 Task: Send an email with the signature Gianna Martinez with the subject Update on a day off and the message Please send me the finalized version of the project proposal for approval. from softage.8@softage.net to softage.7@softage.net and softage.9@softage.net
Action: Mouse moved to (1077, 58)
Screenshot: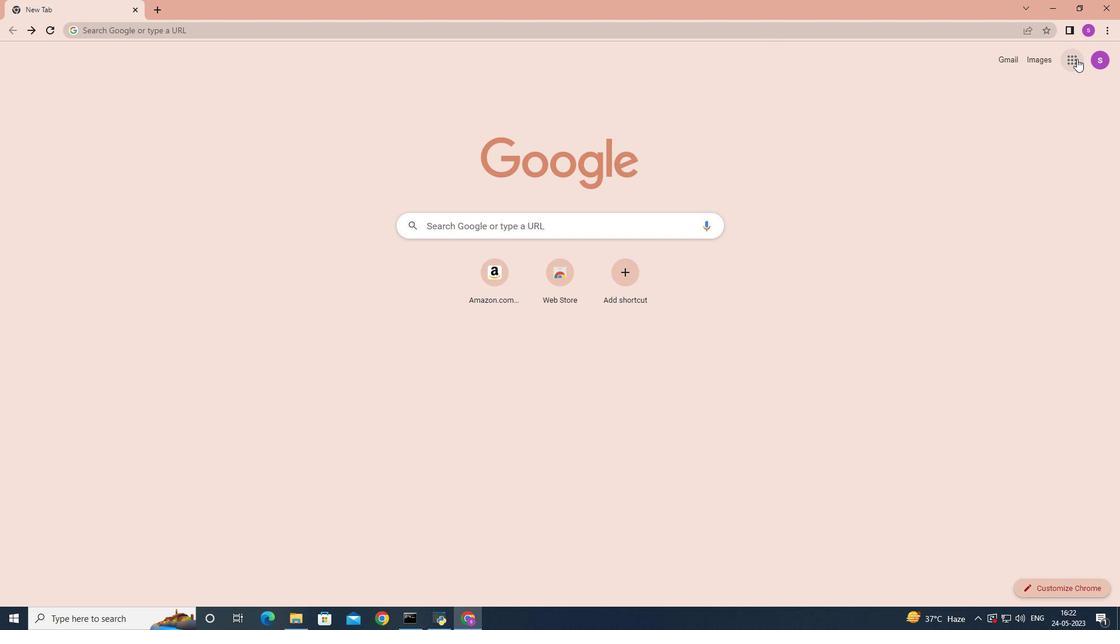 
Action: Mouse pressed left at (1077, 58)
Screenshot: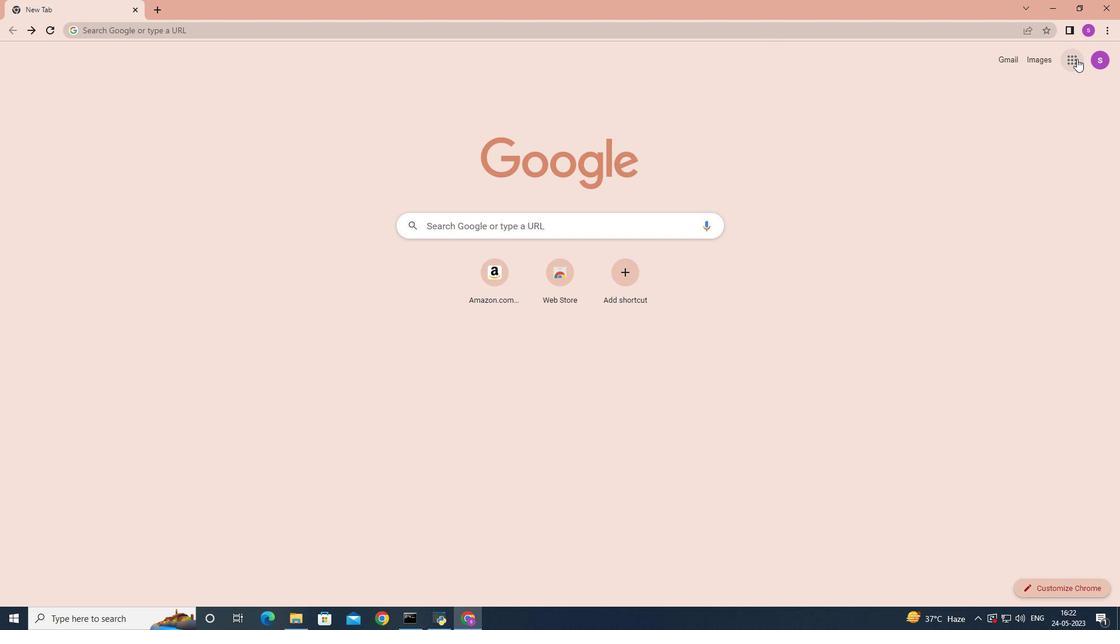 
Action: Mouse moved to (1029, 116)
Screenshot: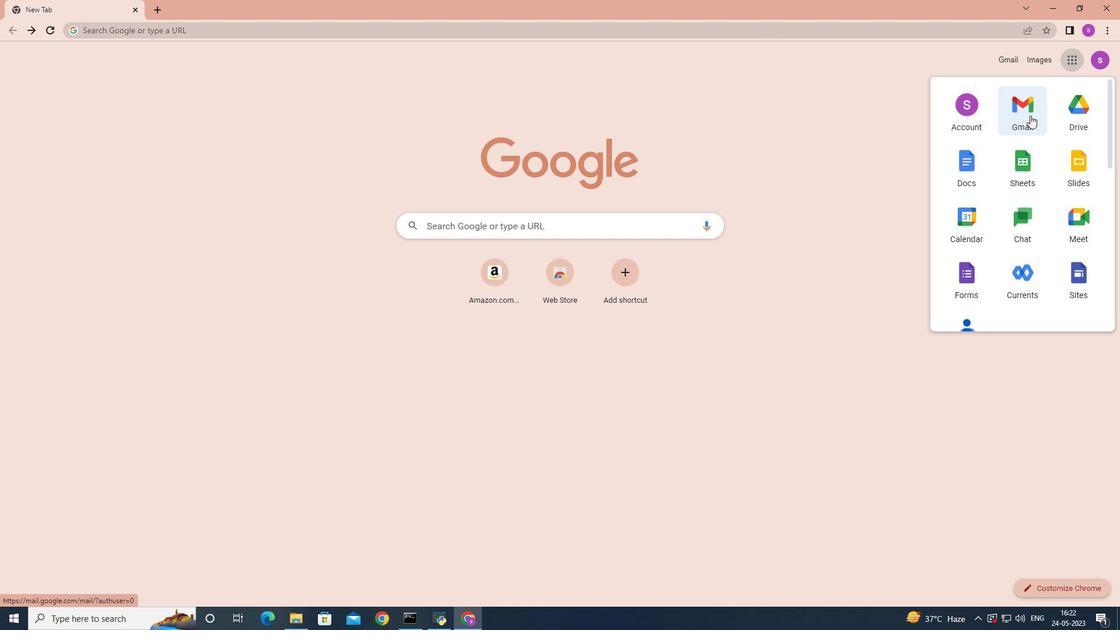 
Action: Mouse pressed left at (1029, 116)
Screenshot: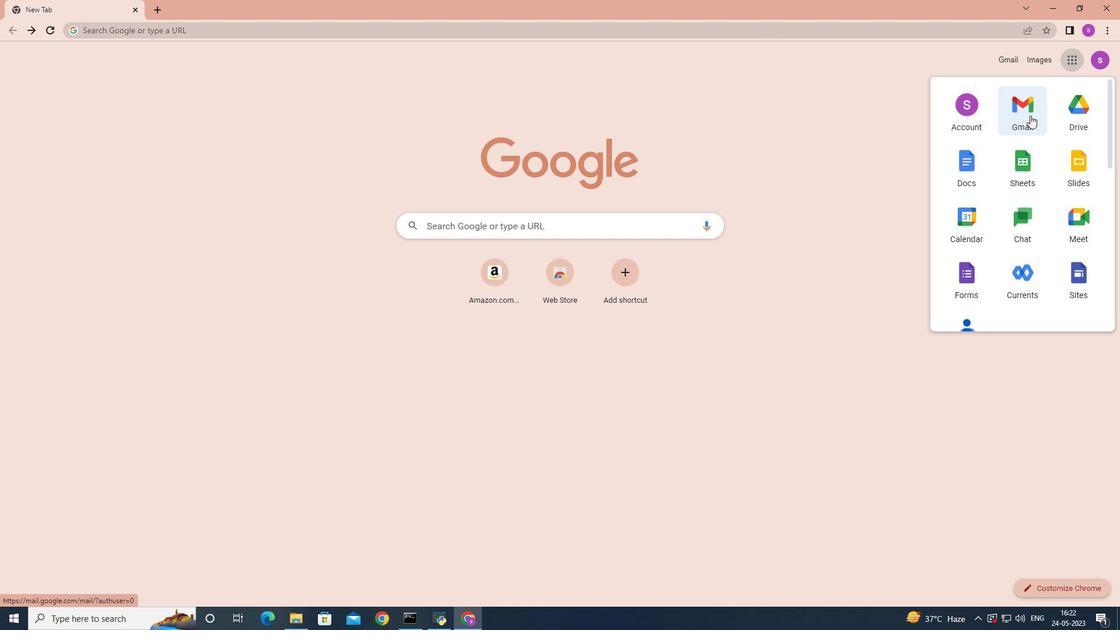 
Action: Mouse moved to (995, 63)
Screenshot: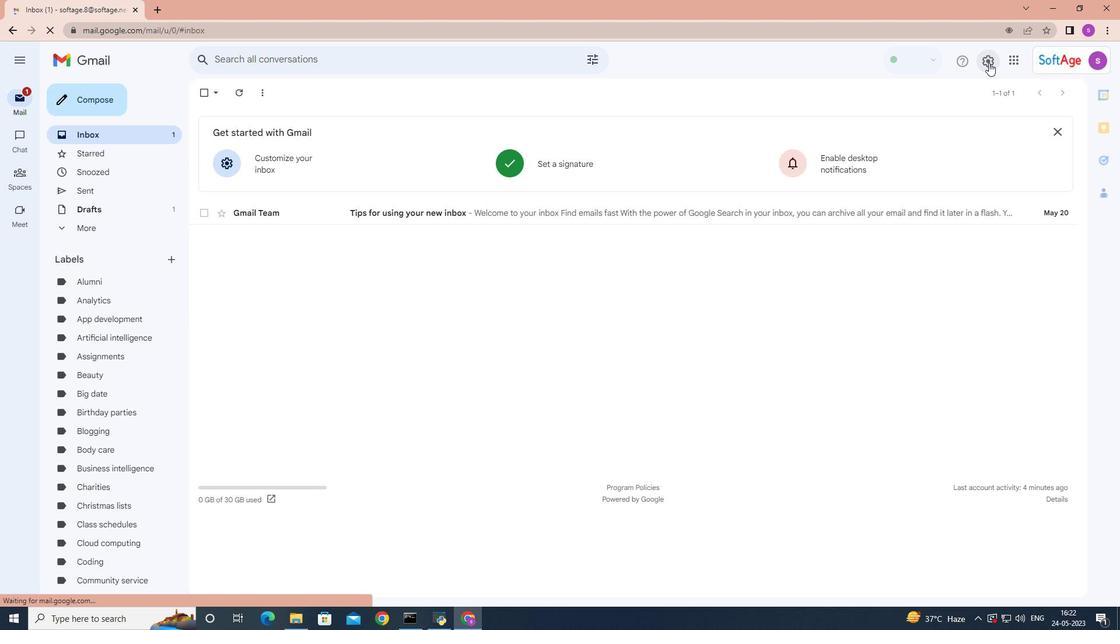 
Action: Mouse pressed left at (995, 63)
Screenshot: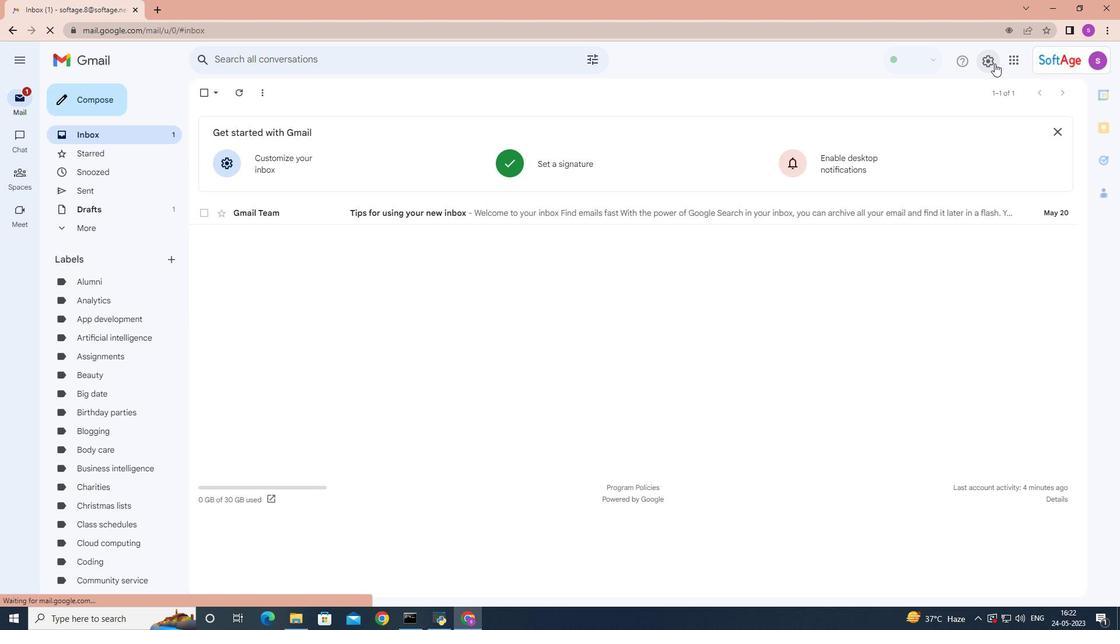 
Action: Mouse moved to (1004, 119)
Screenshot: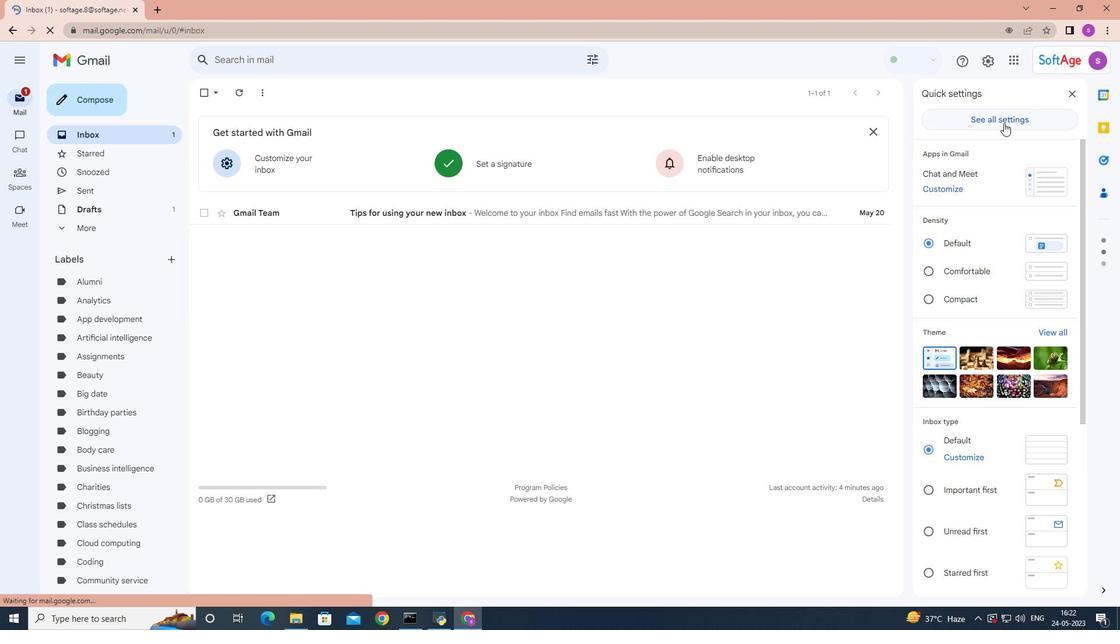 
Action: Mouse pressed left at (1004, 119)
Screenshot: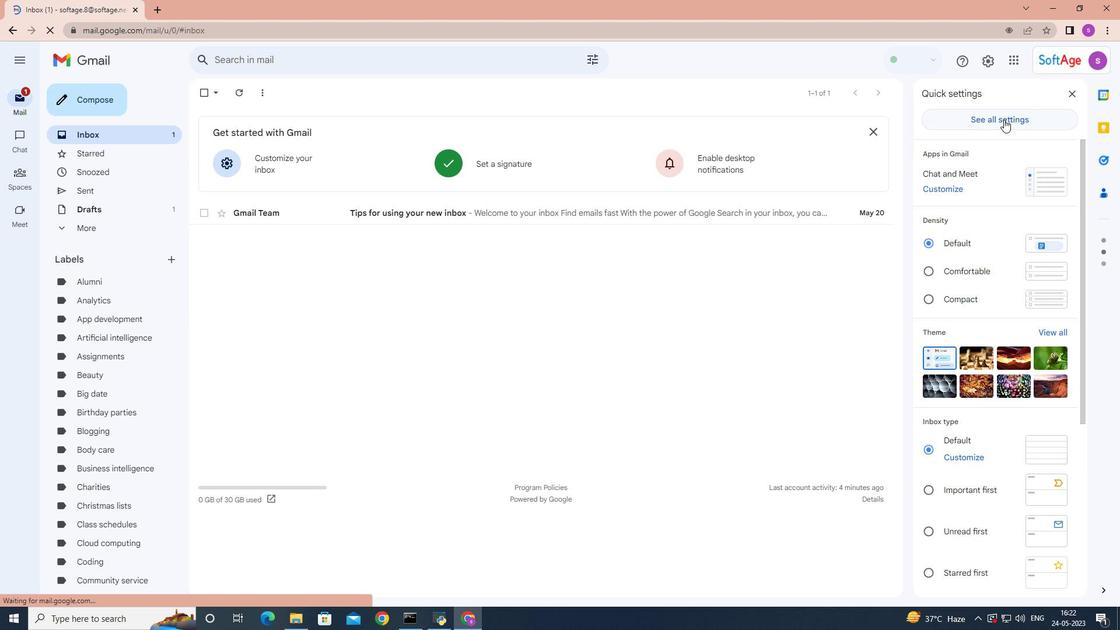 
Action: Mouse moved to (779, 239)
Screenshot: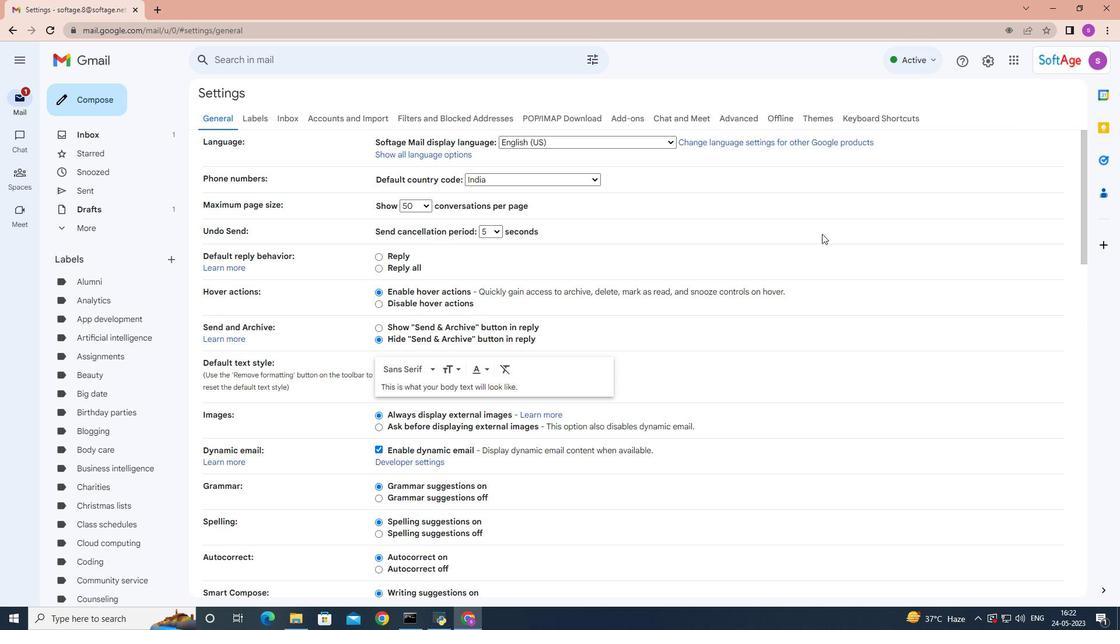
Action: Mouse scrolled (783, 239) with delta (0, 0)
Screenshot: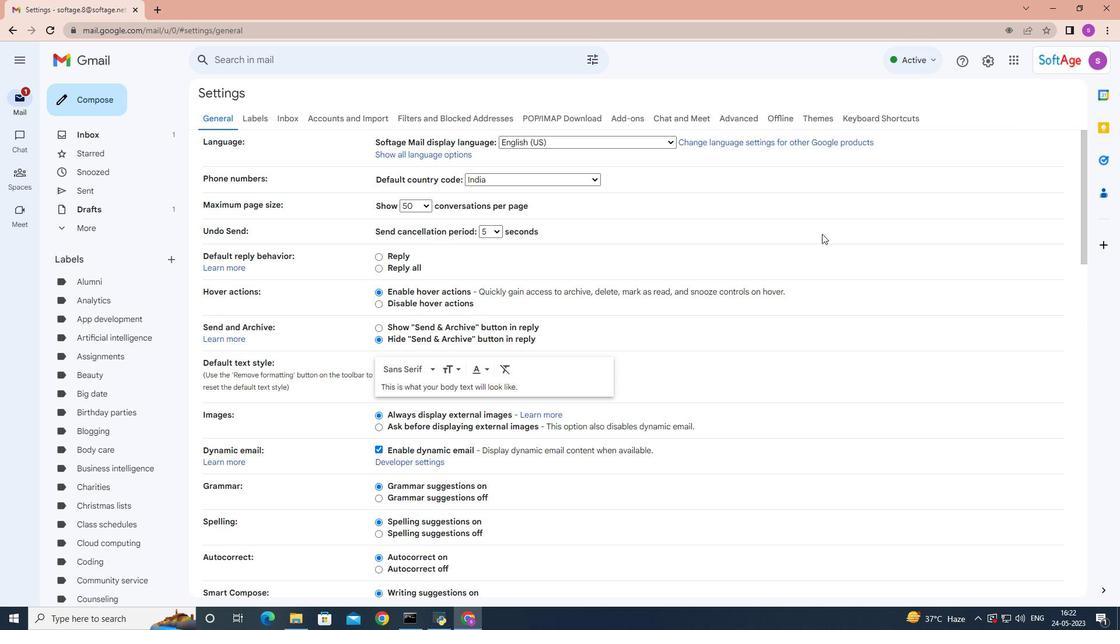 
Action: Mouse moved to (777, 237)
Screenshot: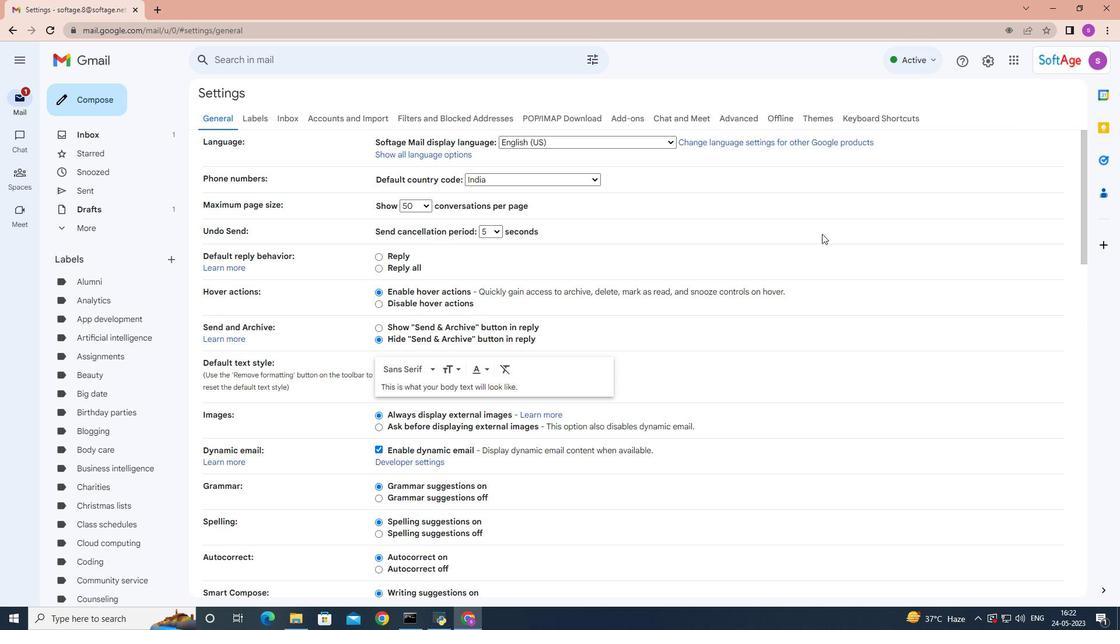
Action: Mouse scrolled (783, 239) with delta (0, 0)
Screenshot: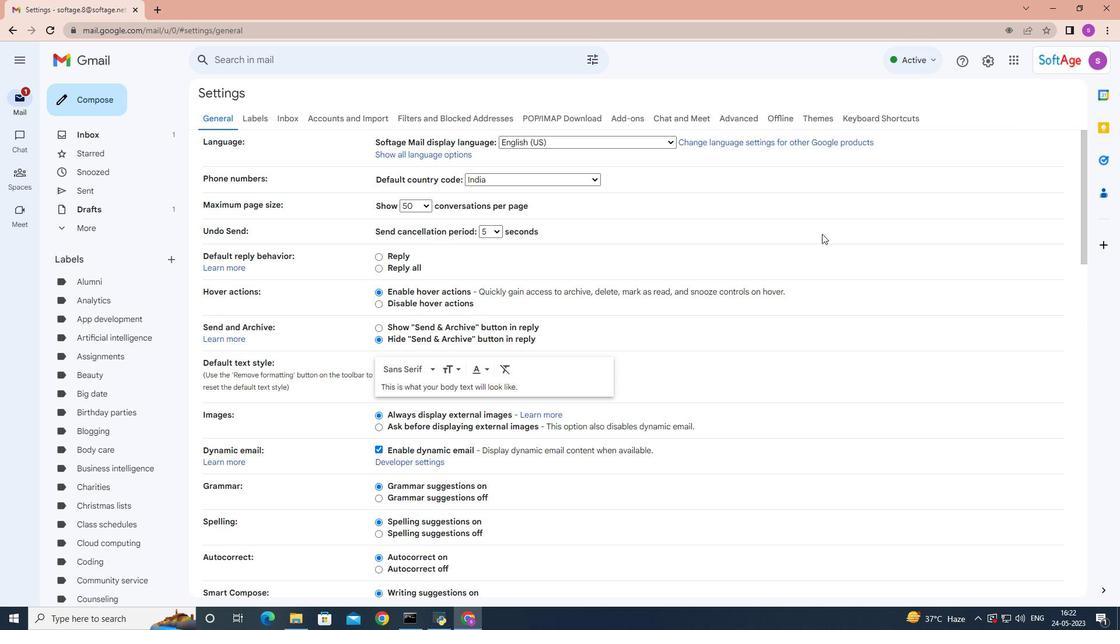 
Action: Mouse moved to (774, 236)
Screenshot: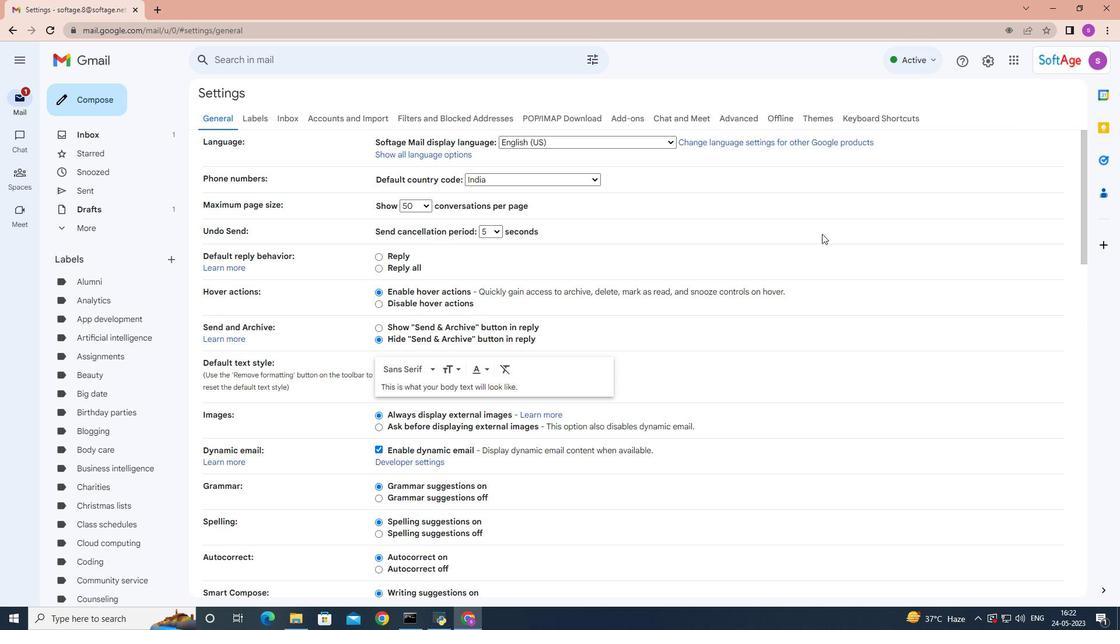 
Action: Mouse scrolled (782, 239) with delta (0, 0)
Screenshot: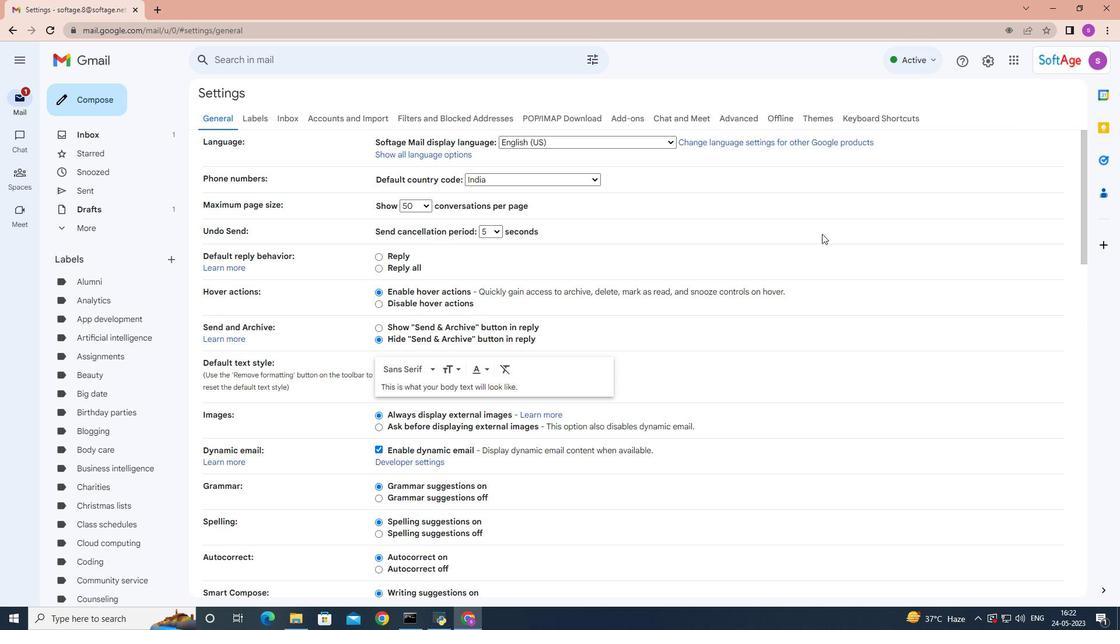 
Action: Mouse moved to (773, 235)
Screenshot: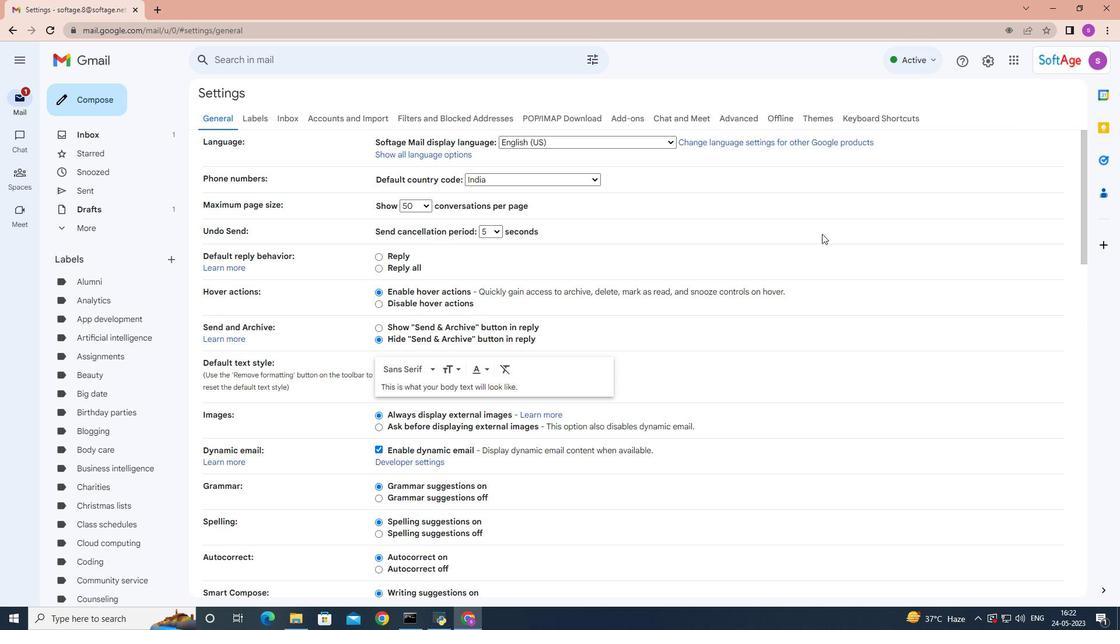 
Action: Mouse scrolled (779, 238) with delta (0, 0)
Screenshot: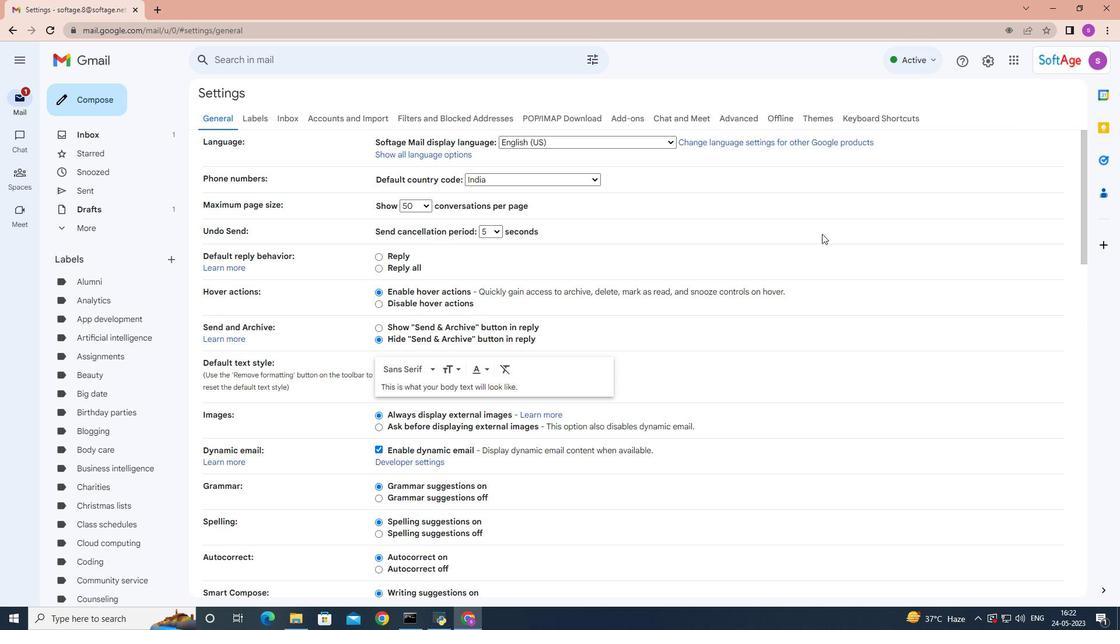 
Action: Mouse moved to (769, 232)
Screenshot: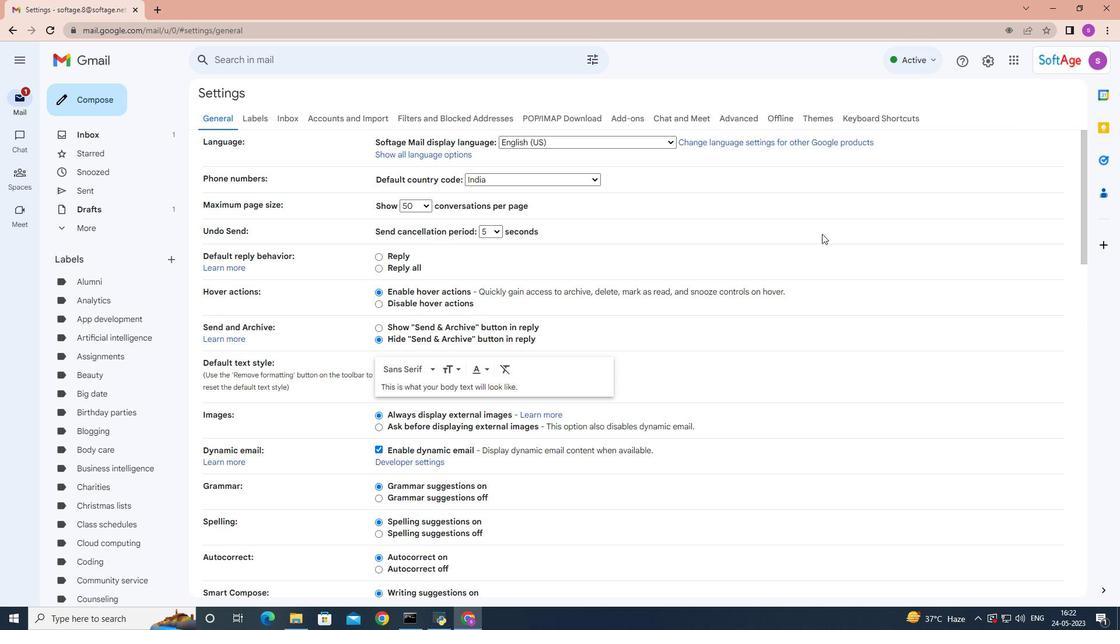 
Action: Mouse scrolled (773, 234) with delta (0, 0)
Screenshot: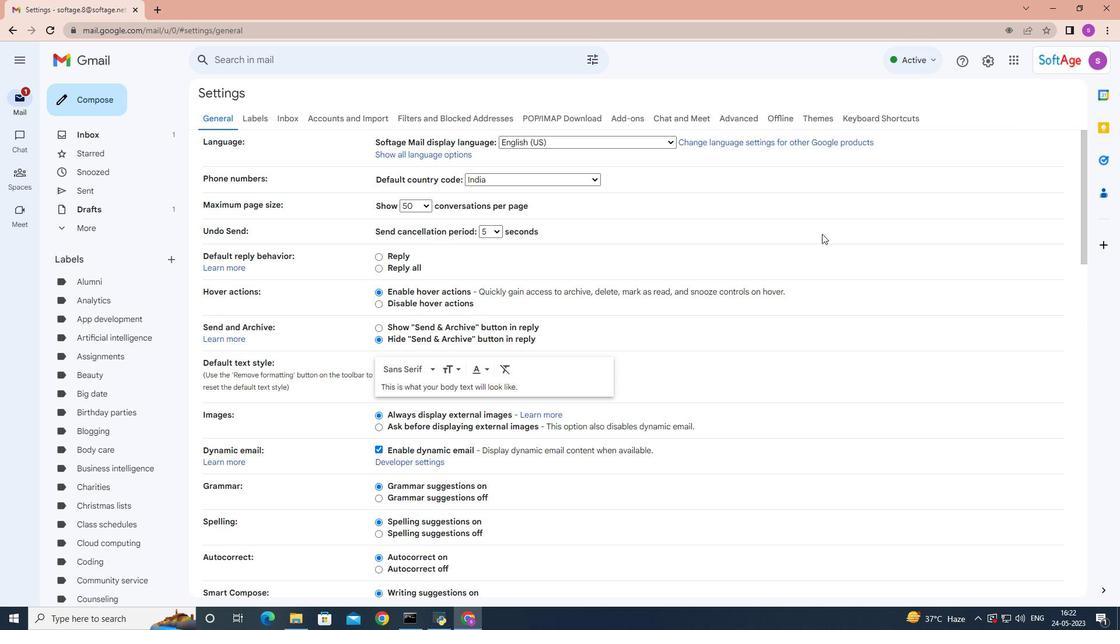 
Action: Mouse moved to (760, 226)
Screenshot: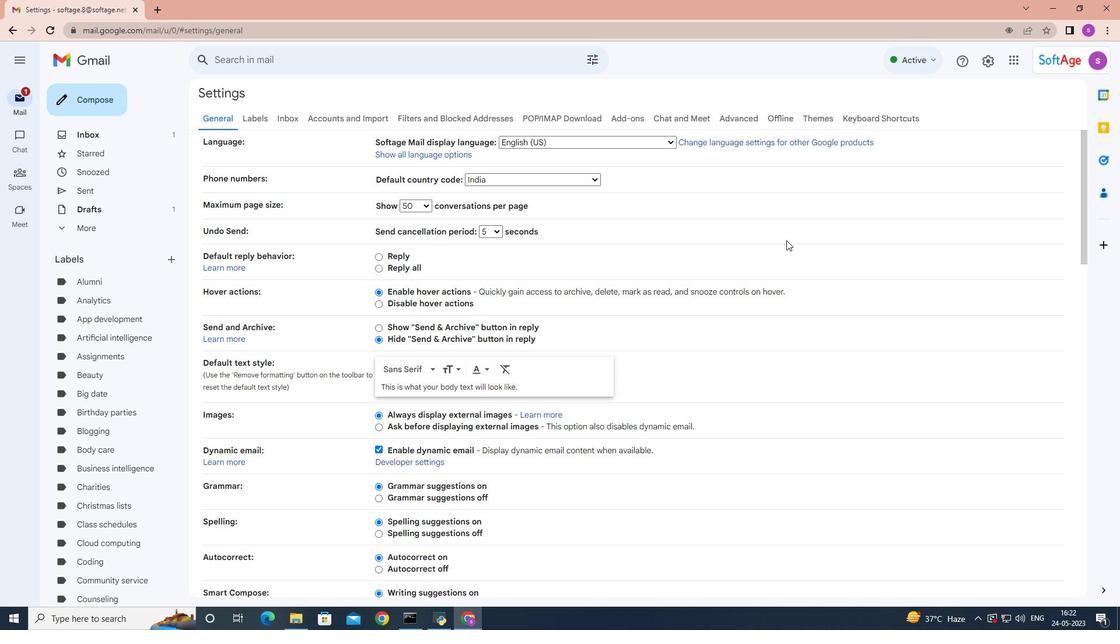 
Action: Mouse scrolled (764, 229) with delta (0, 0)
Screenshot: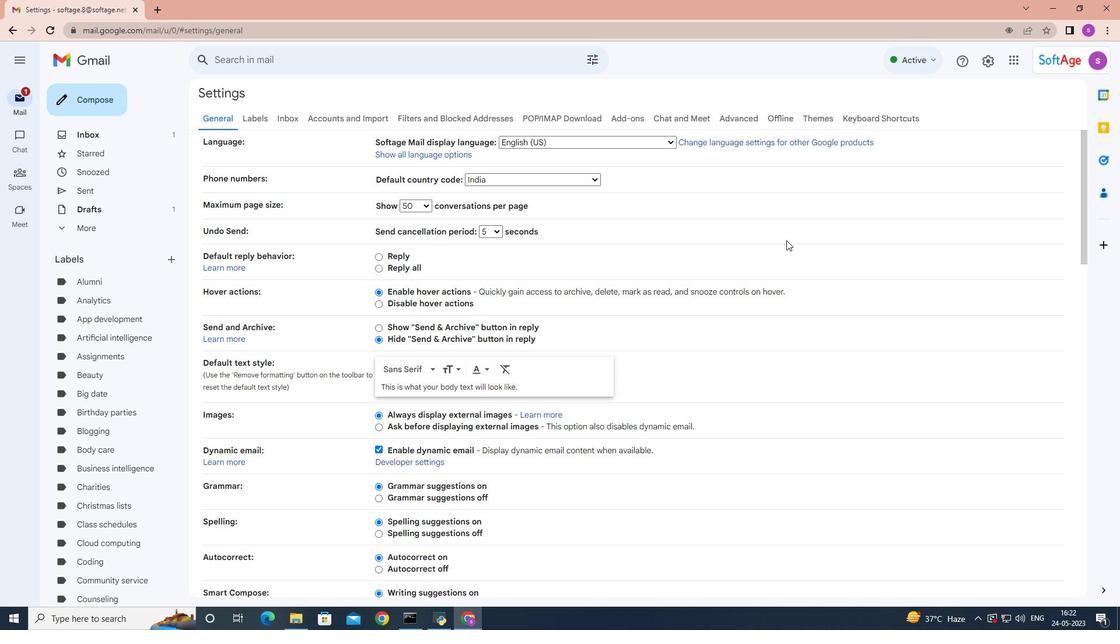 
Action: Mouse moved to (678, 216)
Screenshot: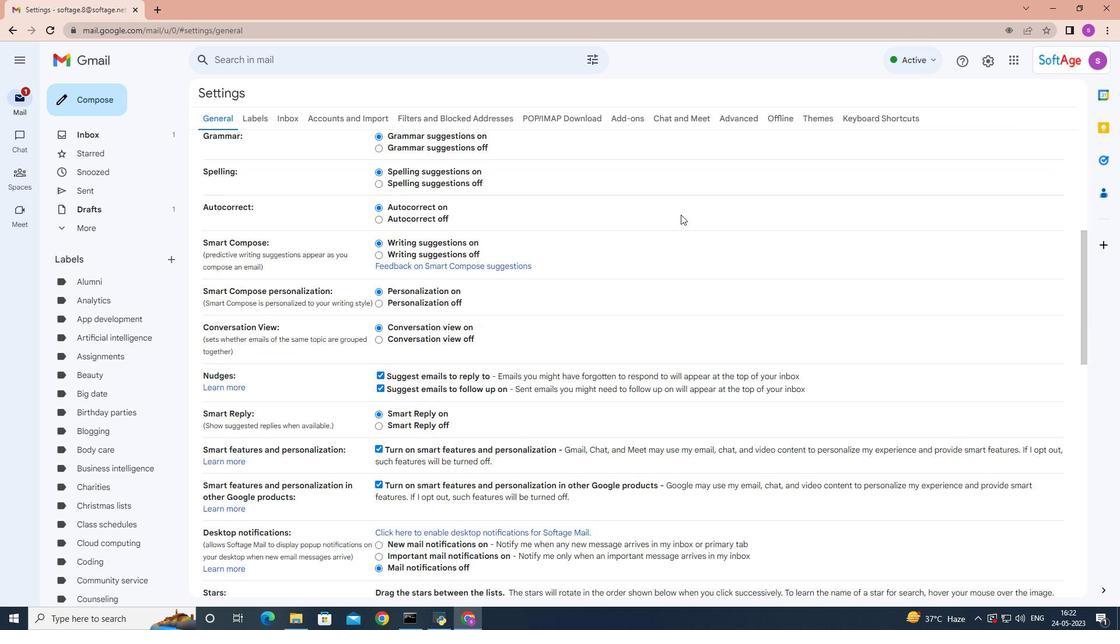 
Action: Mouse scrolled (678, 215) with delta (0, 0)
Screenshot: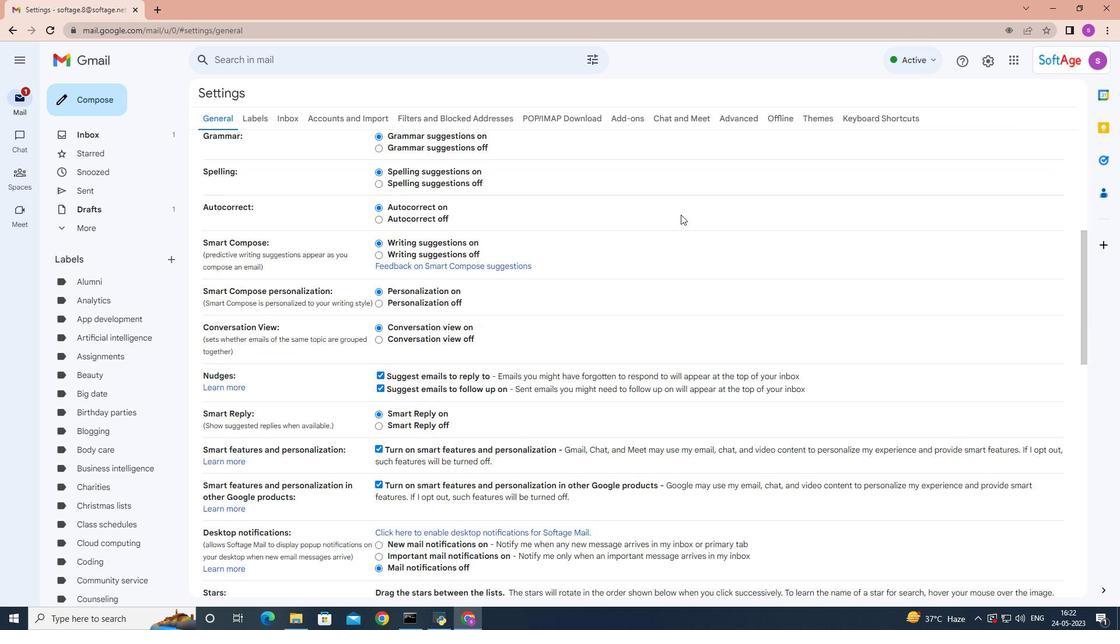 
Action: Mouse moved to (678, 217)
Screenshot: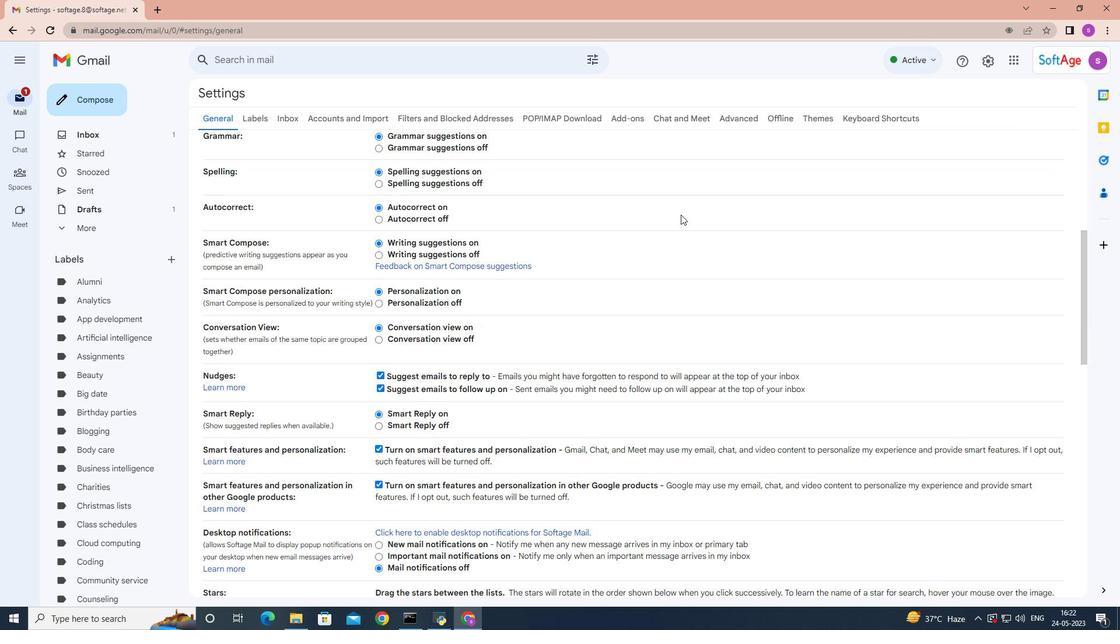 
Action: Mouse scrolled (678, 216) with delta (0, 0)
Screenshot: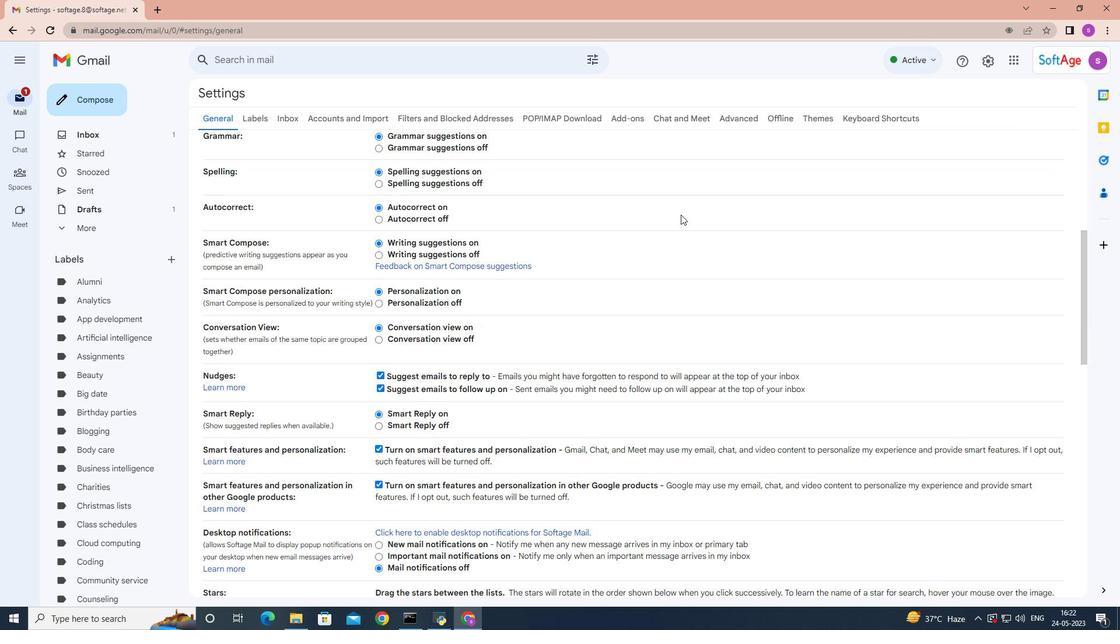 
Action: Mouse moved to (678, 217)
Screenshot: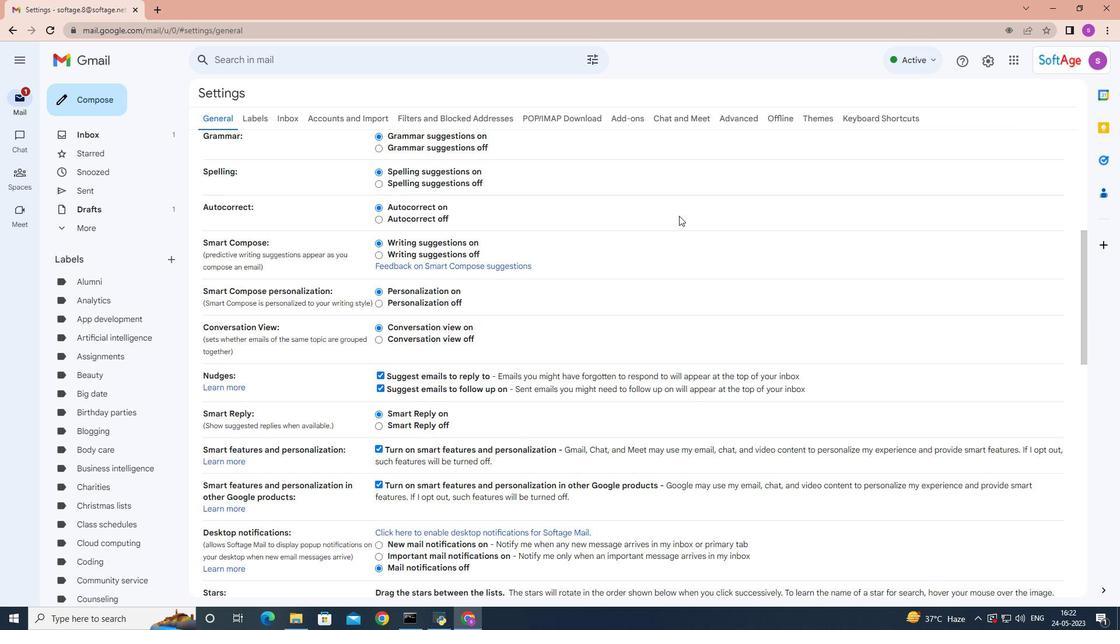
Action: Mouse scrolled (678, 216) with delta (0, 0)
Screenshot: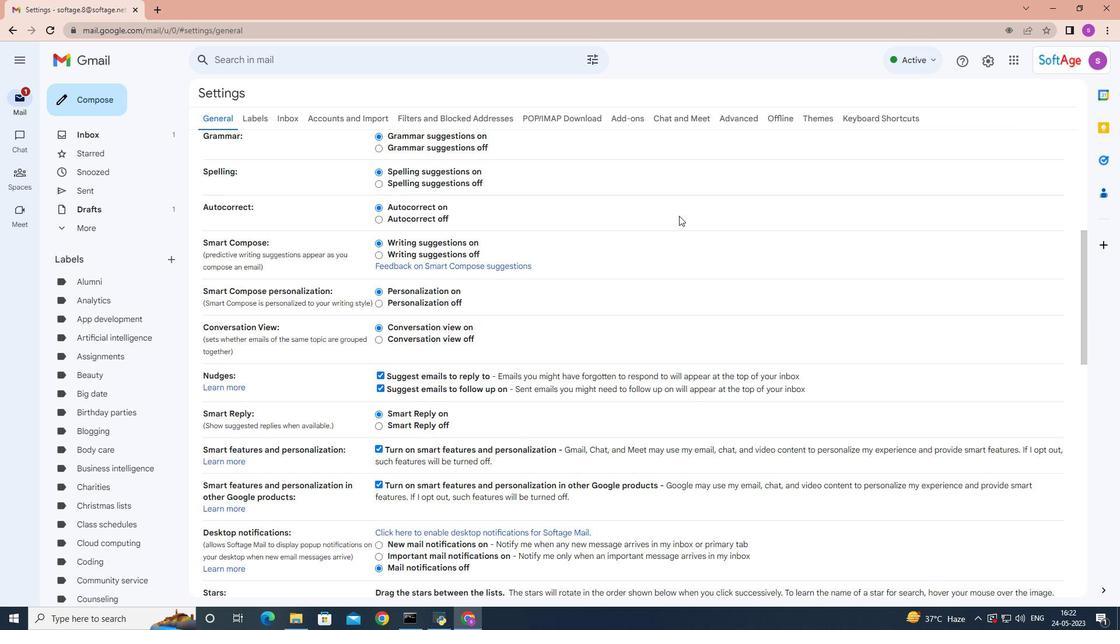 
Action: Mouse moved to (677, 217)
Screenshot: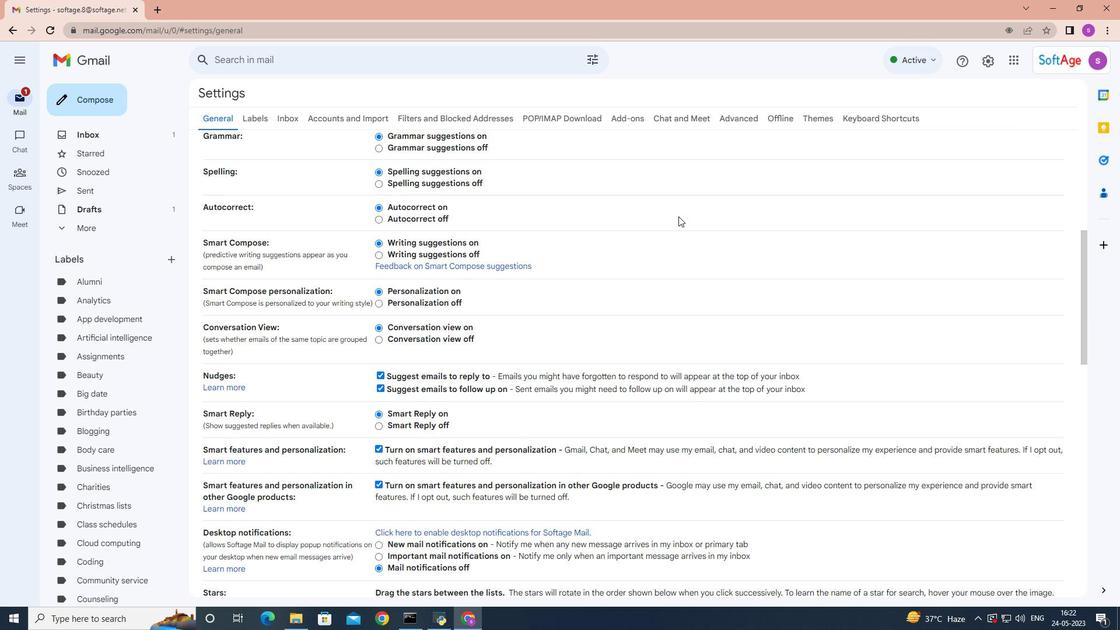 
Action: Mouse scrolled (677, 217) with delta (0, 0)
Screenshot: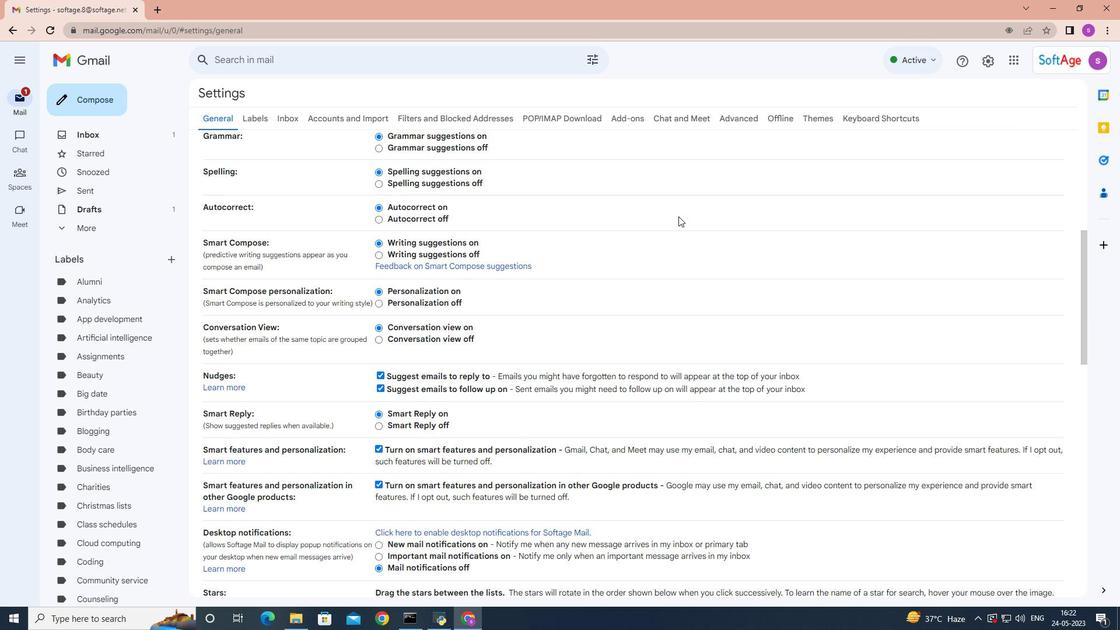 
Action: Mouse moved to (677, 217)
Screenshot: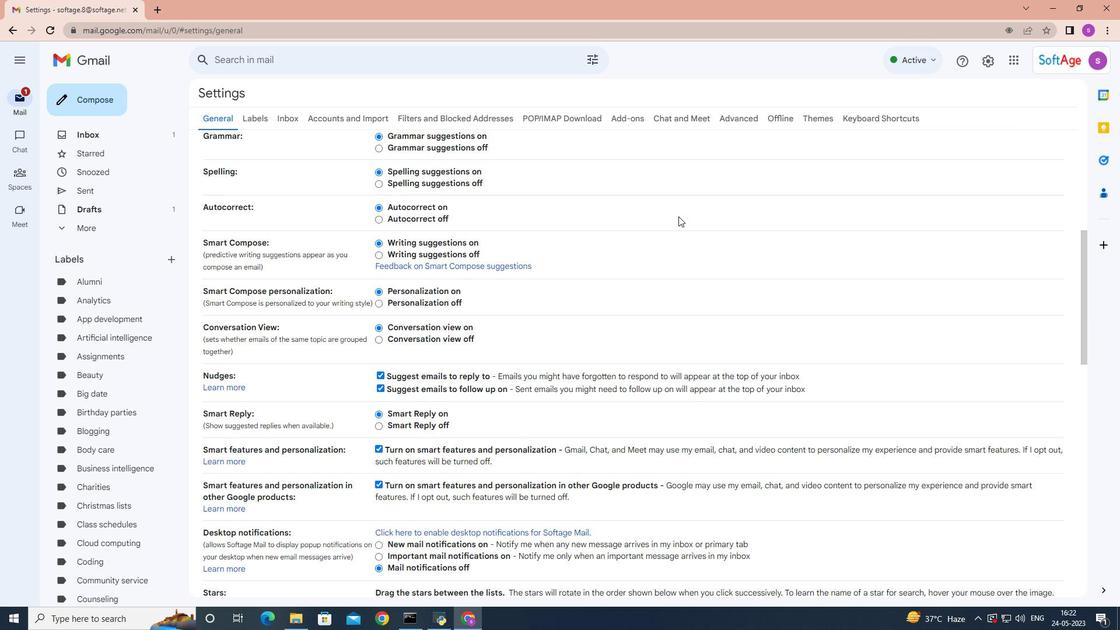 
Action: Mouse scrolled (677, 217) with delta (0, 0)
Screenshot: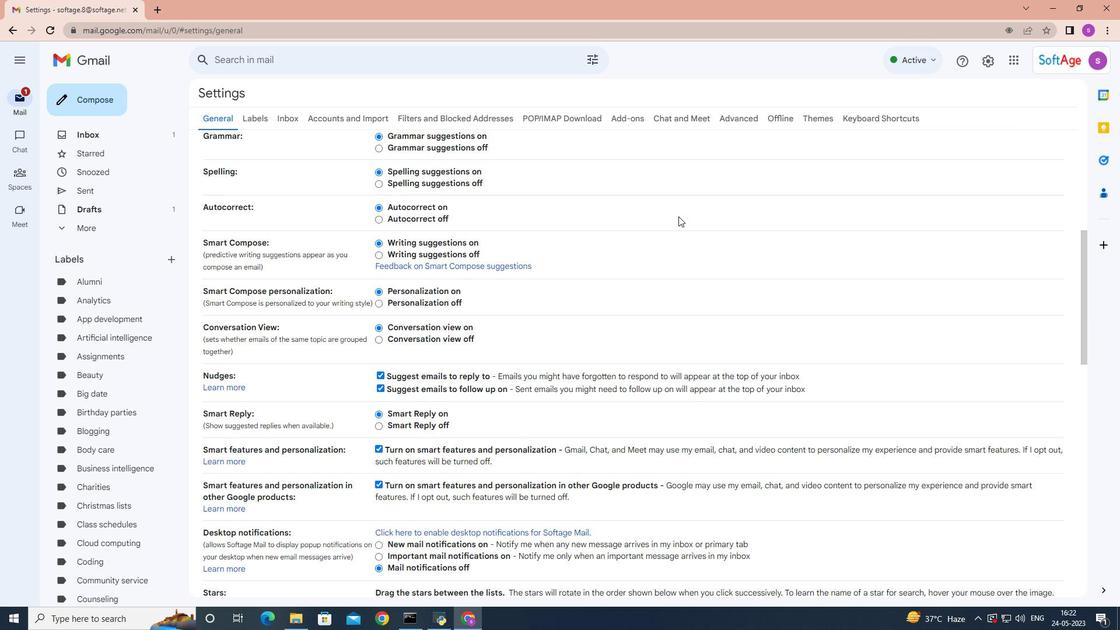 
Action: Mouse moved to (676, 217)
Screenshot: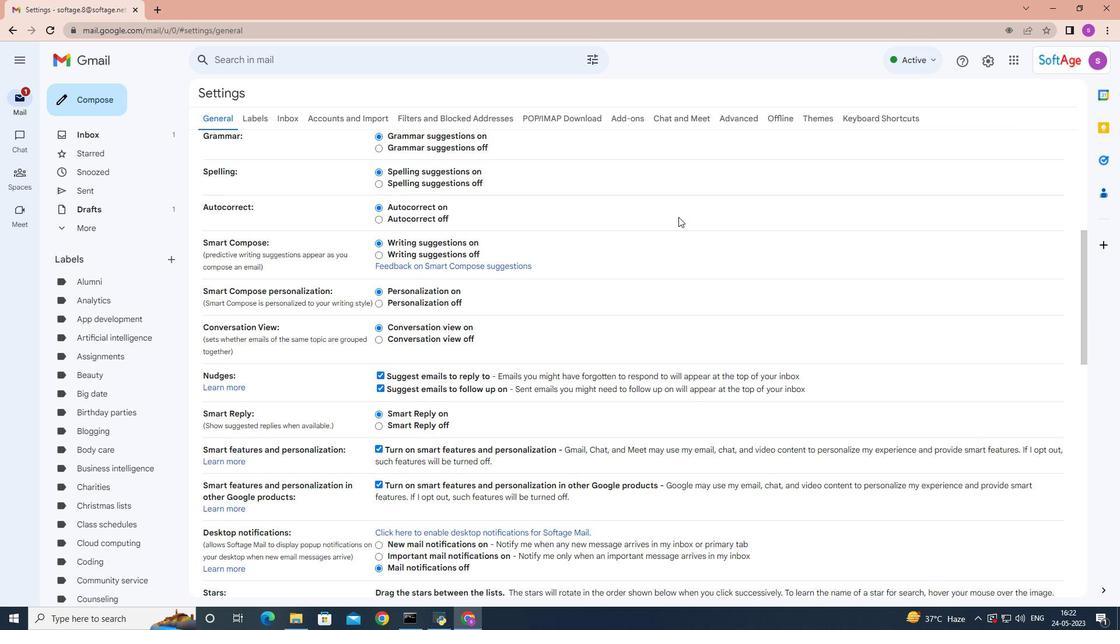 
Action: Mouse scrolled (676, 217) with delta (0, 0)
Screenshot: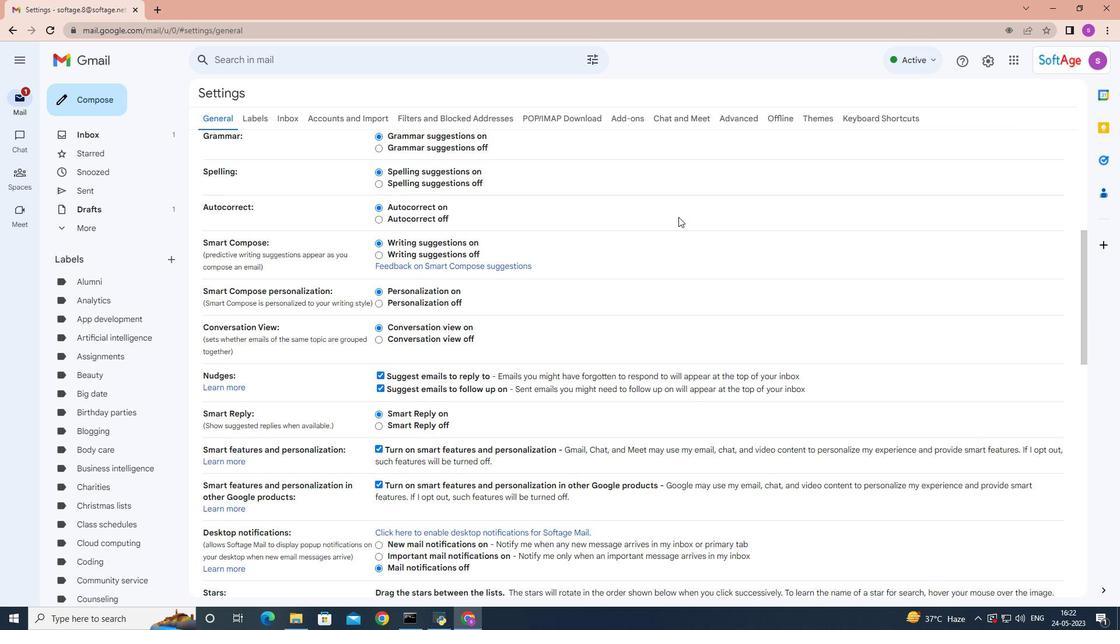 
Action: Mouse moved to (601, 215)
Screenshot: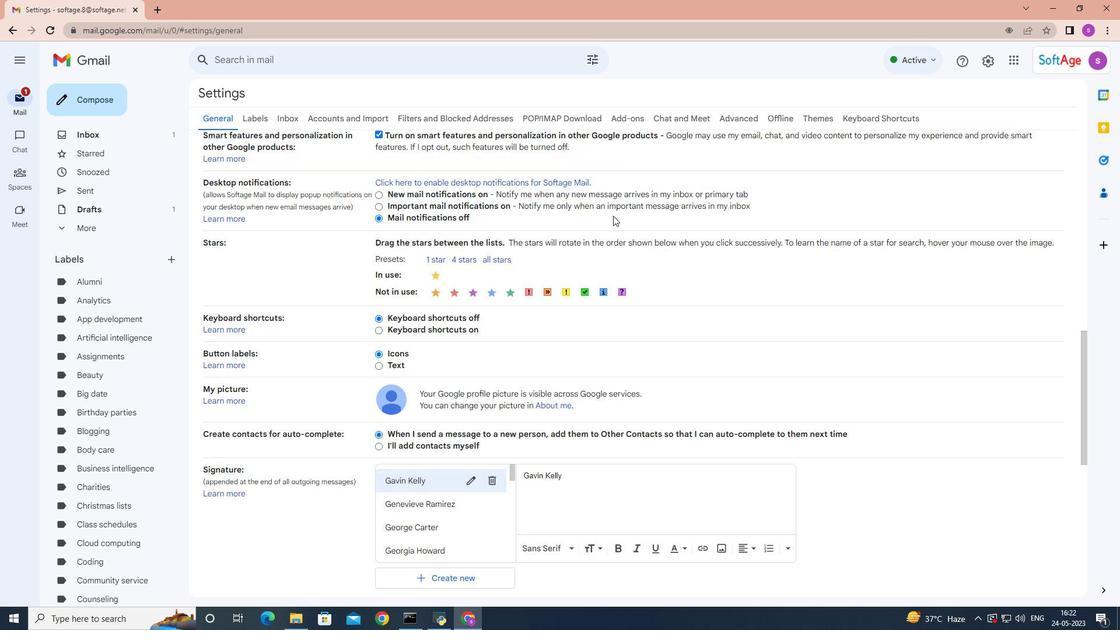 
Action: Mouse scrolled (601, 215) with delta (0, 0)
Screenshot: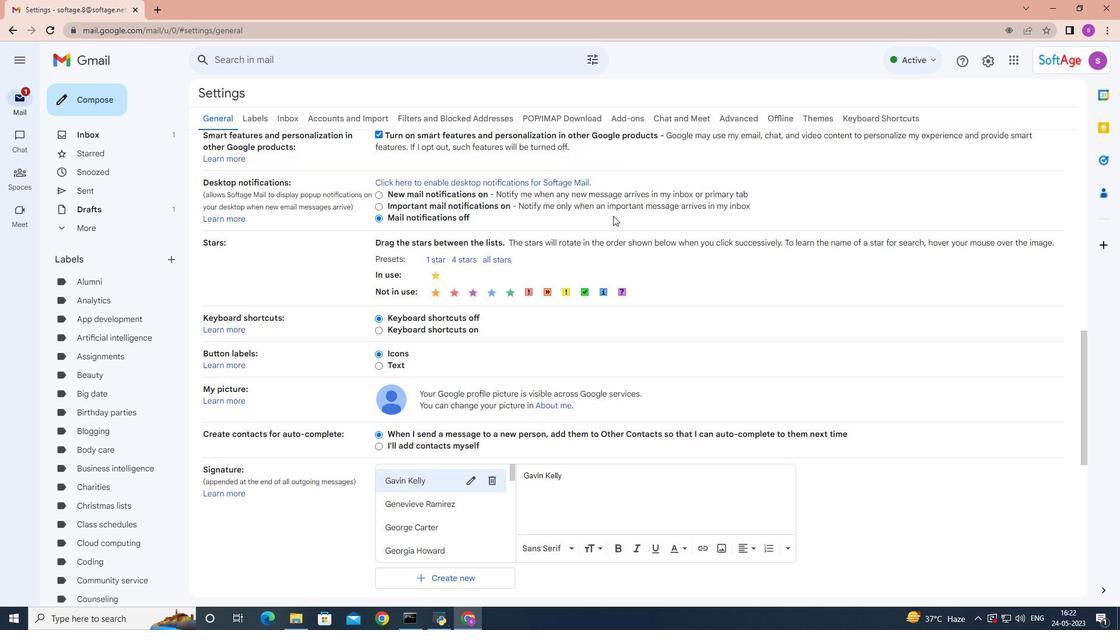 
Action: Mouse scrolled (601, 215) with delta (0, 0)
Screenshot: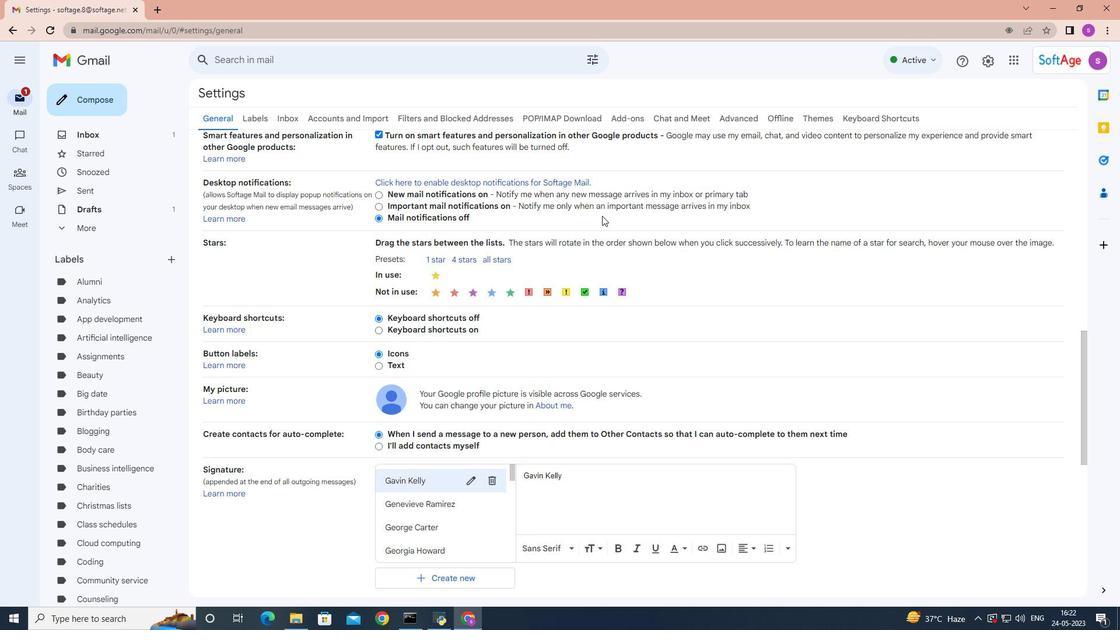 
Action: Mouse scrolled (601, 215) with delta (0, 0)
Screenshot: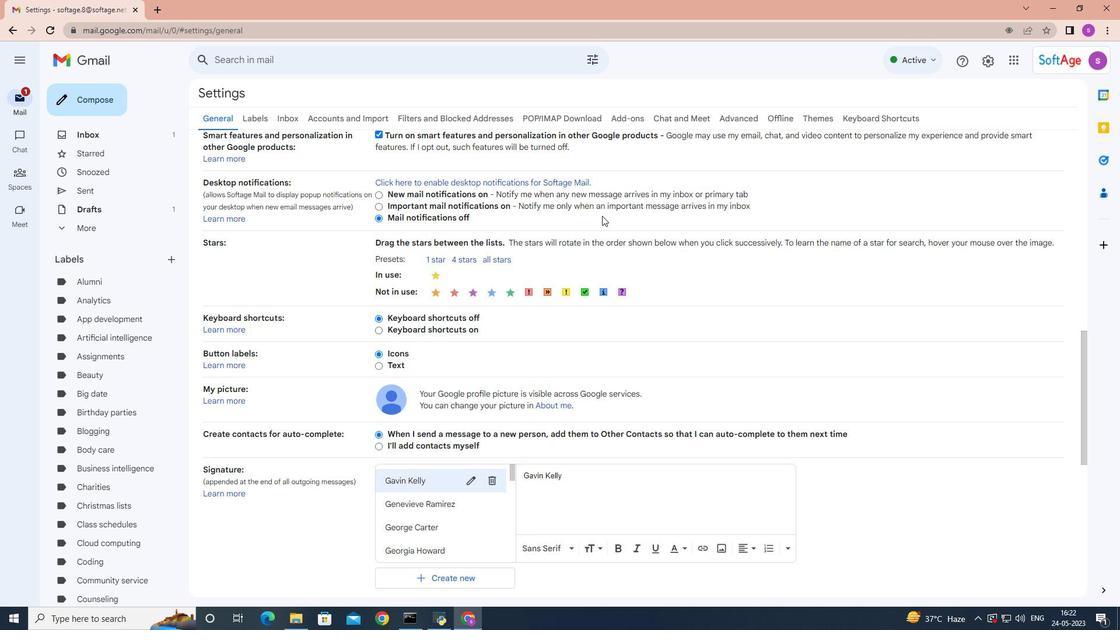 
Action: Mouse moved to (601, 215)
Screenshot: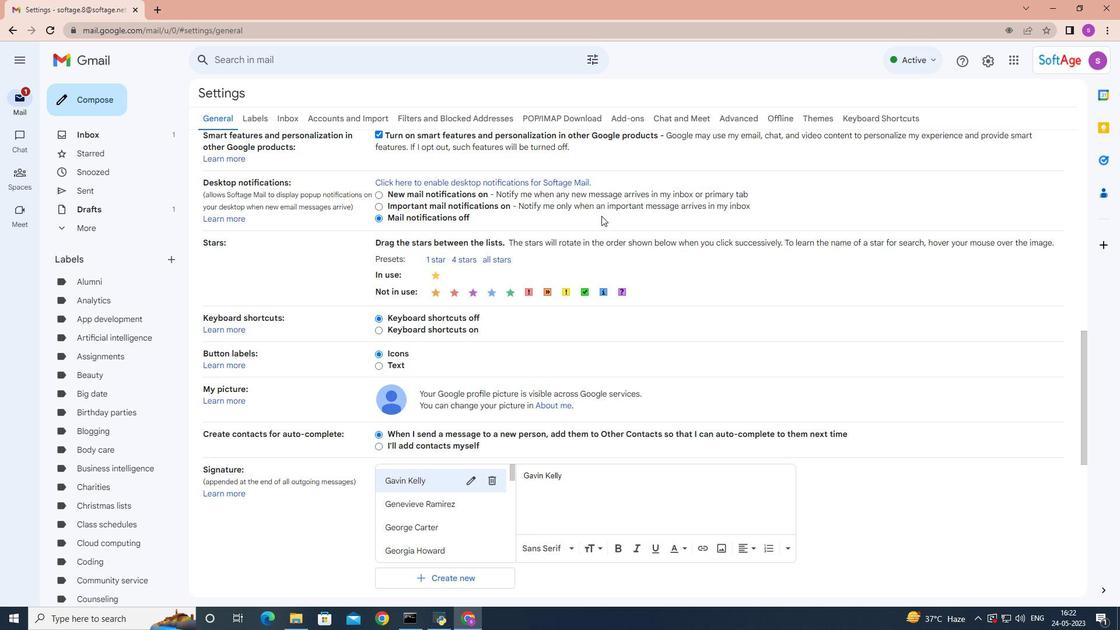 
Action: Mouse scrolled (601, 215) with delta (0, 0)
Screenshot: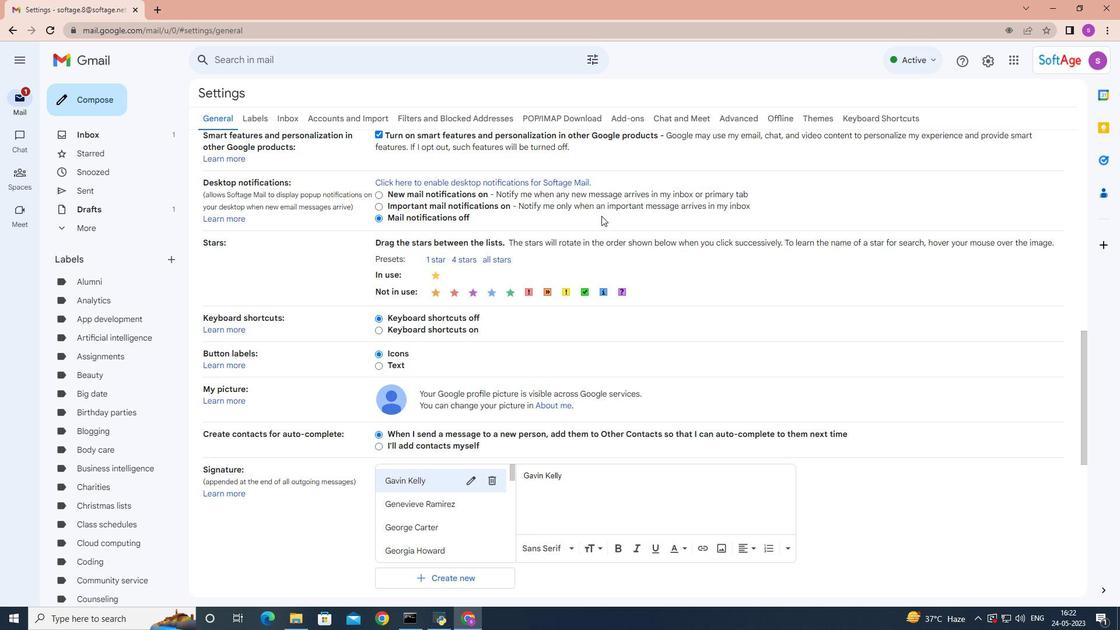 
Action: Mouse moved to (474, 288)
Screenshot: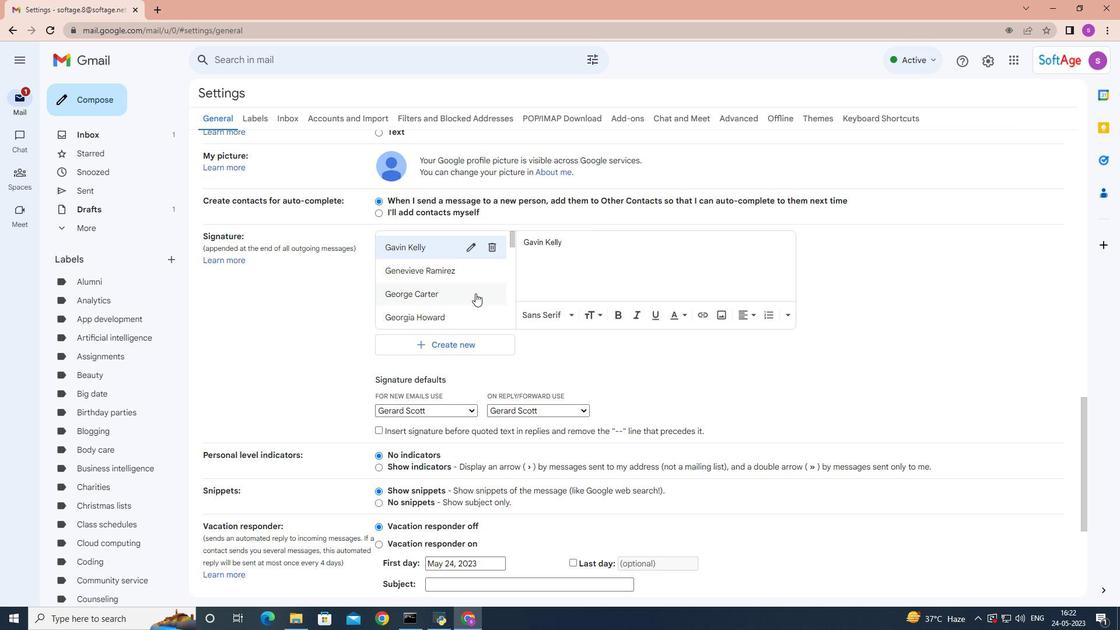 
Action: Mouse scrolled (474, 288) with delta (0, 0)
Screenshot: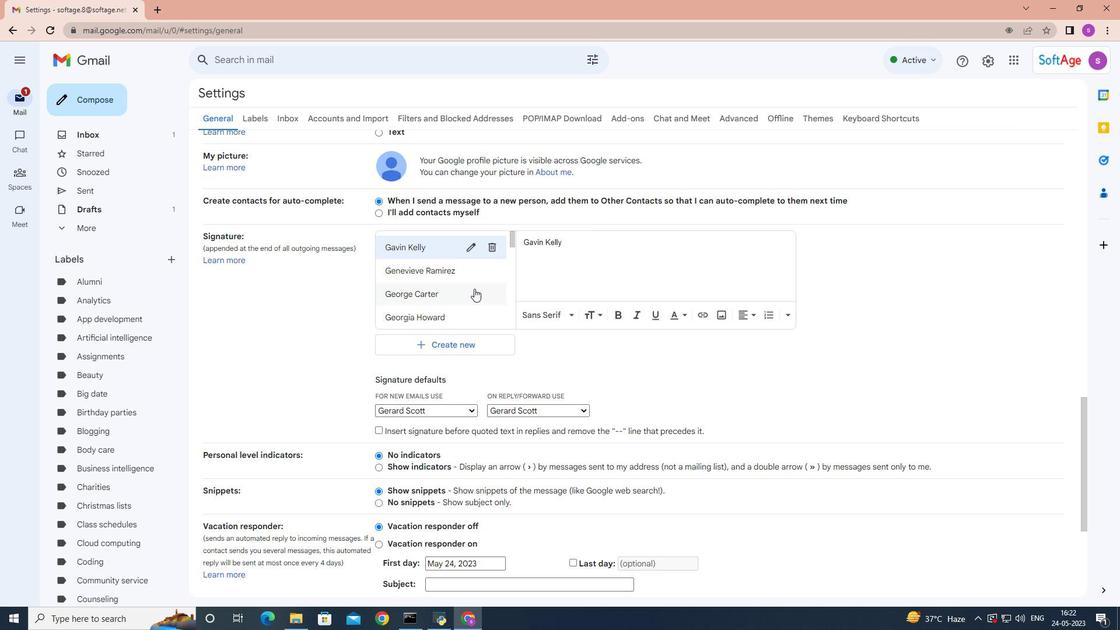 
Action: Mouse moved to (473, 299)
Screenshot: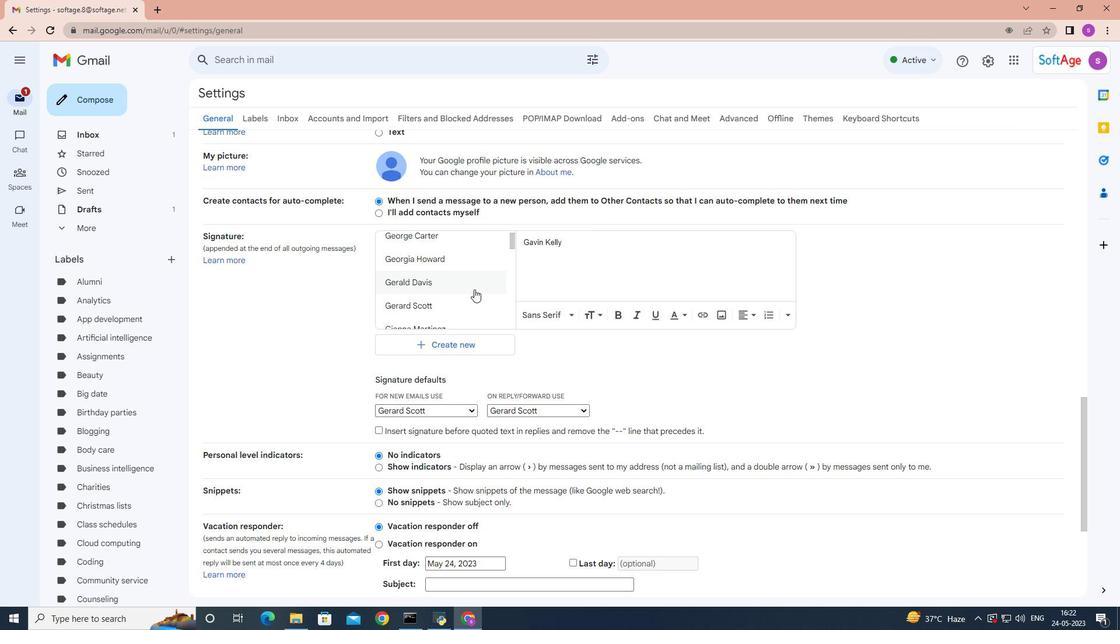 
Action: Mouse scrolled (473, 299) with delta (0, 0)
Screenshot: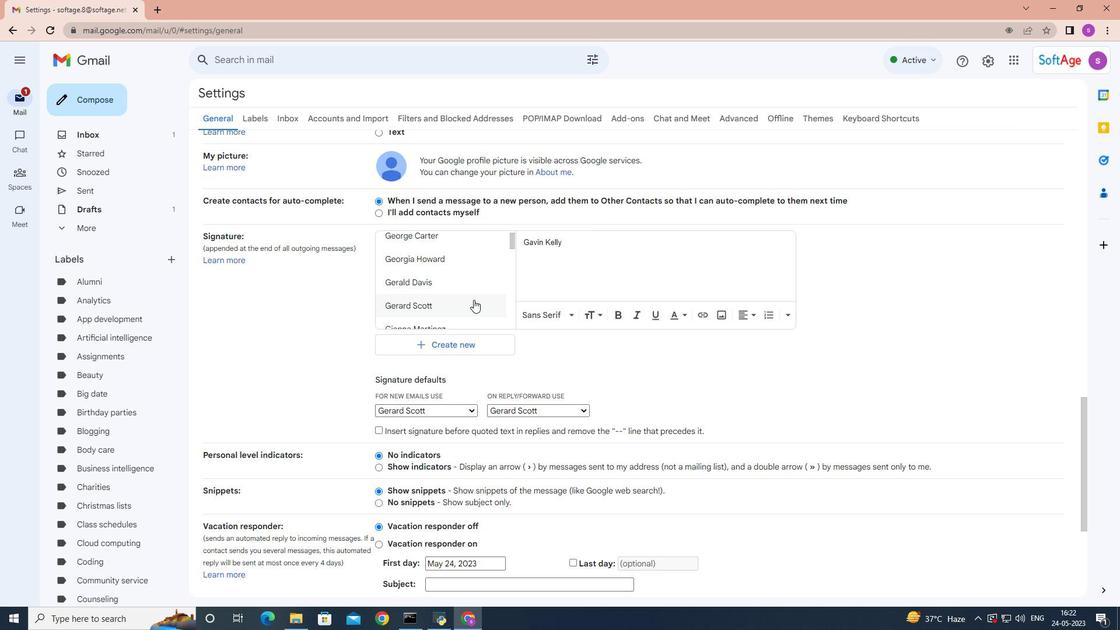 
Action: Mouse moved to (473, 271)
Screenshot: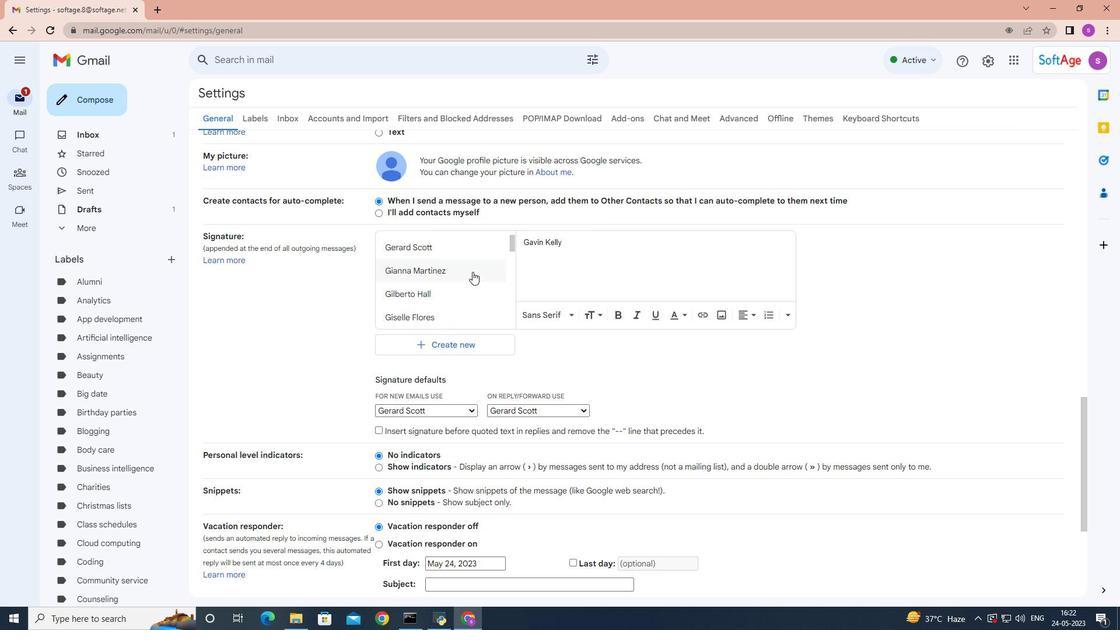 
Action: Mouse pressed left at (473, 271)
Screenshot: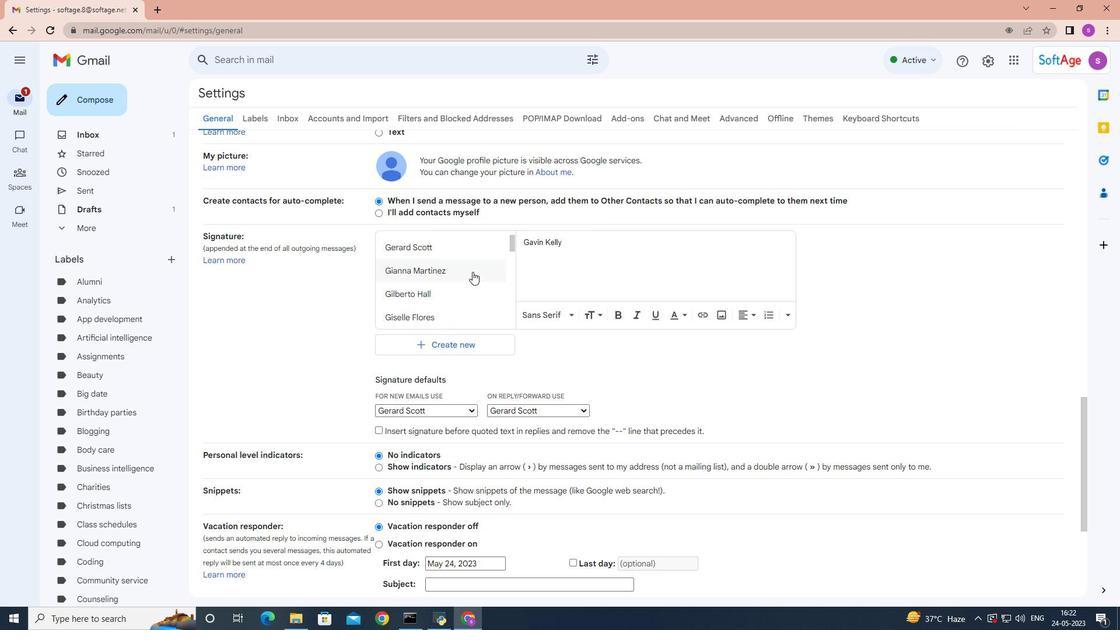 
Action: Mouse moved to (492, 269)
Screenshot: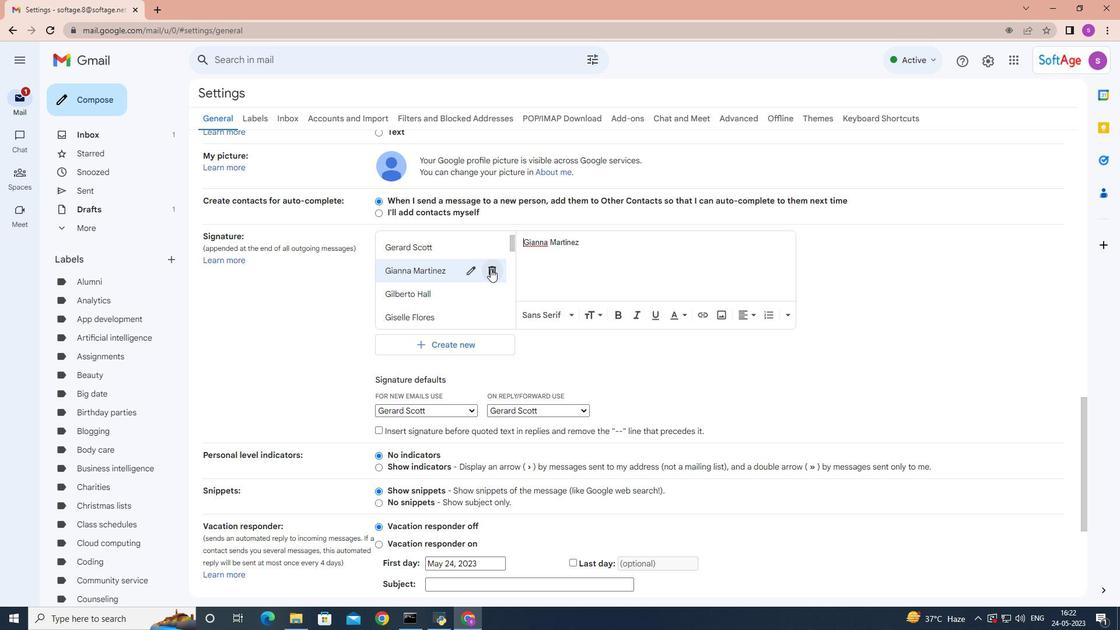 
Action: Mouse pressed left at (492, 269)
Screenshot: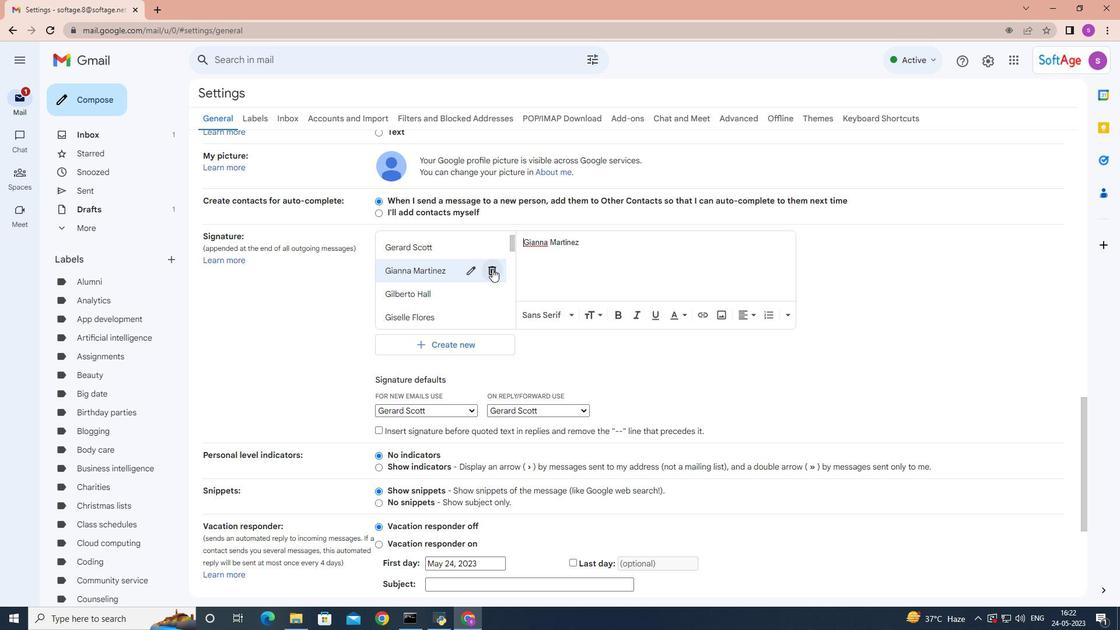 
Action: Mouse moved to (676, 347)
Screenshot: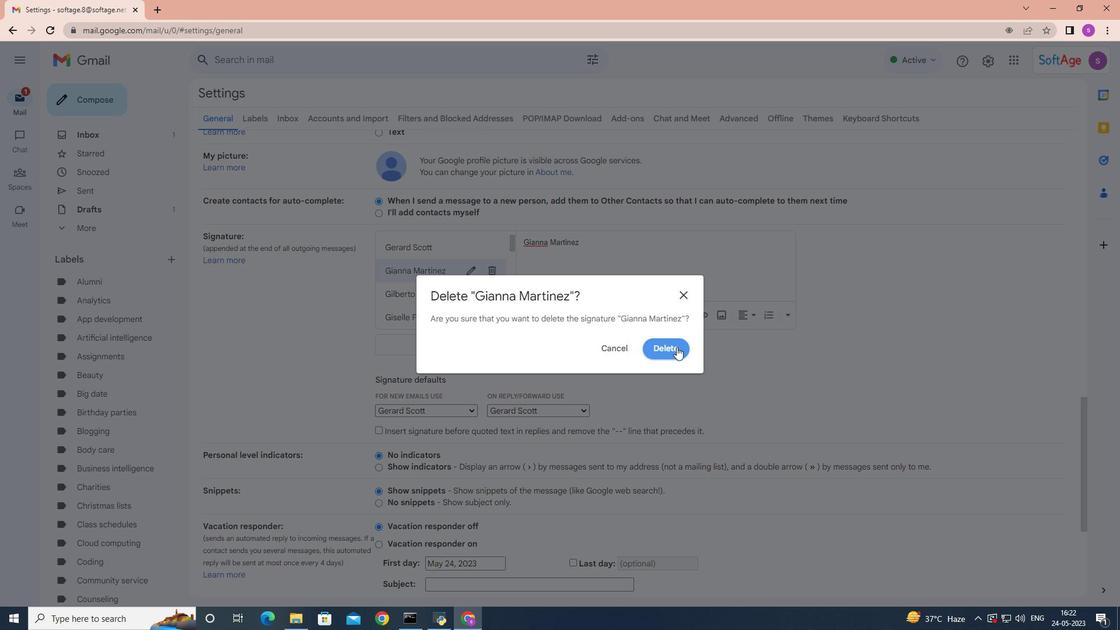 
Action: Mouse pressed left at (676, 347)
Screenshot: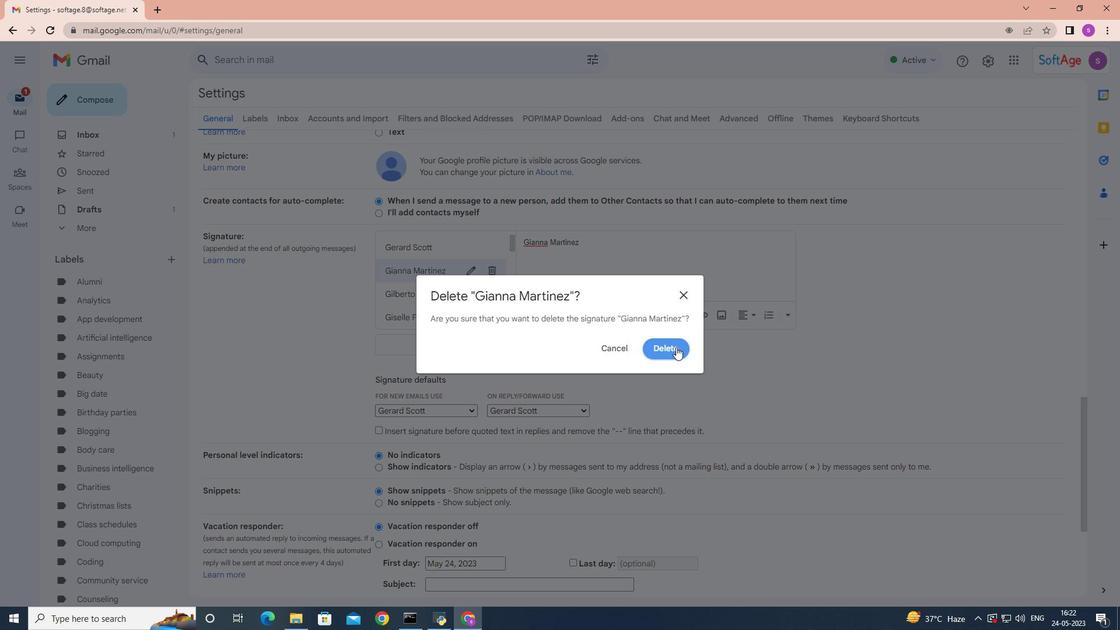 
Action: Mouse moved to (467, 340)
Screenshot: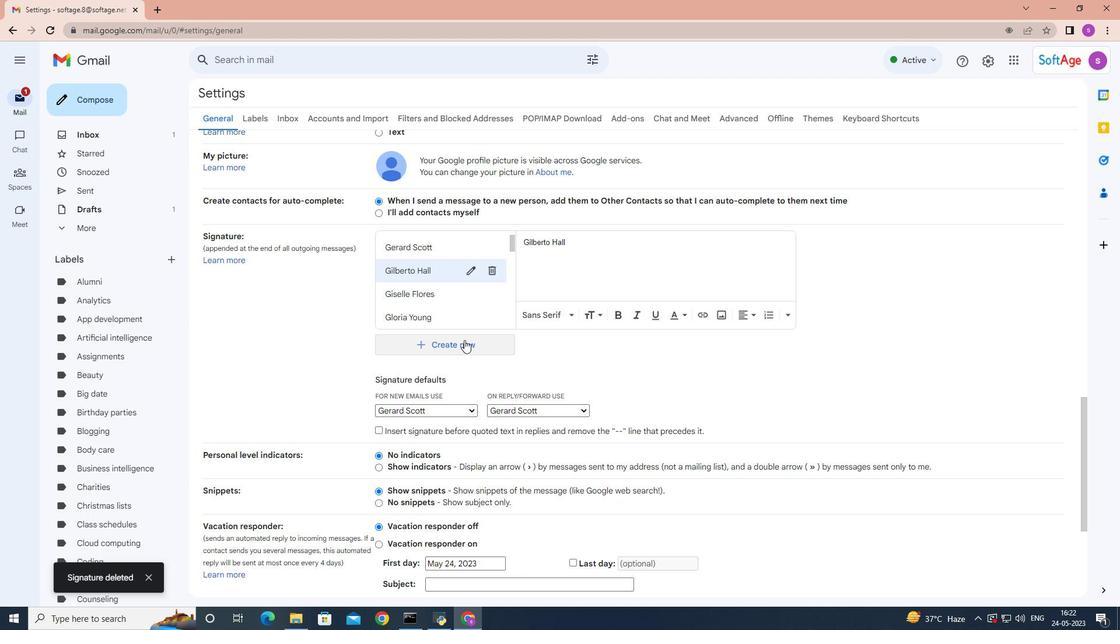 
Action: Mouse pressed left at (467, 340)
Screenshot: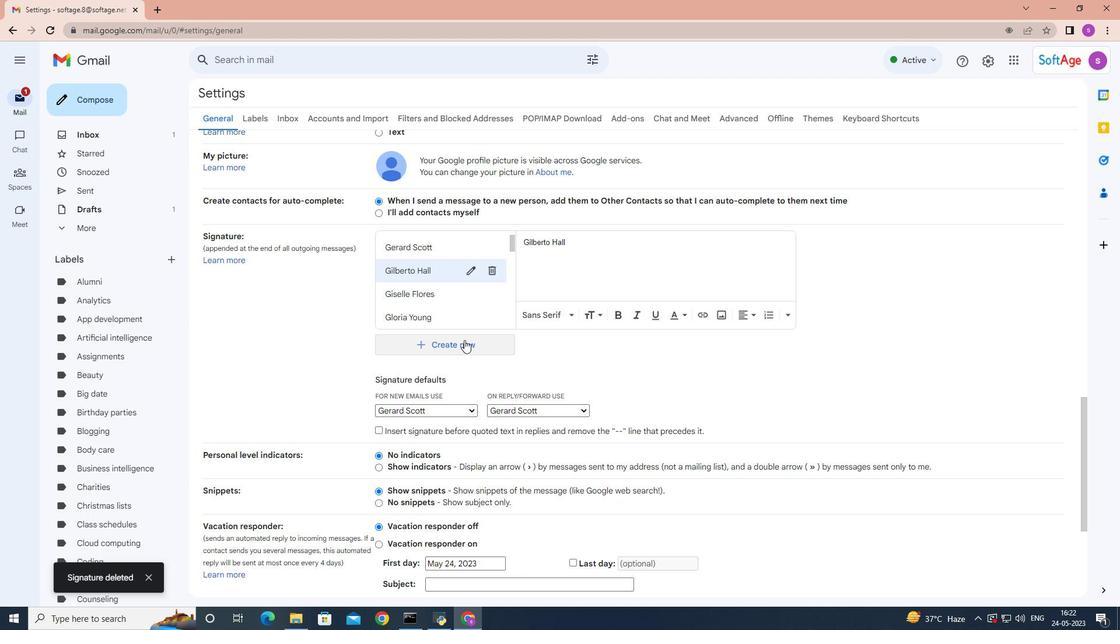 
Action: Mouse moved to (473, 320)
Screenshot: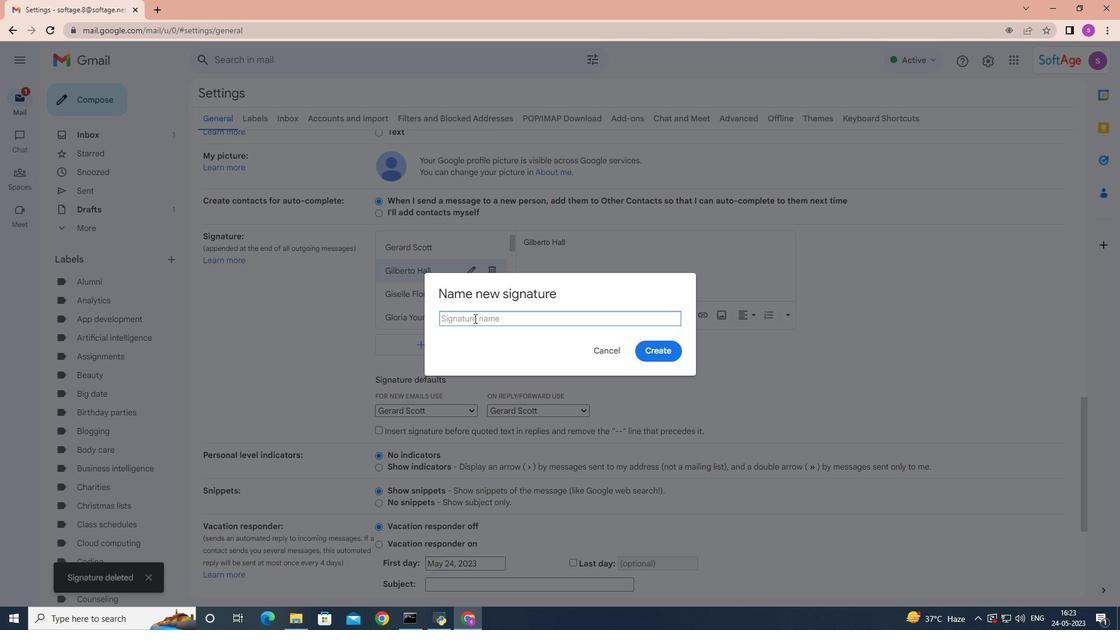 
Action: Key pressed <Key.shift>Gianna<Key.space><Key.shift>Martinez
Screenshot: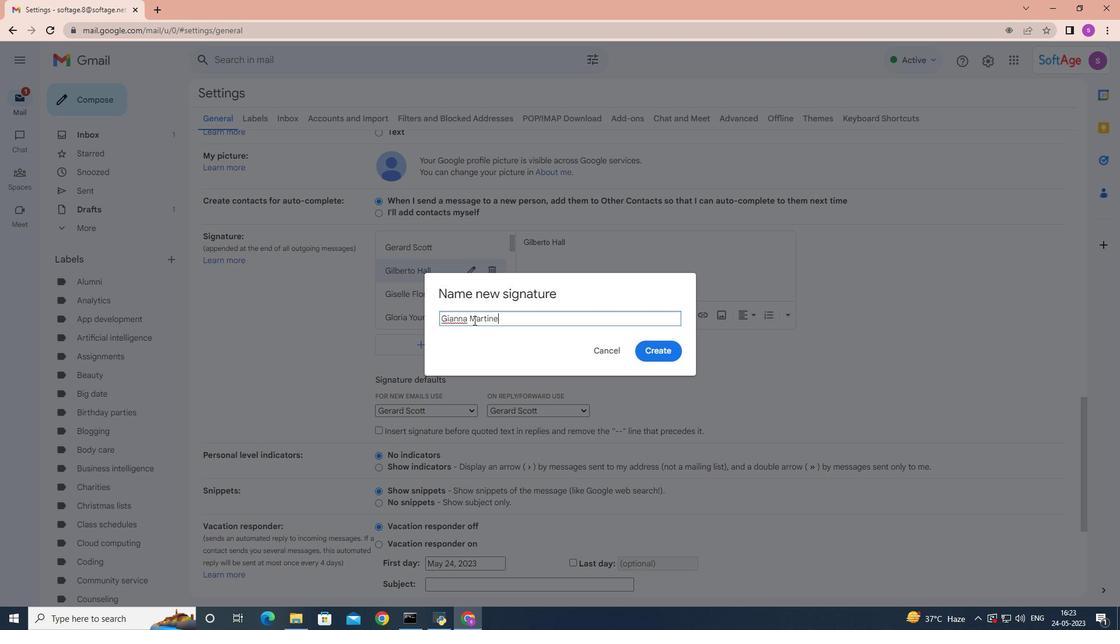 
Action: Mouse moved to (652, 351)
Screenshot: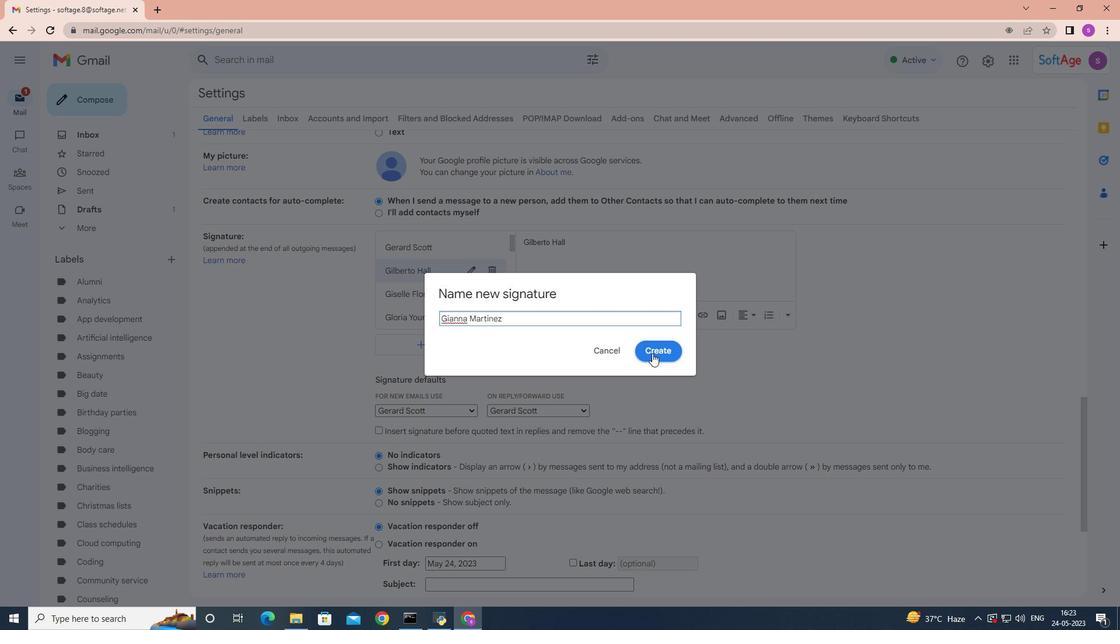 
Action: Mouse pressed left at (652, 351)
Screenshot: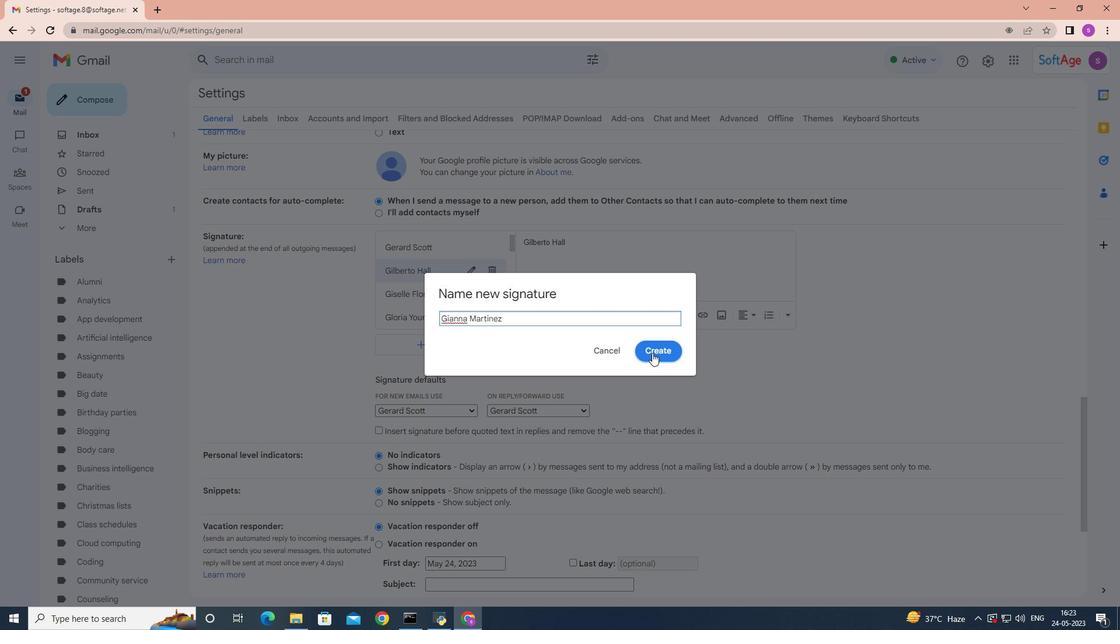 
Action: Mouse moved to (653, 352)
Screenshot: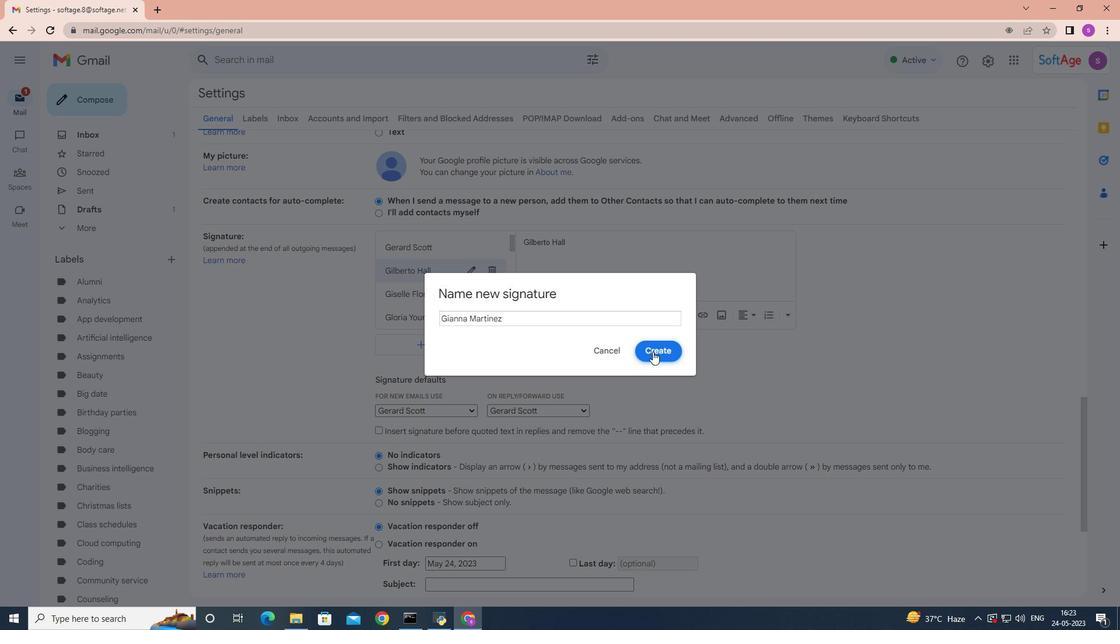 
Action: Key pressed <Key.shift>Gianna<Key.space><Key.shift>Martinez
Screenshot: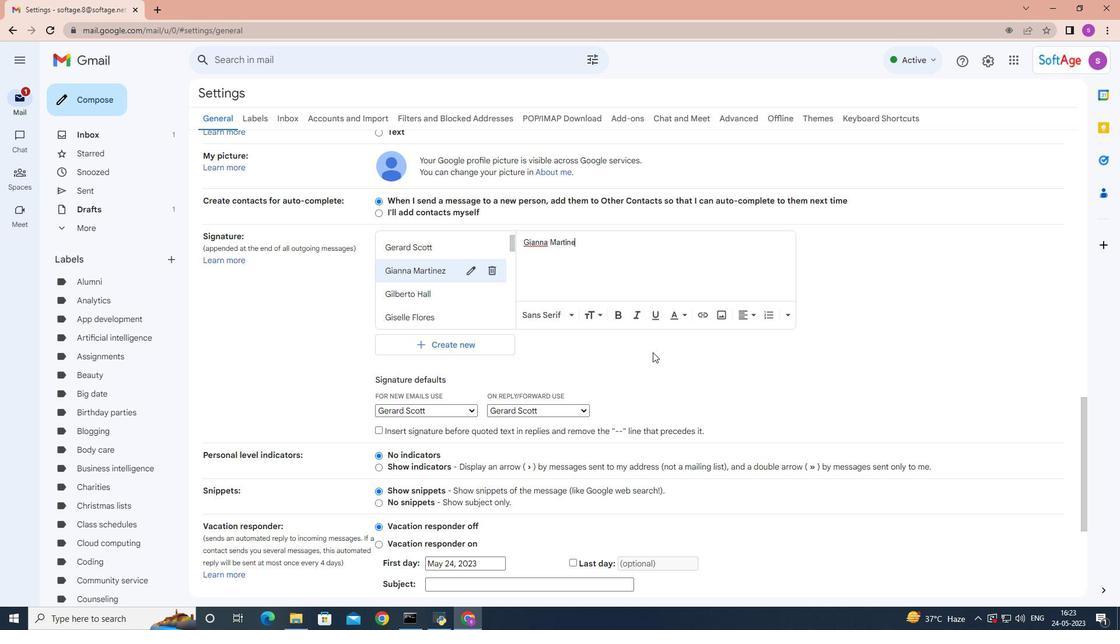 
Action: Mouse moved to (473, 410)
Screenshot: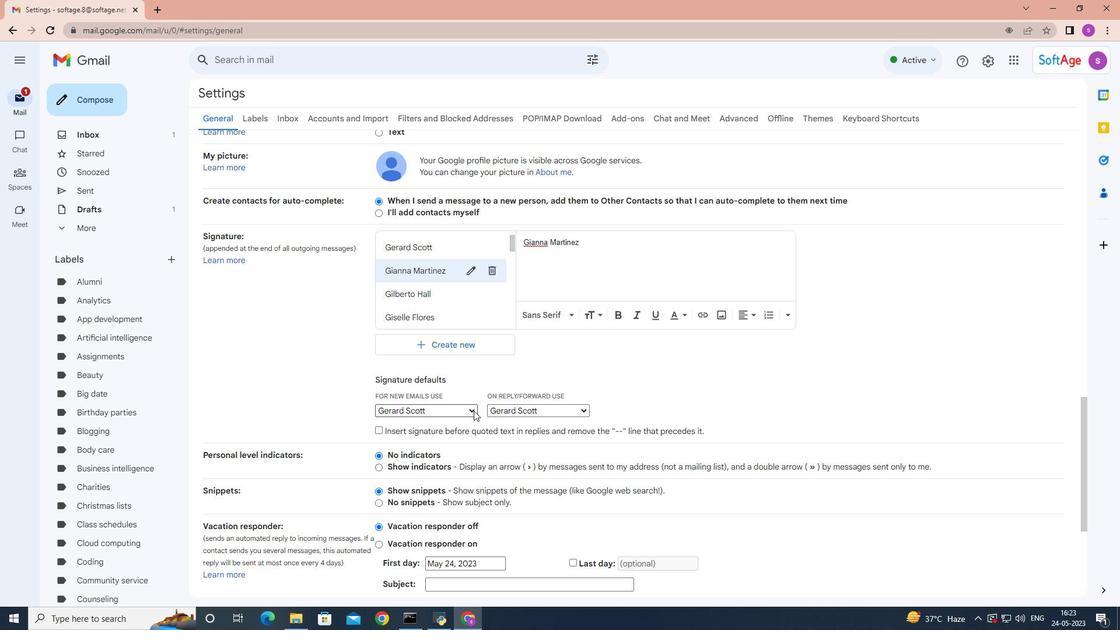 
Action: Mouse pressed left at (473, 410)
Screenshot: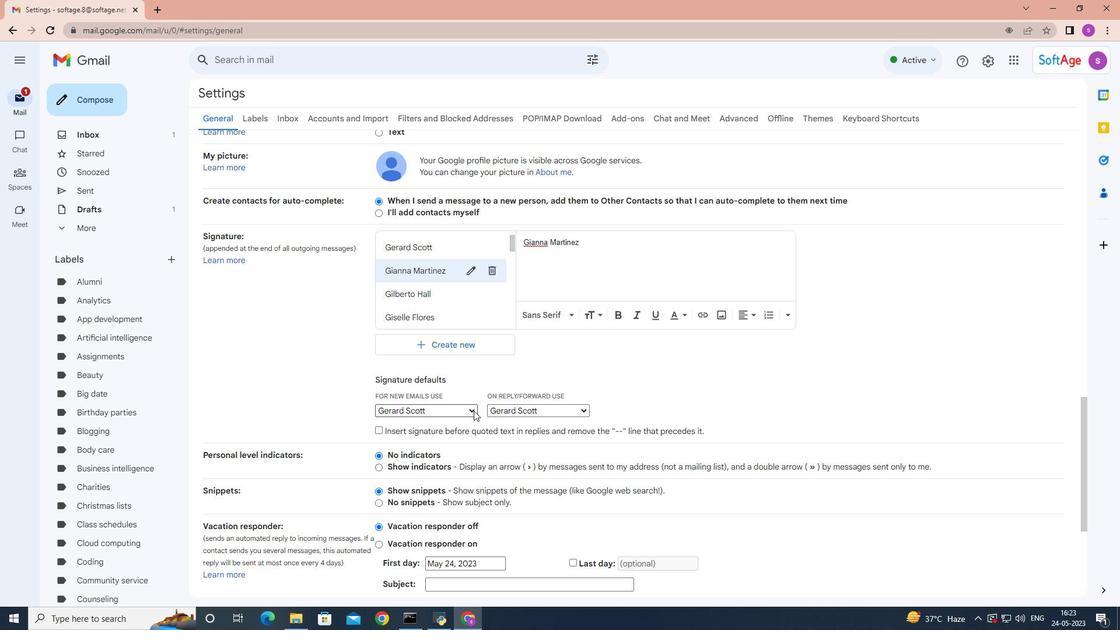
Action: Mouse moved to (426, 266)
Screenshot: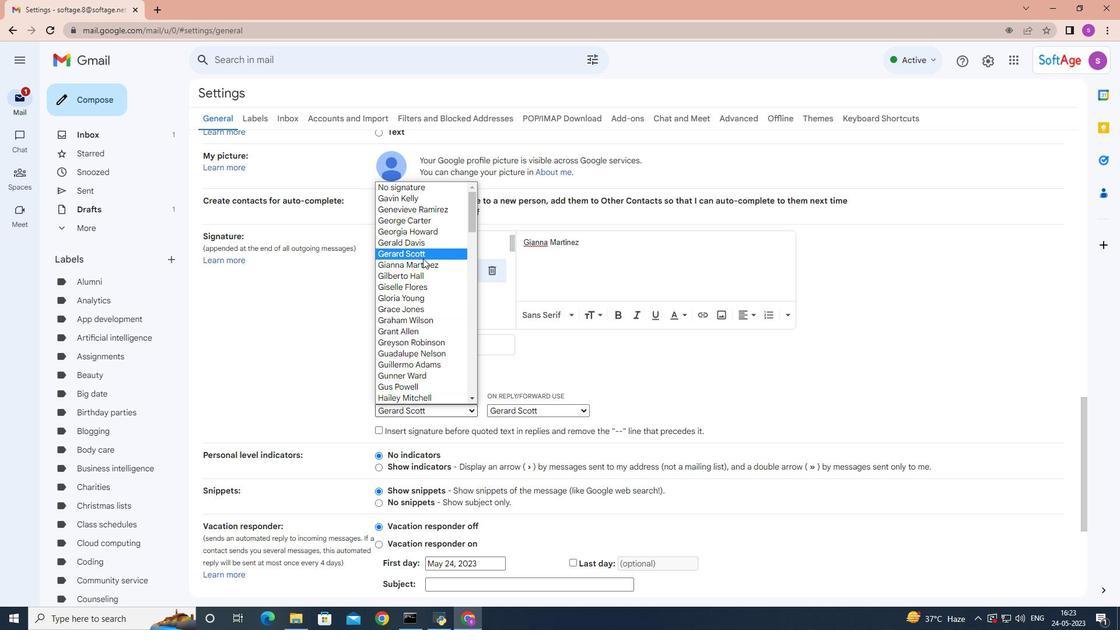 
Action: Mouse pressed left at (426, 266)
Screenshot: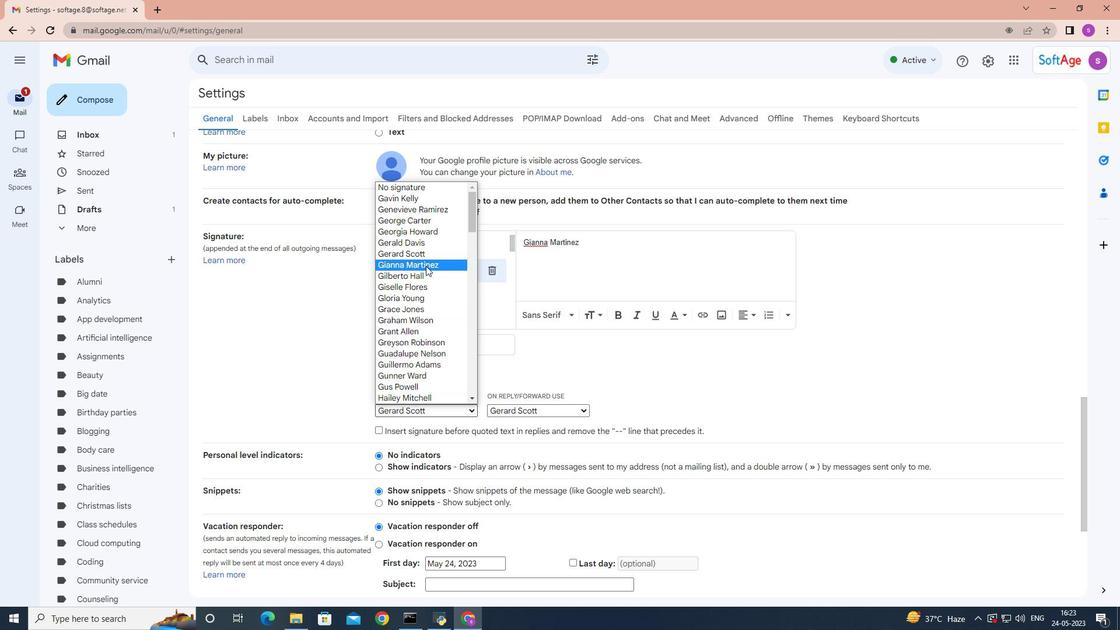 
Action: Mouse moved to (581, 412)
Screenshot: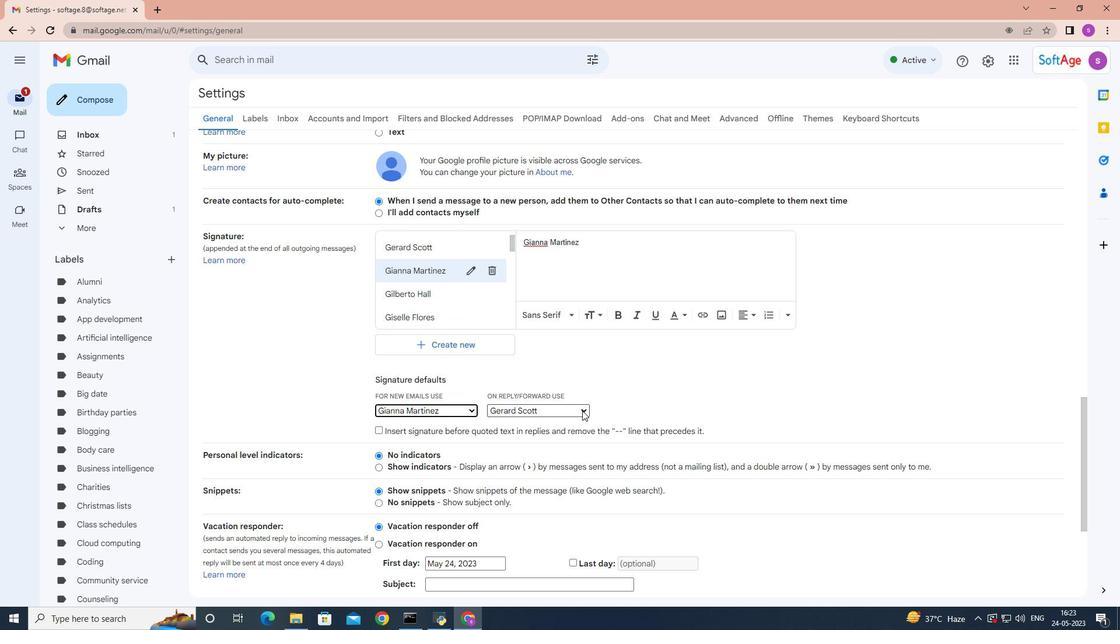 
Action: Mouse pressed left at (581, 412)
Screenshot: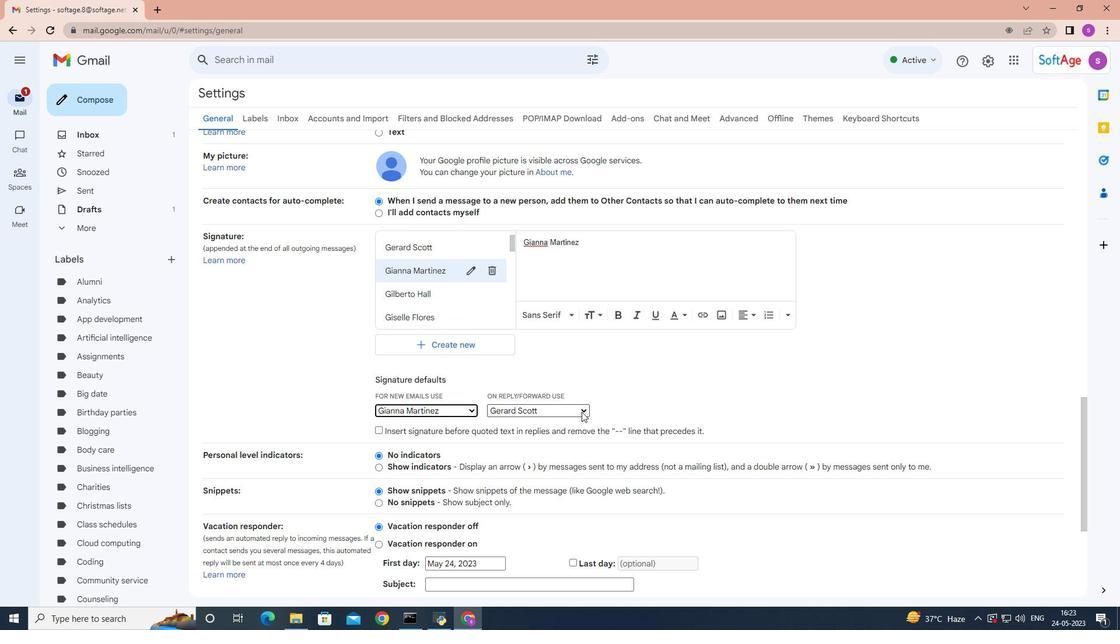 
Action: Mouse moved to (549, 267)
Screenshot: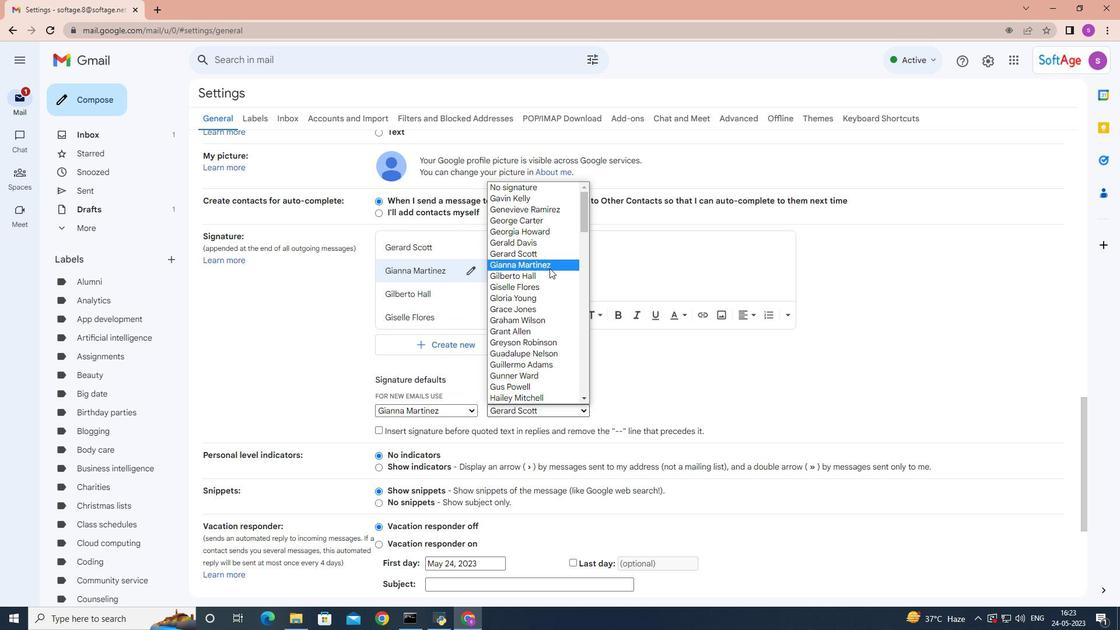 
Action: Mouse pressed left at (549, 267)
Screenshot: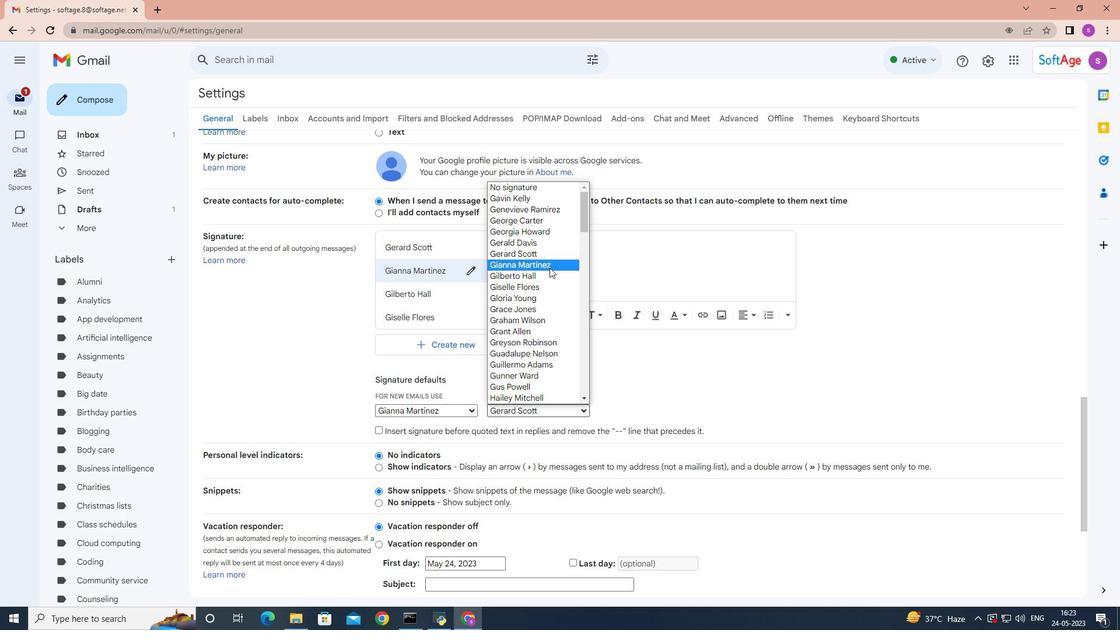 
Action: Mouse moved to (741, 373)
Screenshot: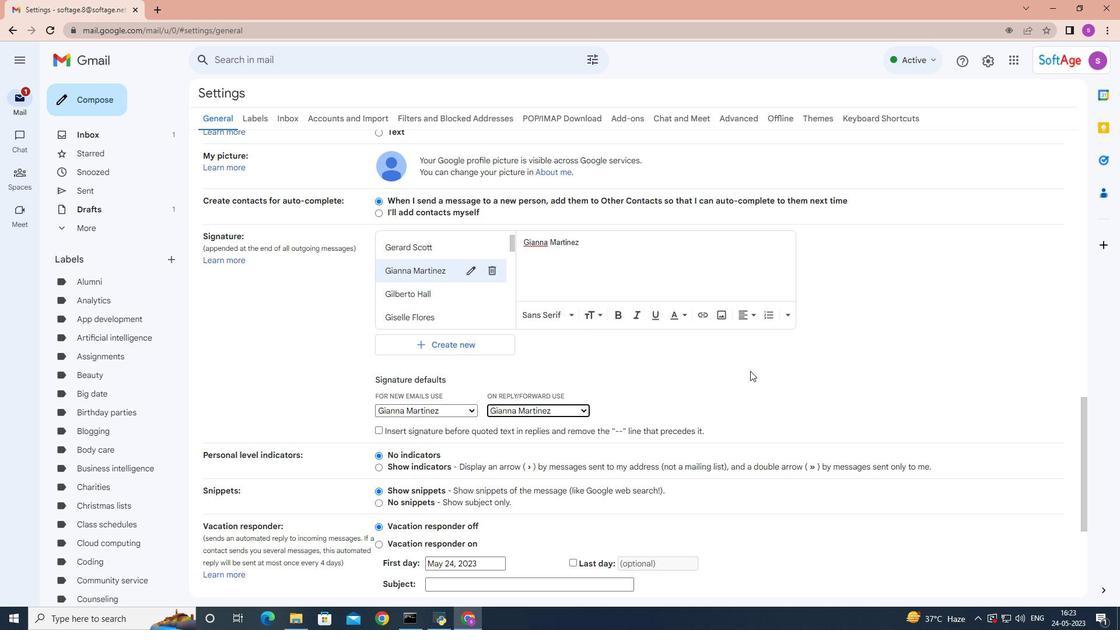 
Action: Mouse scrolled (741, 372) with delta (0, 0)
Screenshot: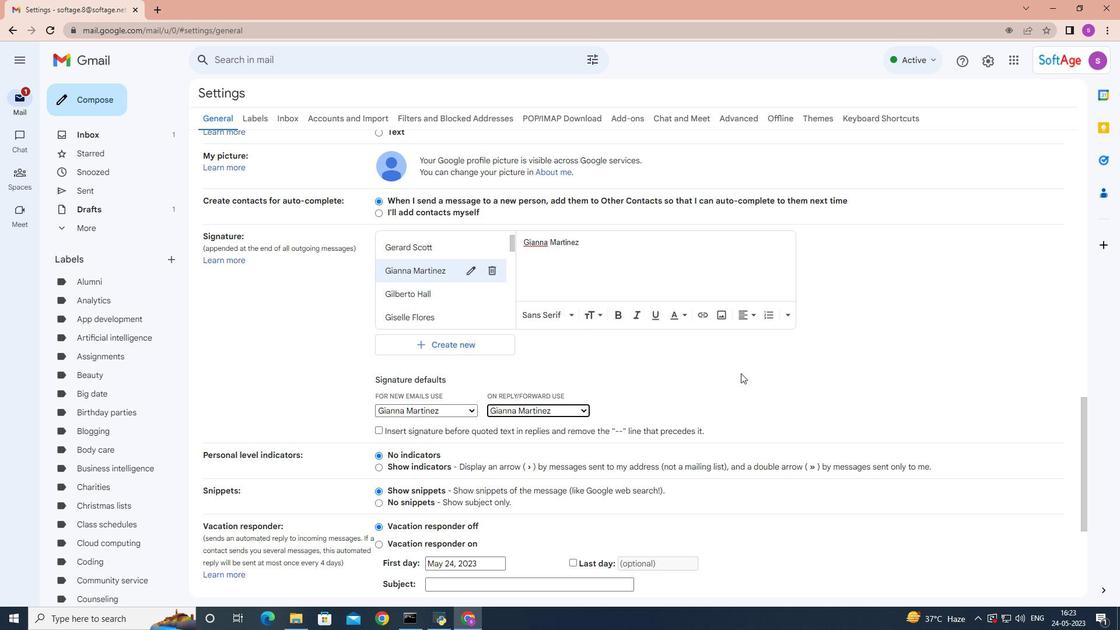 
Action: Mouse moved to (741, 373)
Screenshot: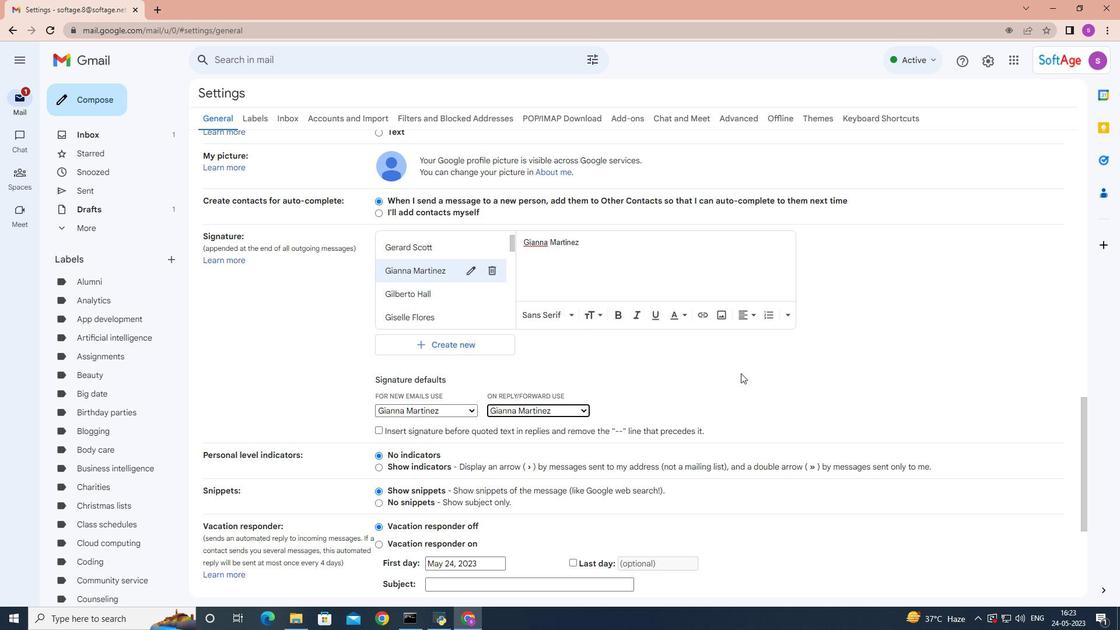 
Action: Mouse scrolled (741, 372) with delta (0, 0)
Screenshot: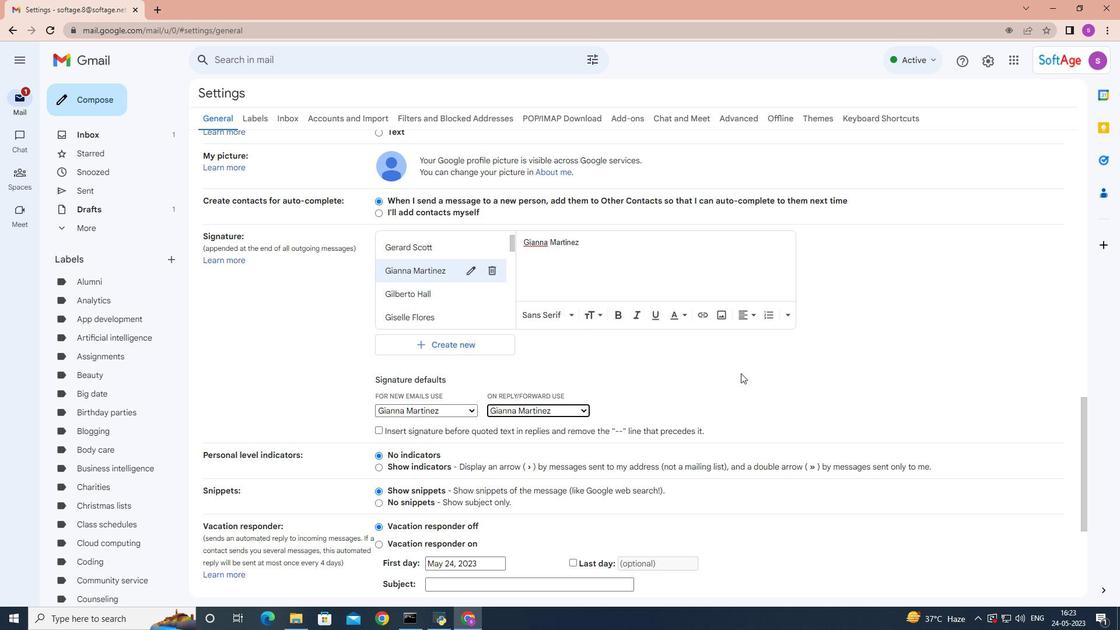 
Action: Mouse moved to (741, 373)
Screenshot: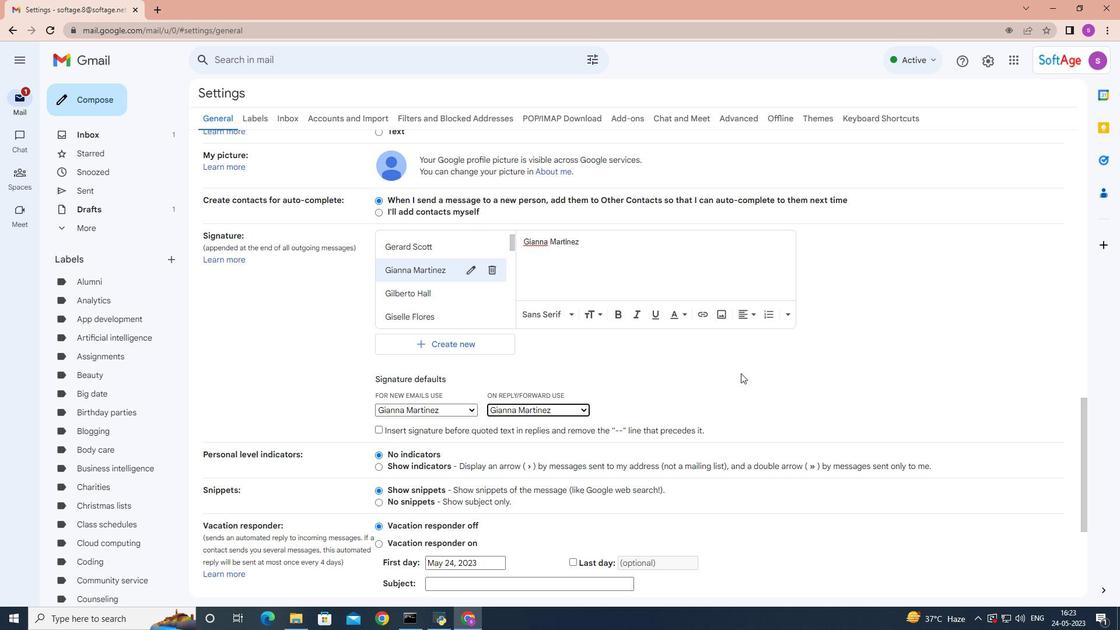 
Action: Mouse scrolled (741, 372) with delta (0, 0)
Screenshot: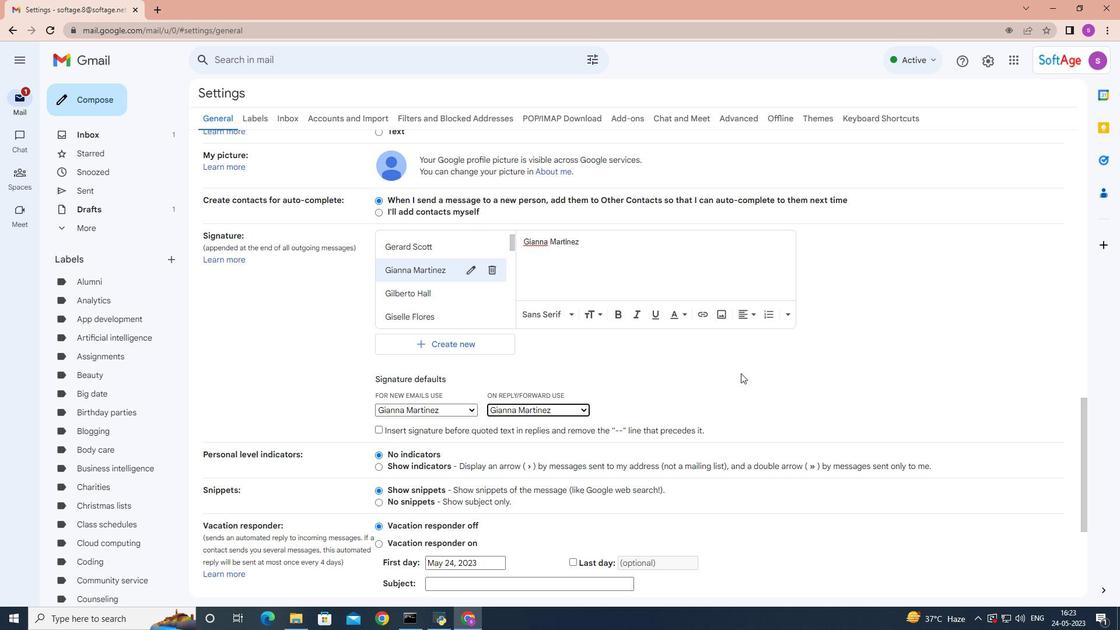 
Action: Mouse moved to (697, 435)
Screenshot: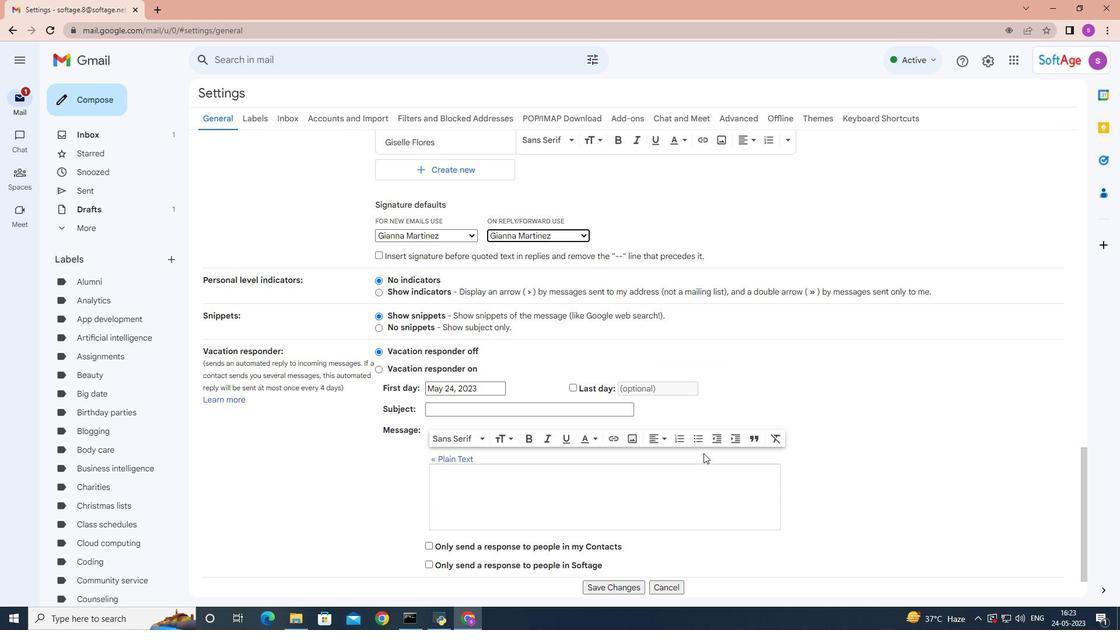 
Action: Mouse scrolled (697, 435) with delta (0, 0)
Screenshot: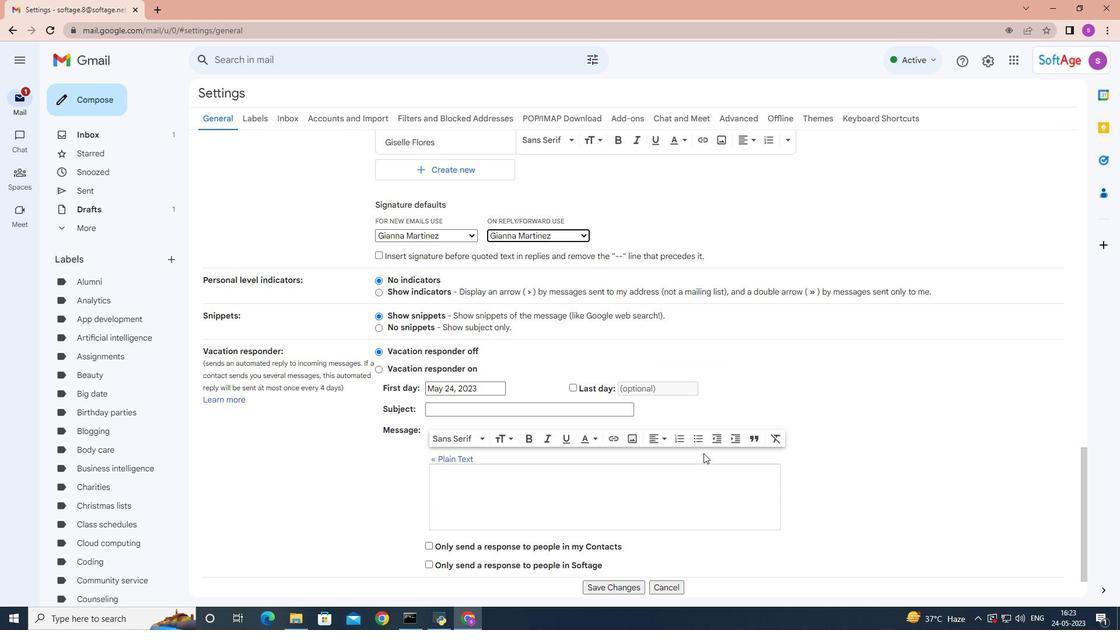 
Action: Mouse moved to (697, 433)
Screenshot: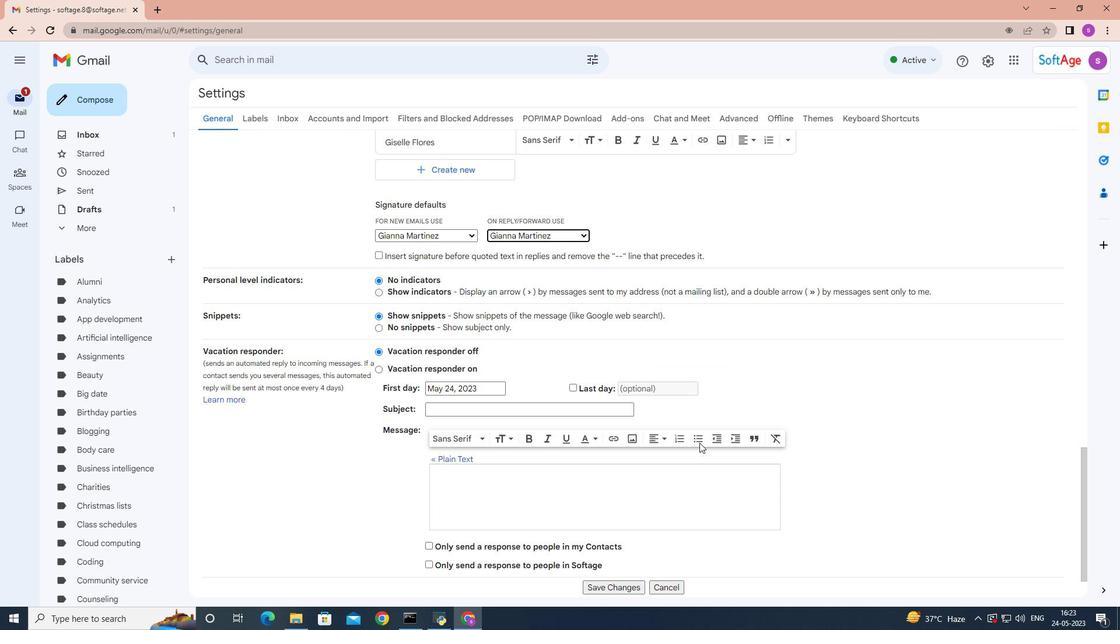 
Action: Mouse scrolled (697, 432) with delta (0, 0)
Screenshot: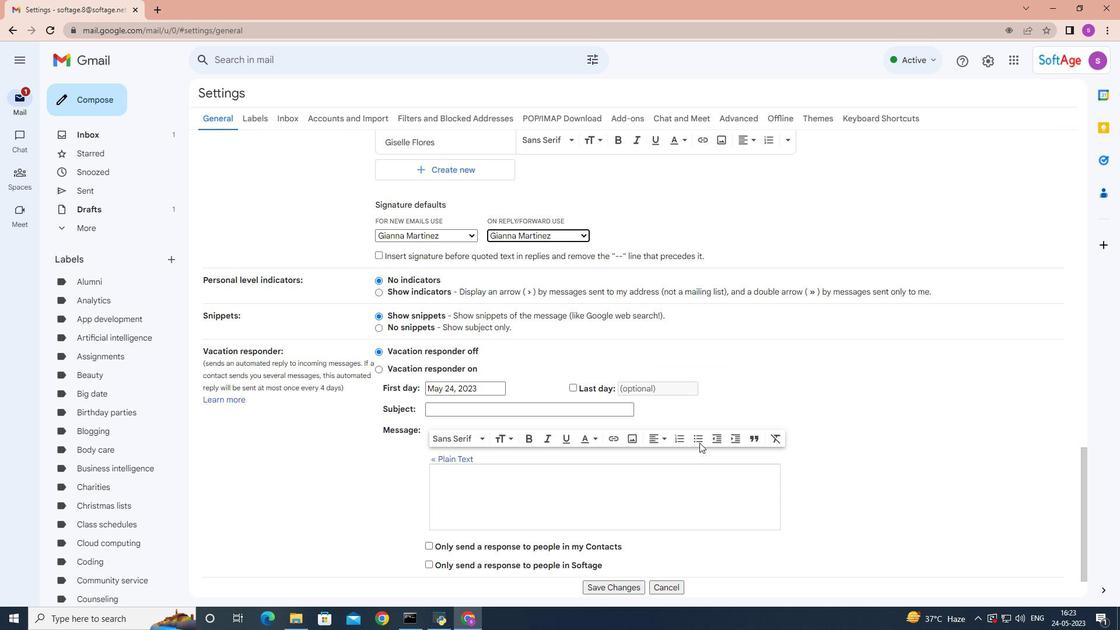 
Action: Mouse moved to (694, 423)
Screenshot: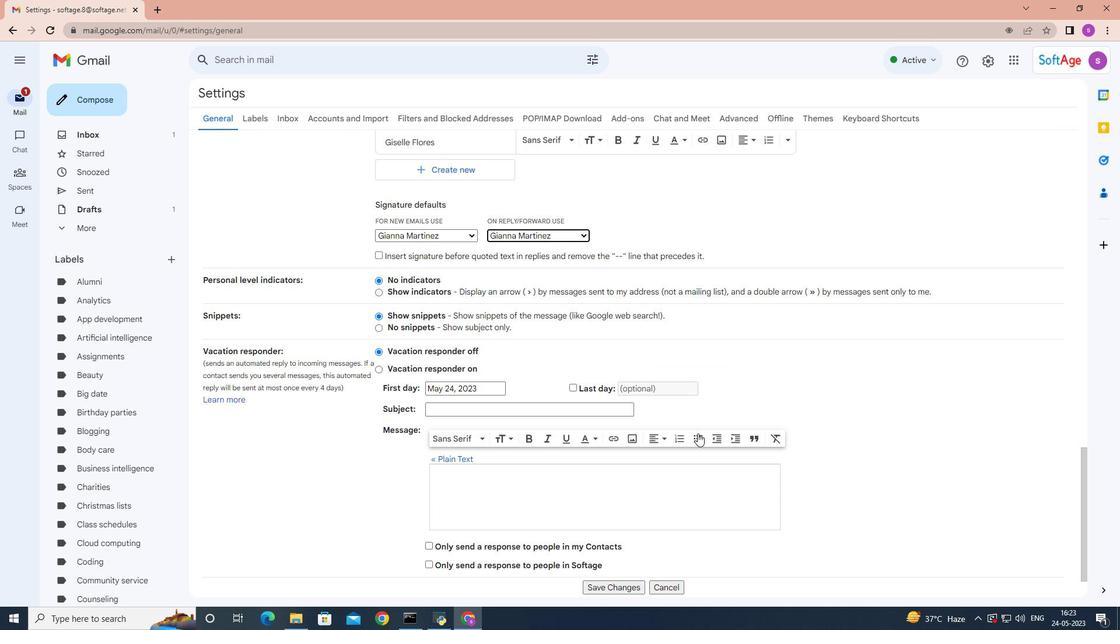 
Action: Mouse scrolled (694, 423) with delta (0, 0)
Screenshot: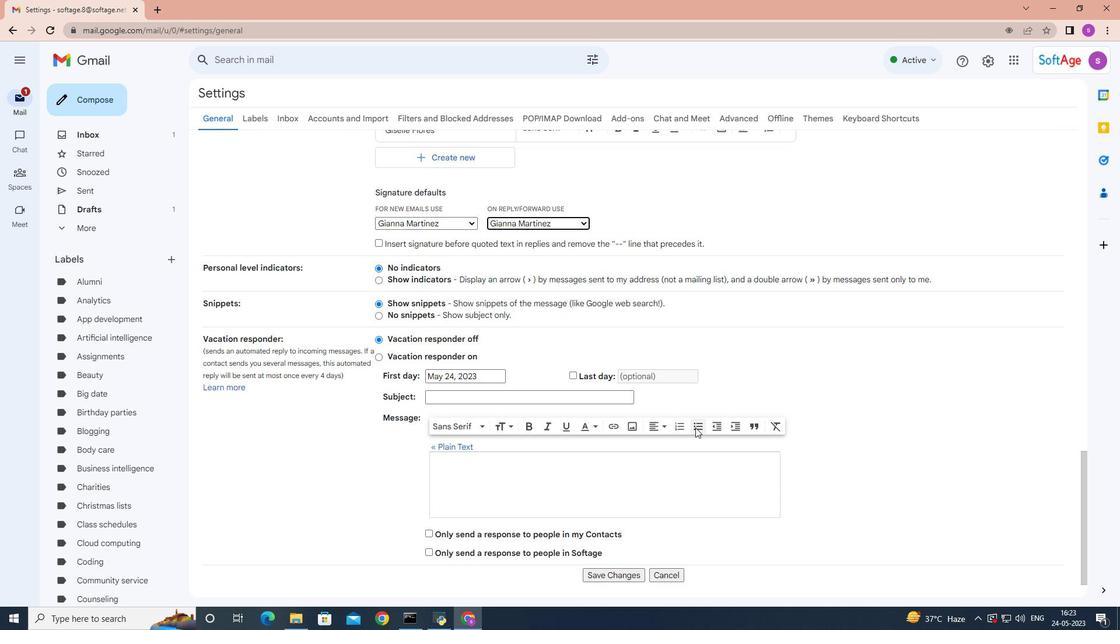 
Action: Mouse moved to (630, 535)
Screenshot: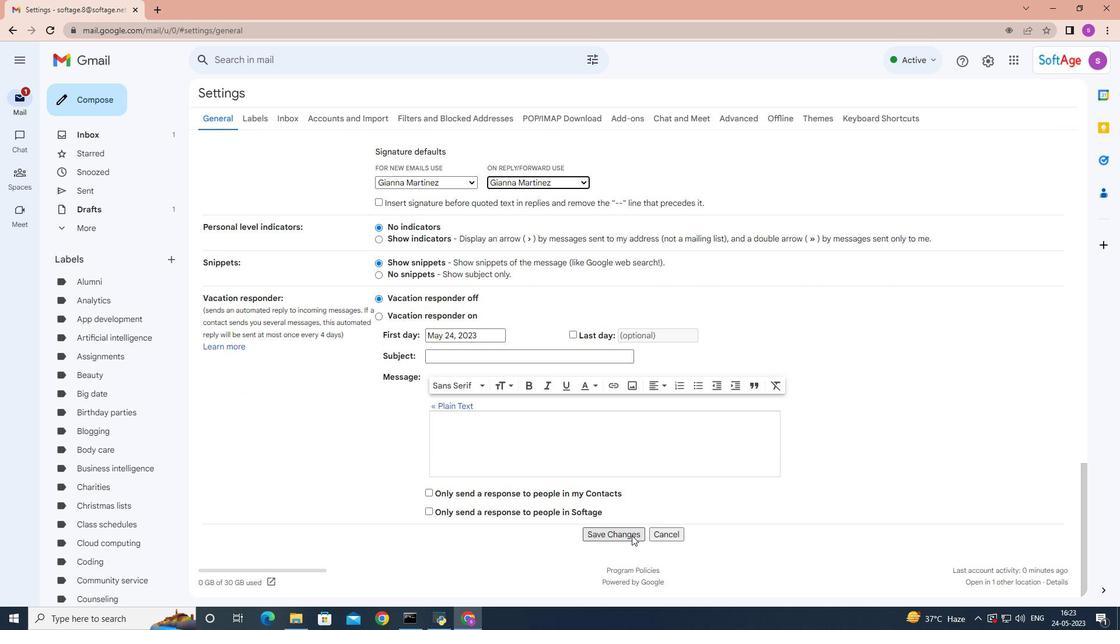 
Action: Mouse pressed left at (631, 535)
Screenshot: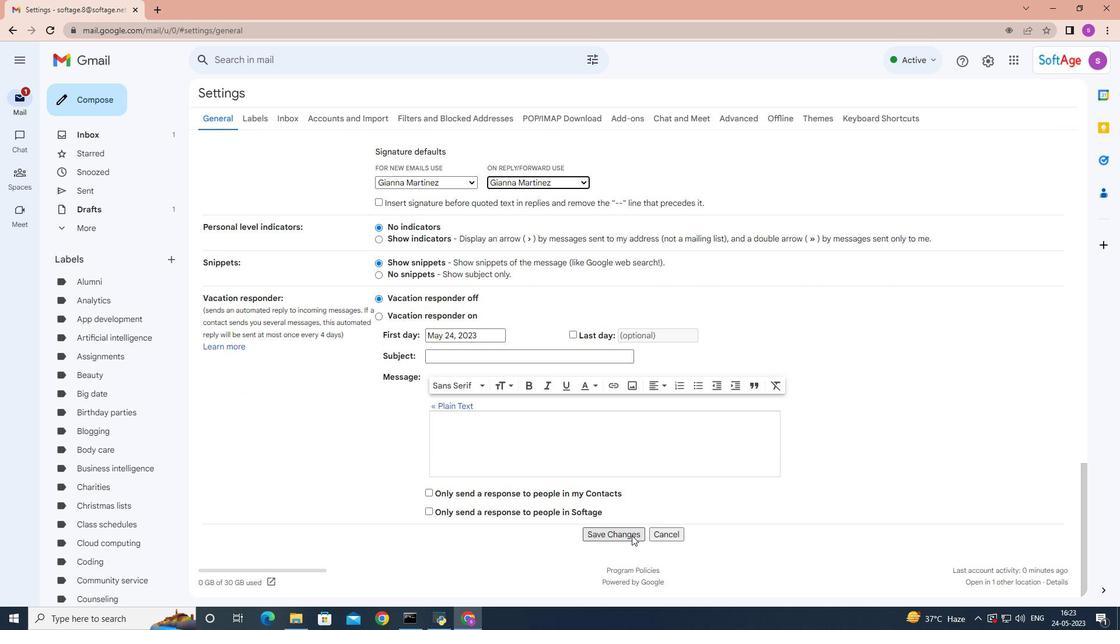 
Action: Mouse moved to (102, 101)
Screenshot: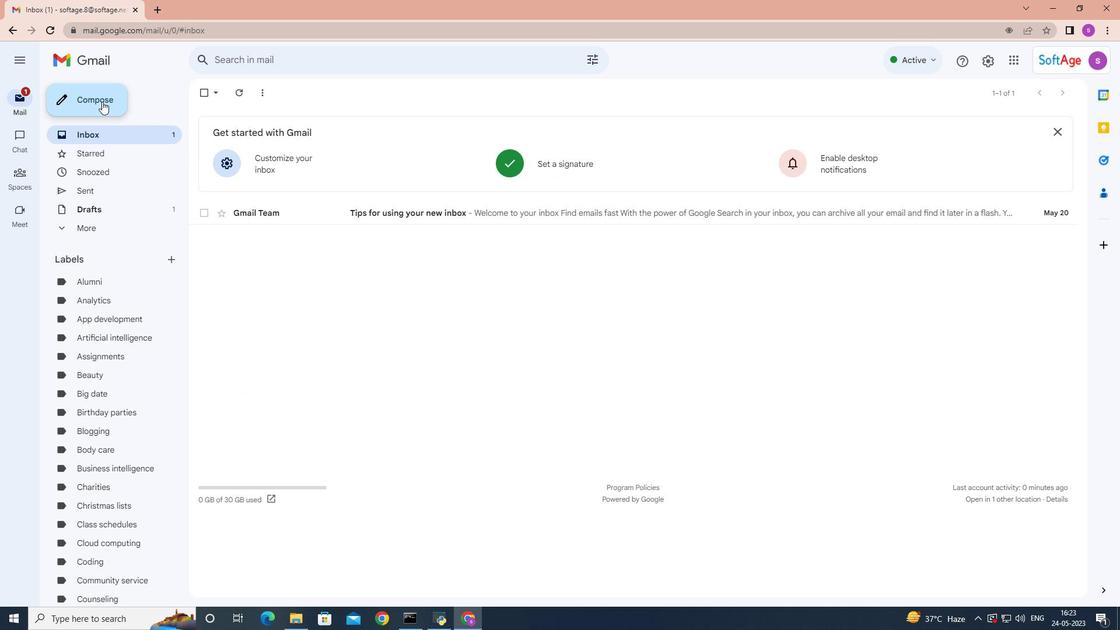 
Action: Mouse pressed left at (102, 101)
Screenshot: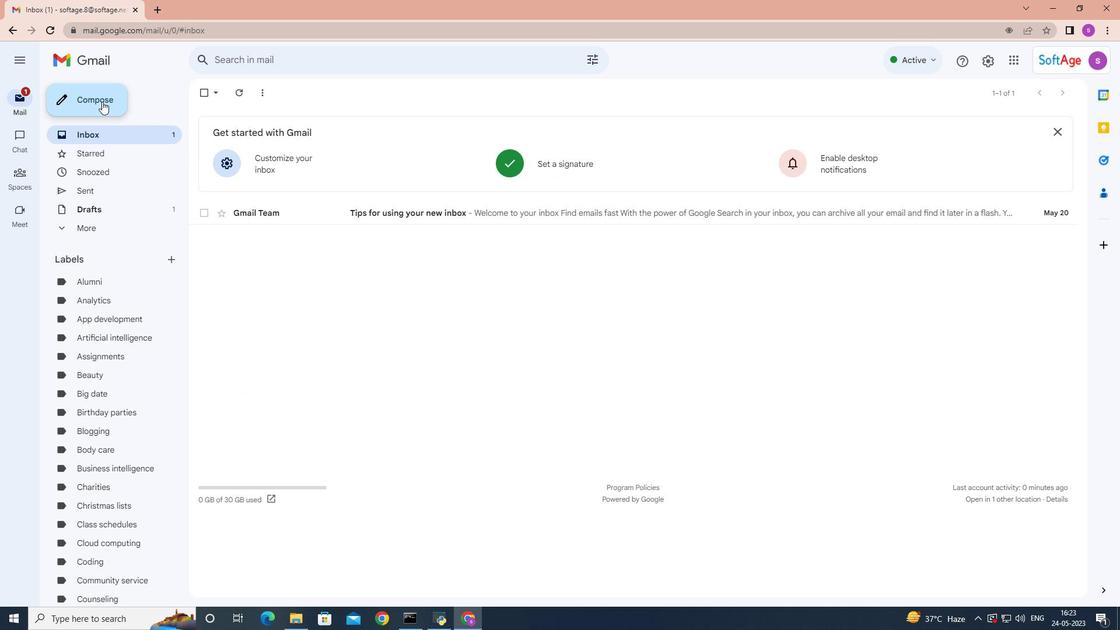 
Action: Mouse moved to (766, 305)
Screenshot: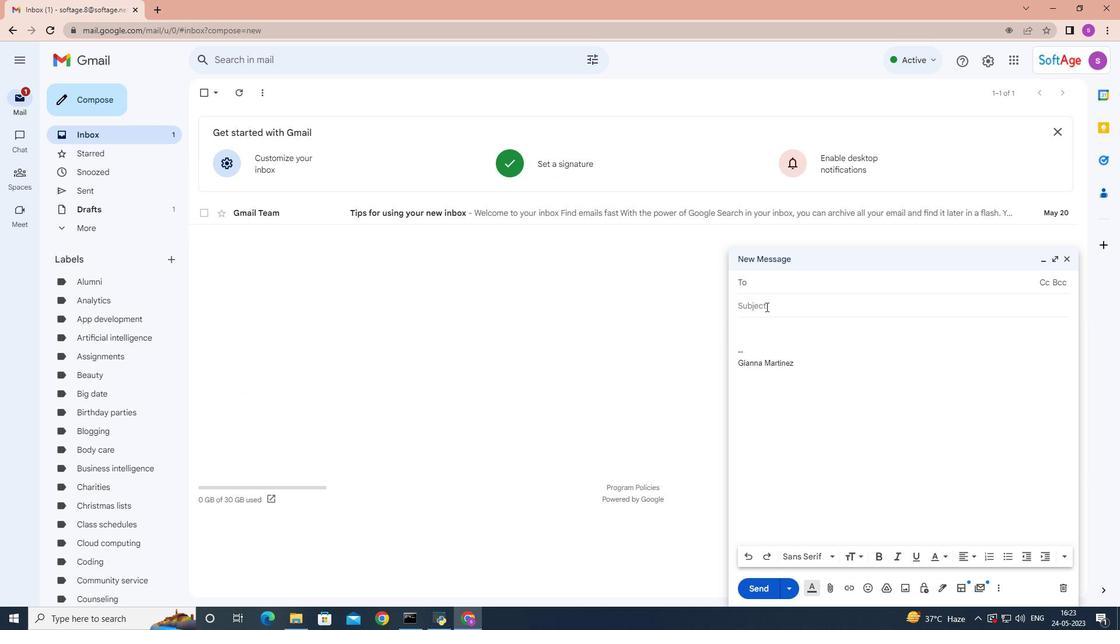 
Action: Mouse pressed left at (766, 305)
Screenshot: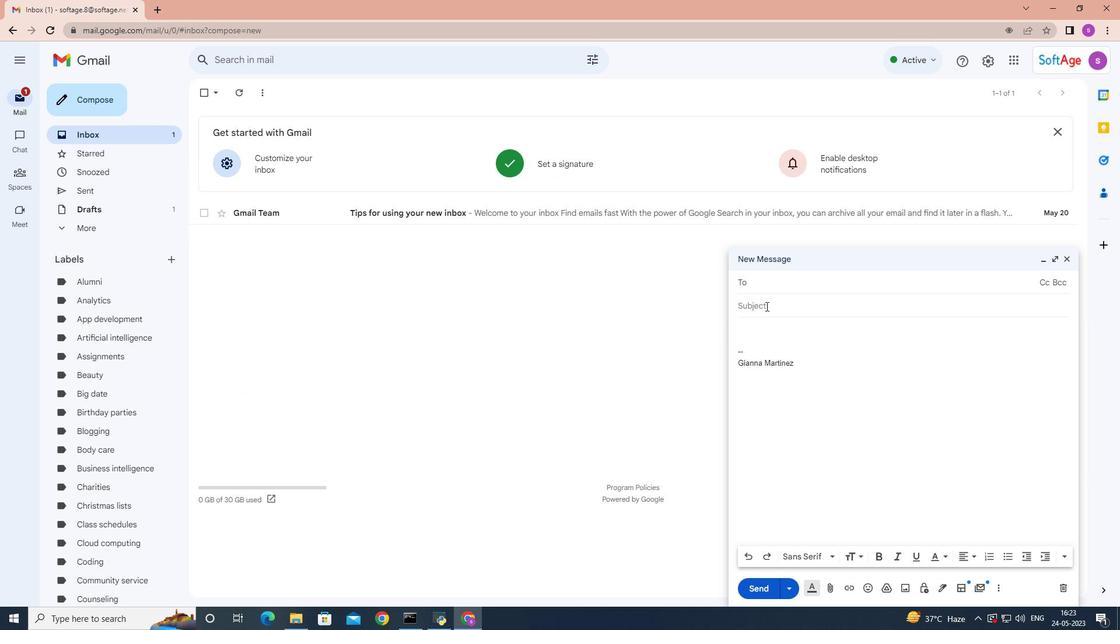 
Action: Mouse moved to (767, 305)
Screenshot: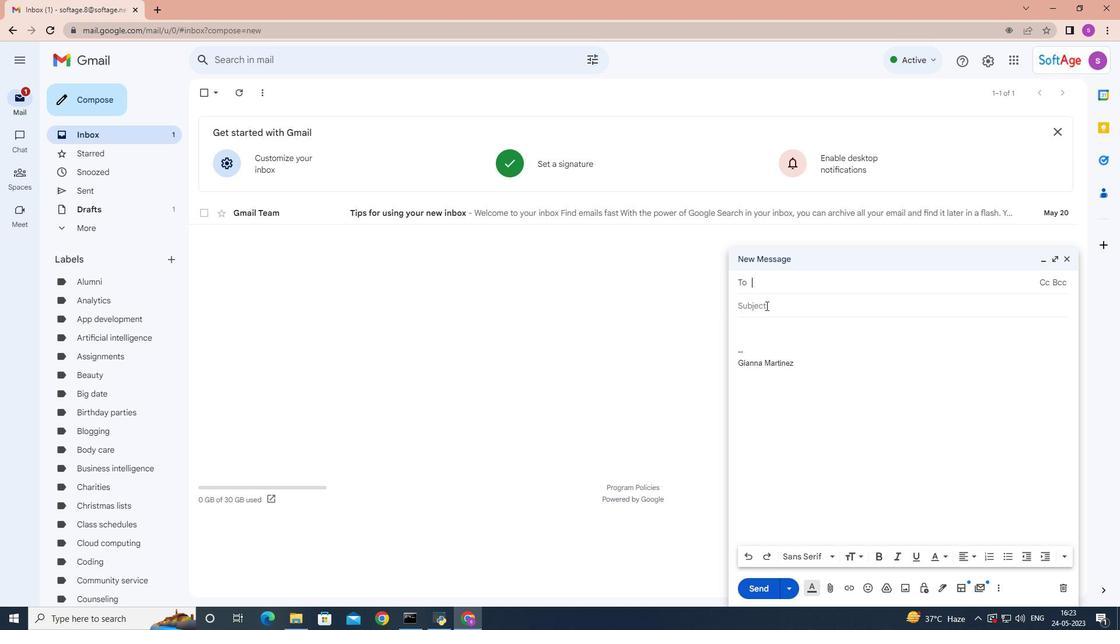 
Action: Key pressed <Key.shift>Update<Key.space>on<Key.space>a<Key.space>day<Key.space>off<Key.space>
Screenshot: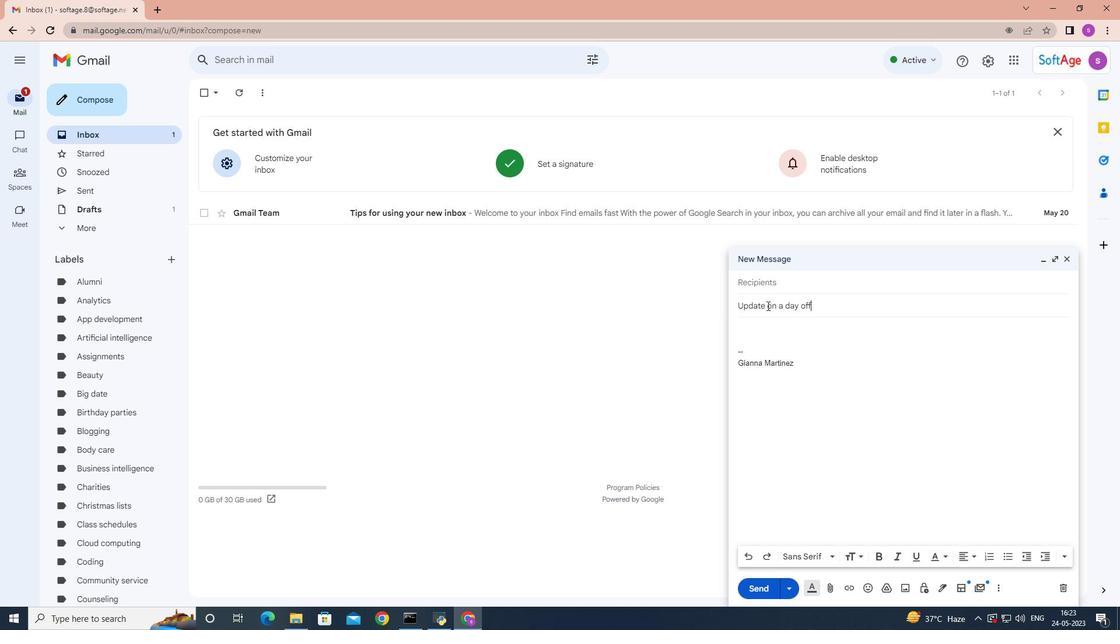 
Action: Mouse moved to (738, 322)
Screenshot: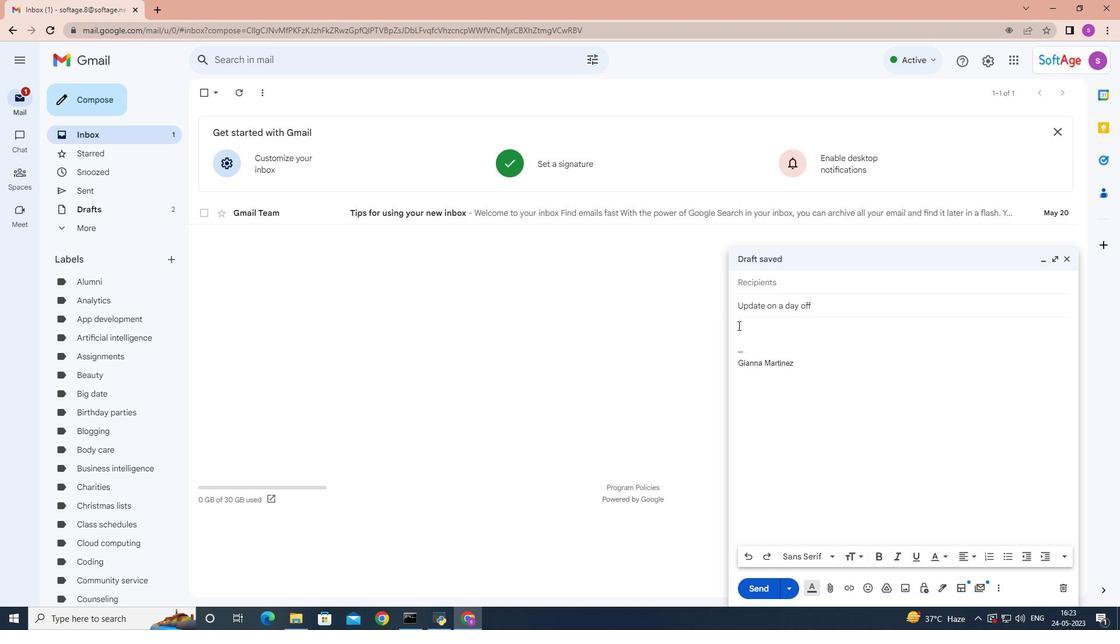 
Action: Mouse pressed left at (738, 322)
Screenshot: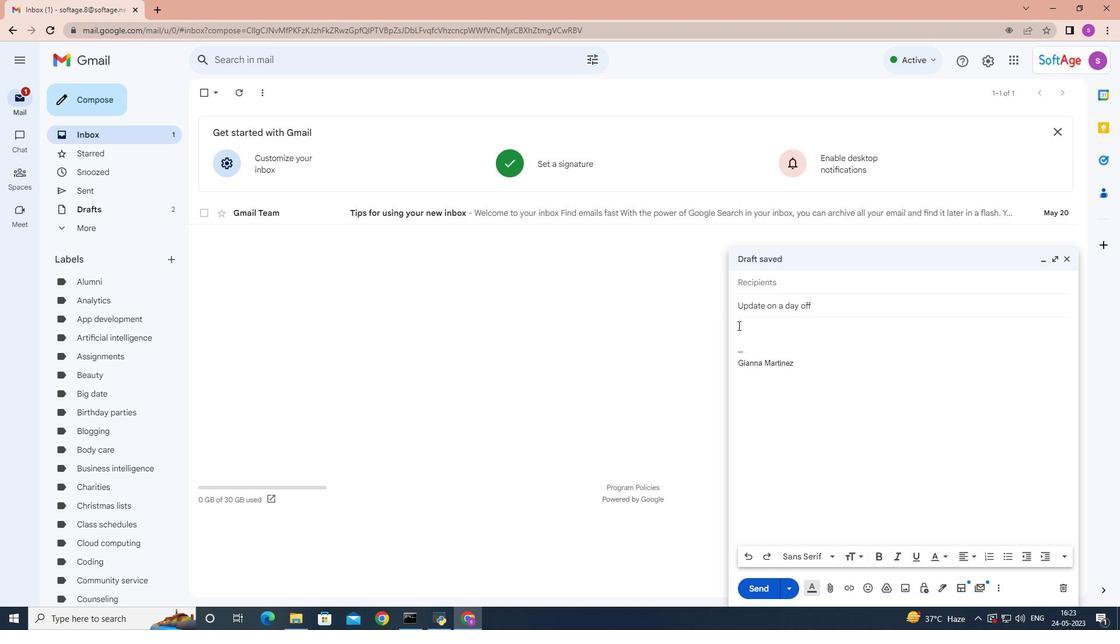 
Action: Mouse moved to (738, 322)
Screenshot: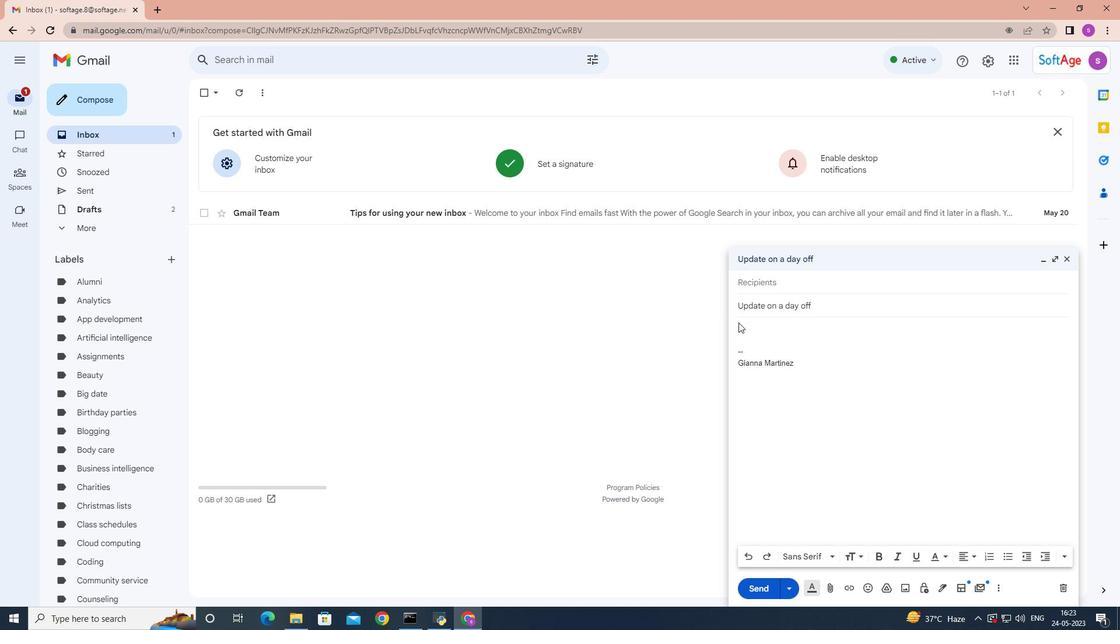 
Action: Key pressed <Key.shift>Please<Key.space>send<Key.space>me<Key.space>the<Key.space>finalized<Key.space>version<Key.space>of<Key.space>the<Key.space>project<Key.space>proposal<Key.space>for<Key.space>approval.
Screenshot: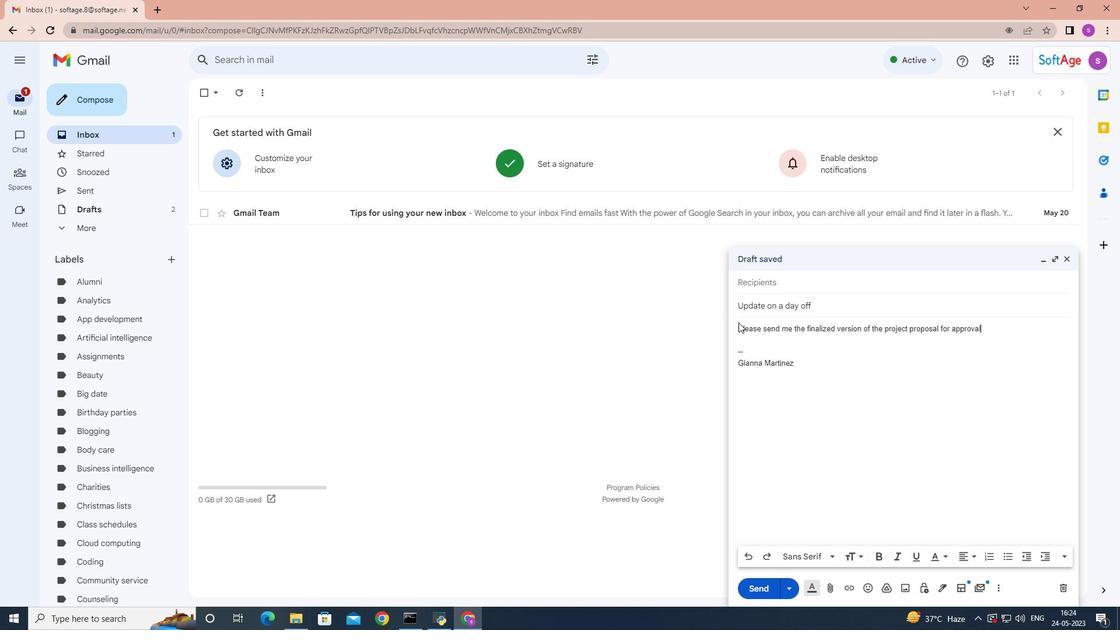
Action: Mouse moved to (777, 283)
Screenshot: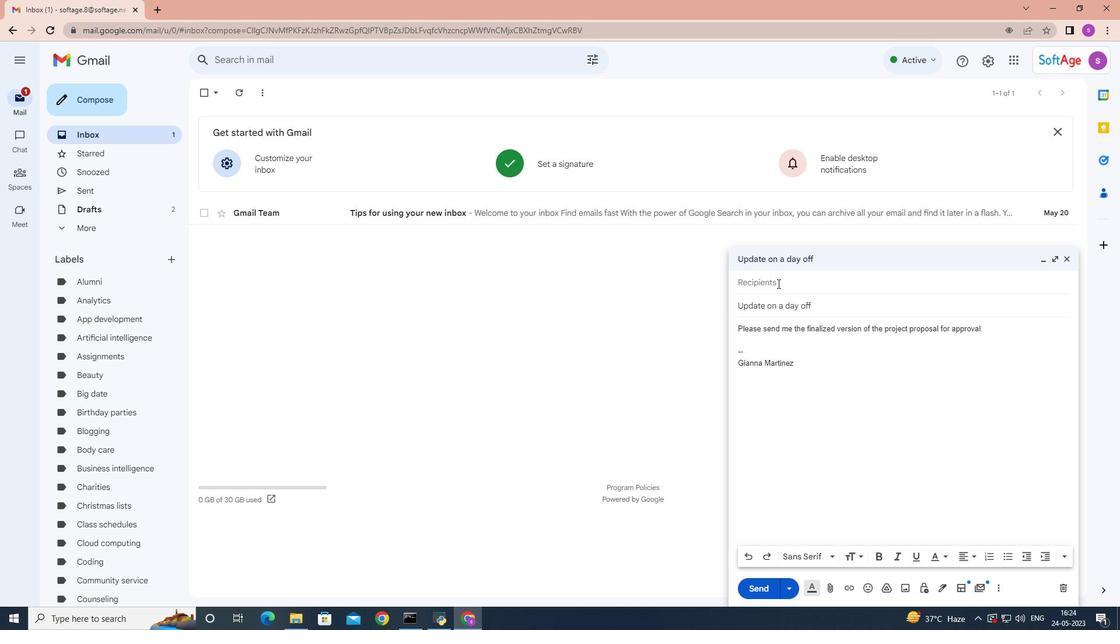 
Action: Mouse pressed left at (777, 283)
Screenshot: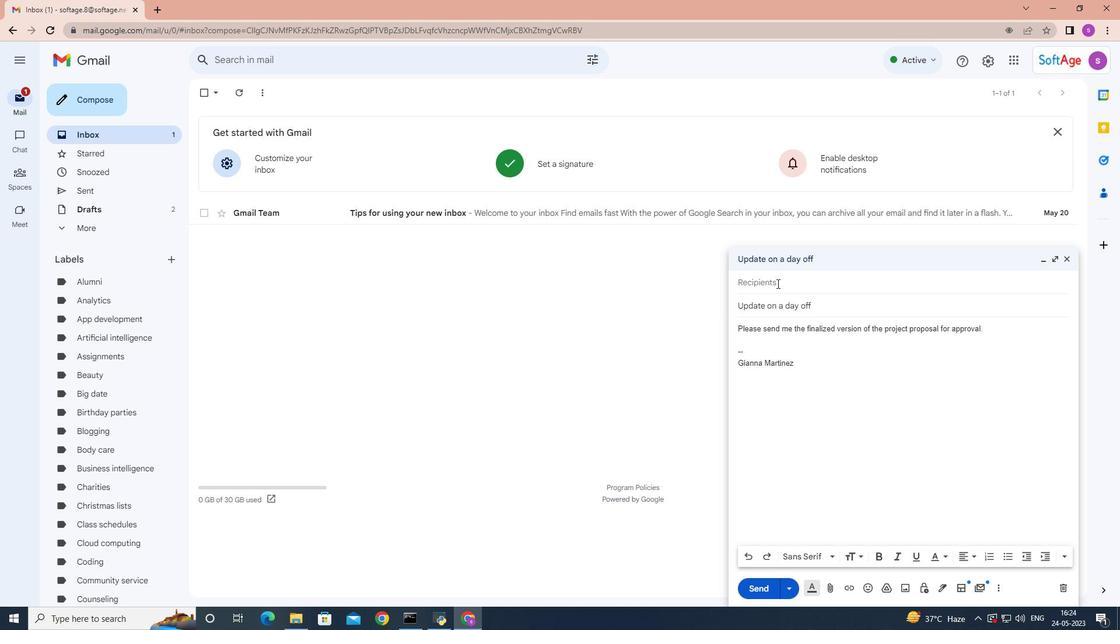 
Action: Mouse moved to (777, 283)
Screenshot: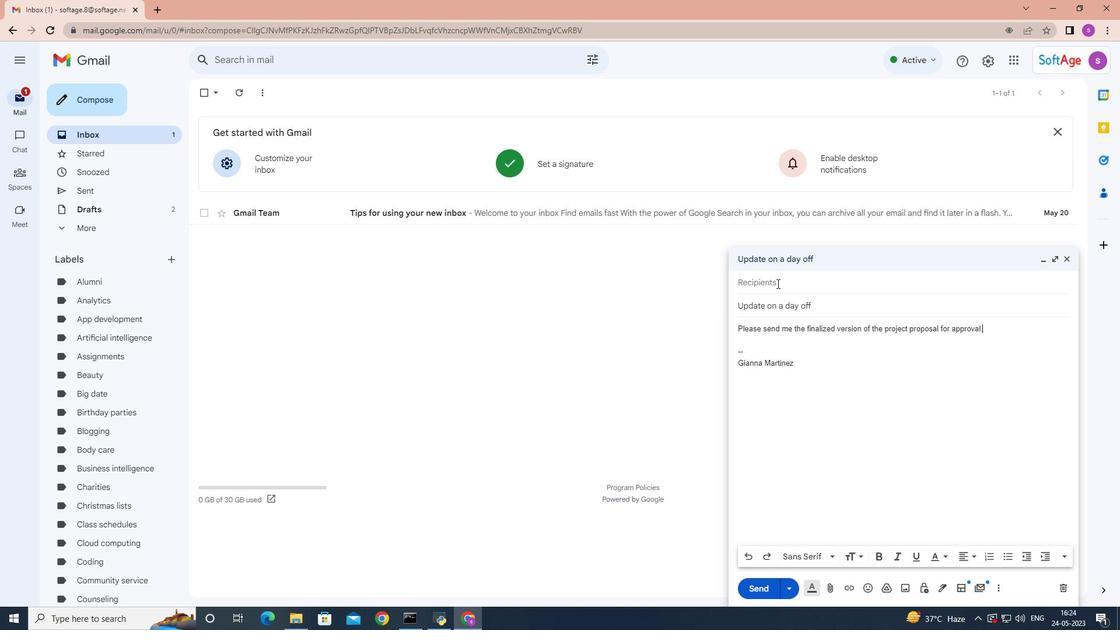 
Action: Key pressed <Key.shift>Softage.7
Screenshot: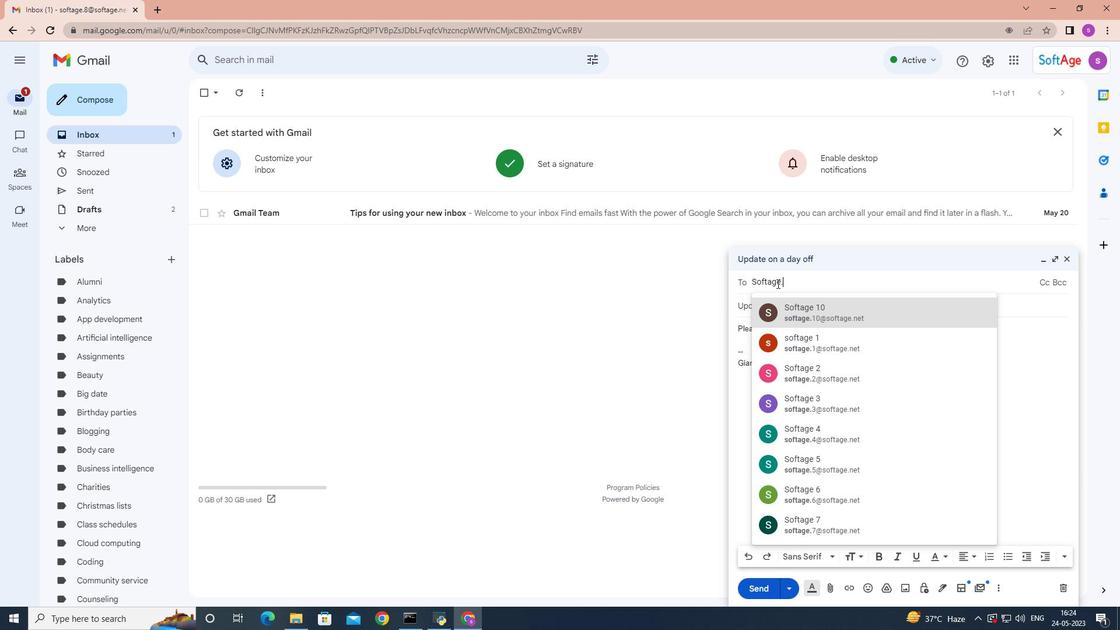 
Action: Mouse moved to (788, 315)
Screenshot: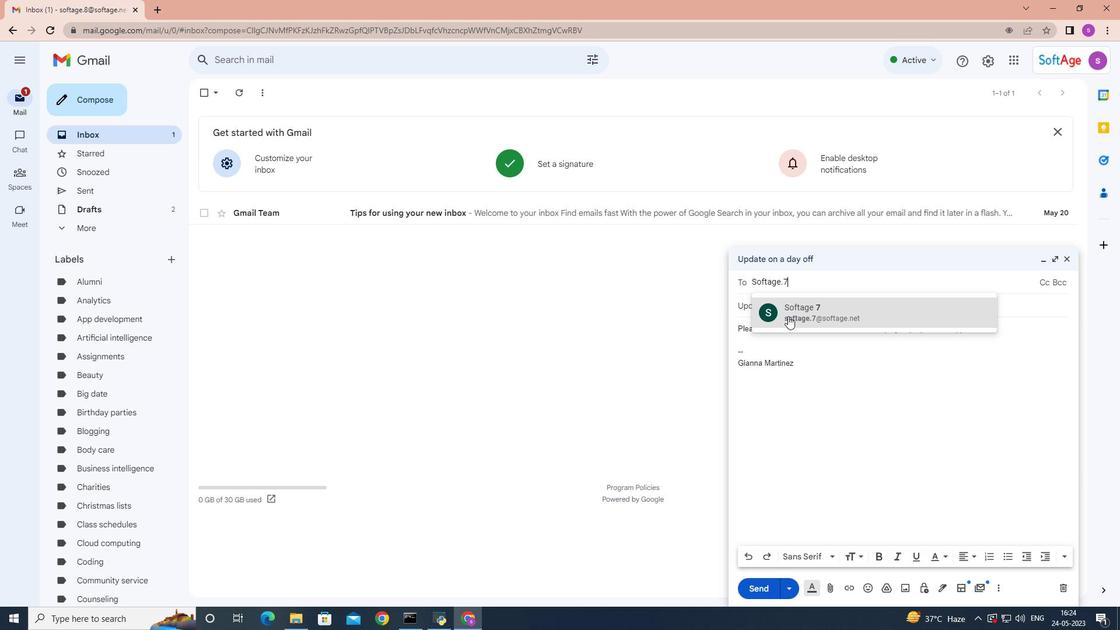 
Action: Mouse pressed left at (788, 315)
Screenshot: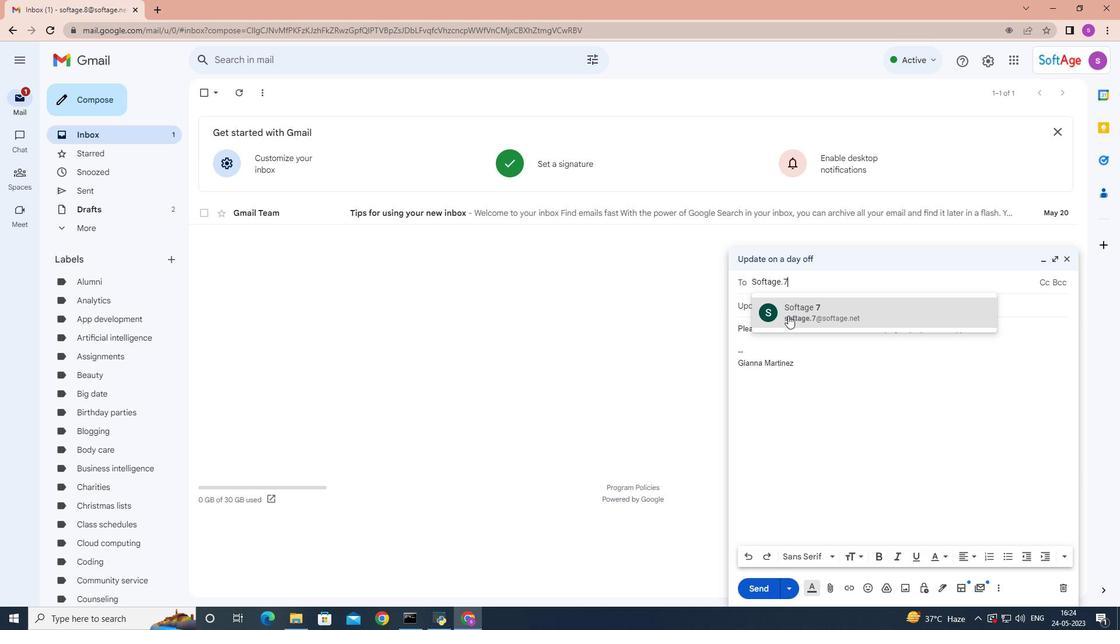 
Action: Key pressed softah<Key.backspace>ge.9
Screenshot: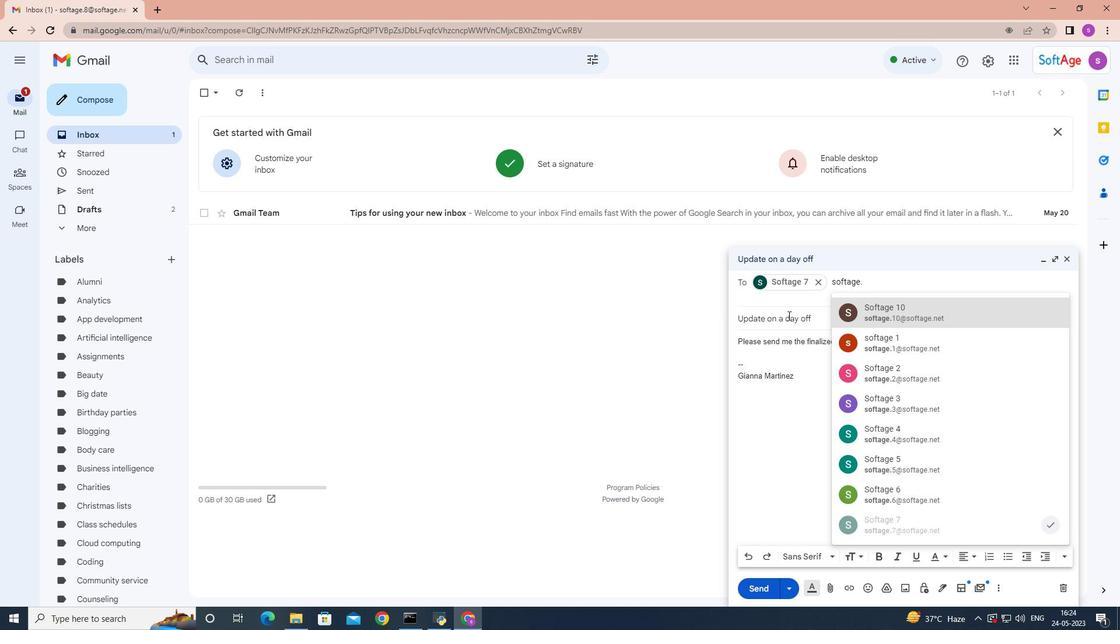 
Action: Mouse moved to (866, 316)
Screenshot: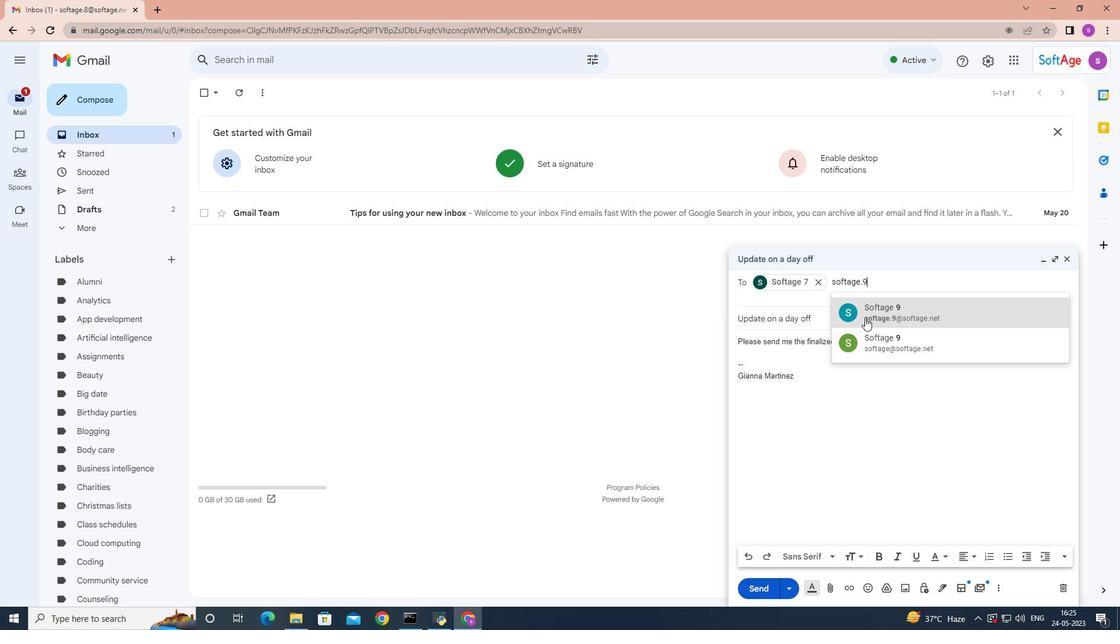 
Action: Mouse pressed left at (866, 316)
Screenshot: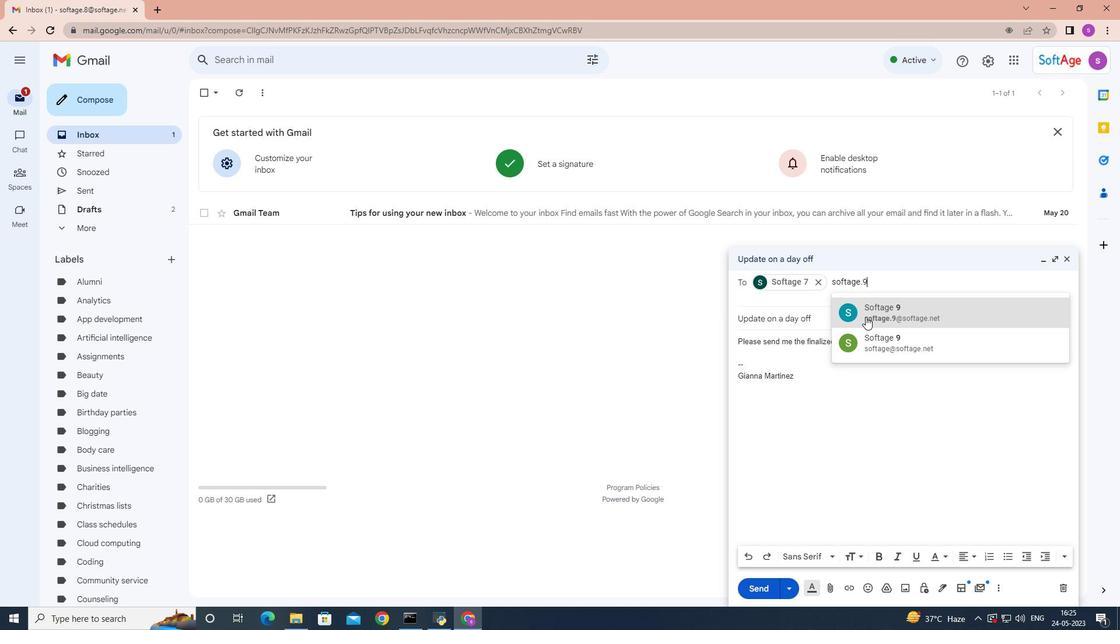 
Action: Mouse moved to (766, 591)
Screenshot: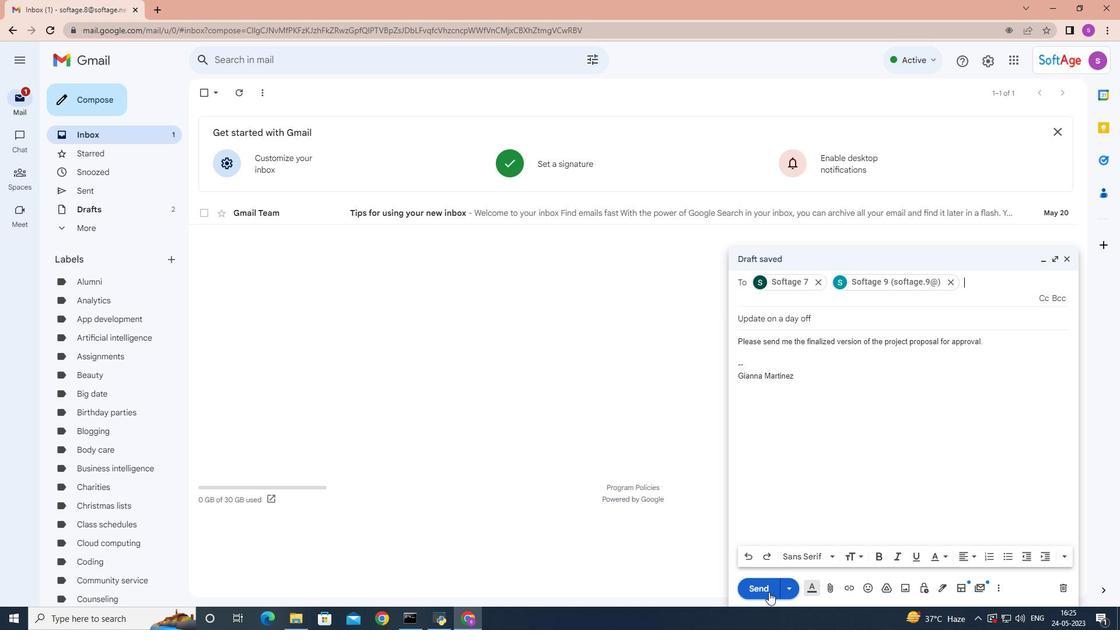 
Action: Mouse pressed left at (766, 591)
Screenshot: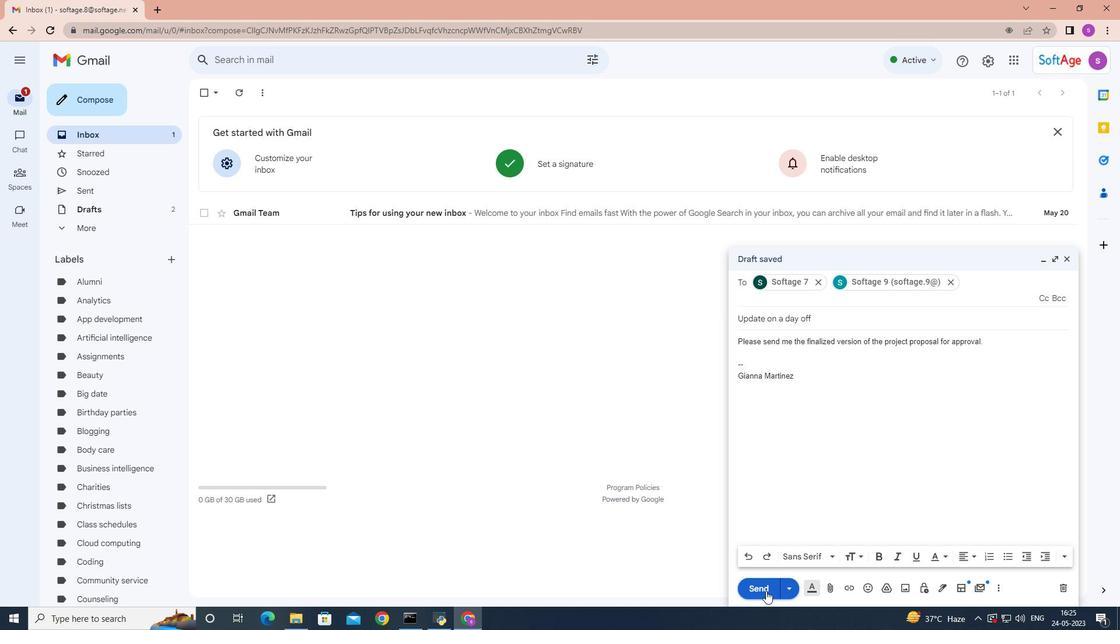
Action: Mouse moved to (767, 590)
Screenshot: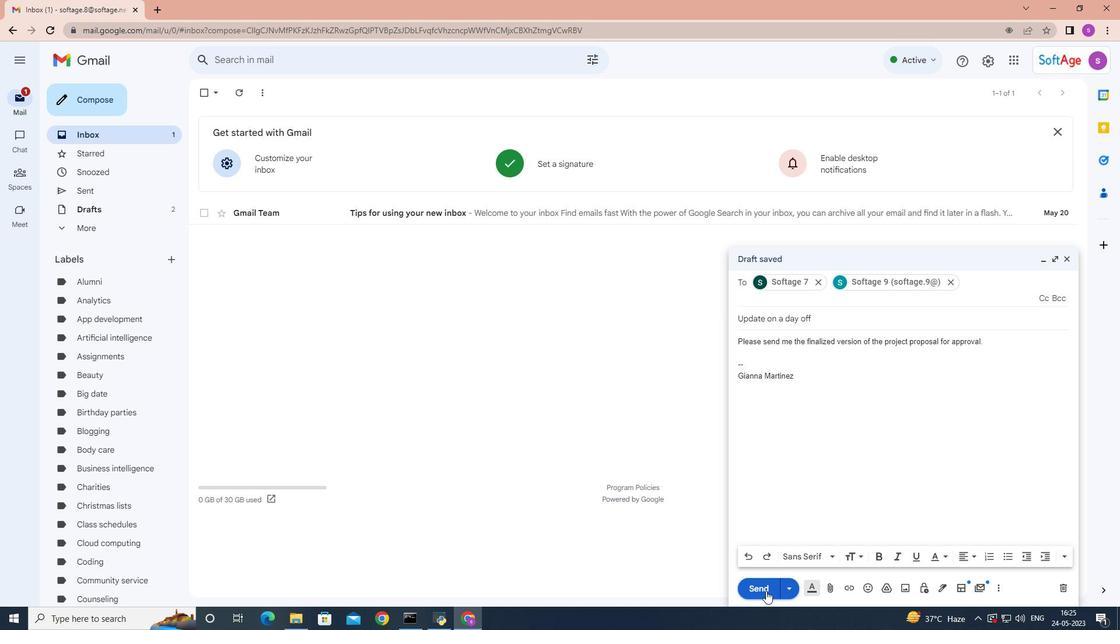 
